 Task: Search for a one-way flight from McAllen International Airport to Indianapolis International Airport on Saturday, 5th August, in economy class for 4 adults, 2 children, 1 infant in seat, and 1 infant on lap. Set filters for 1 carry-on bag, departure between 23:00 and 00:00, and arrival between 04:00 and 05:00. Select specific airlines and connecting airports.
Action: Mouse moved to (275, 92)
Screenshot: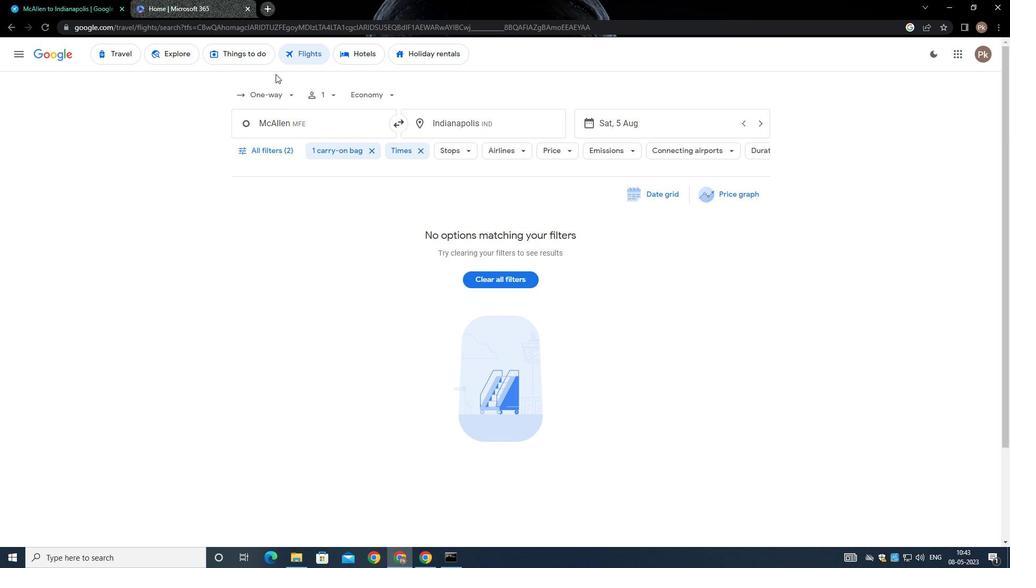 
Action: Mouse pressed left at (275, 92)
Screenshot: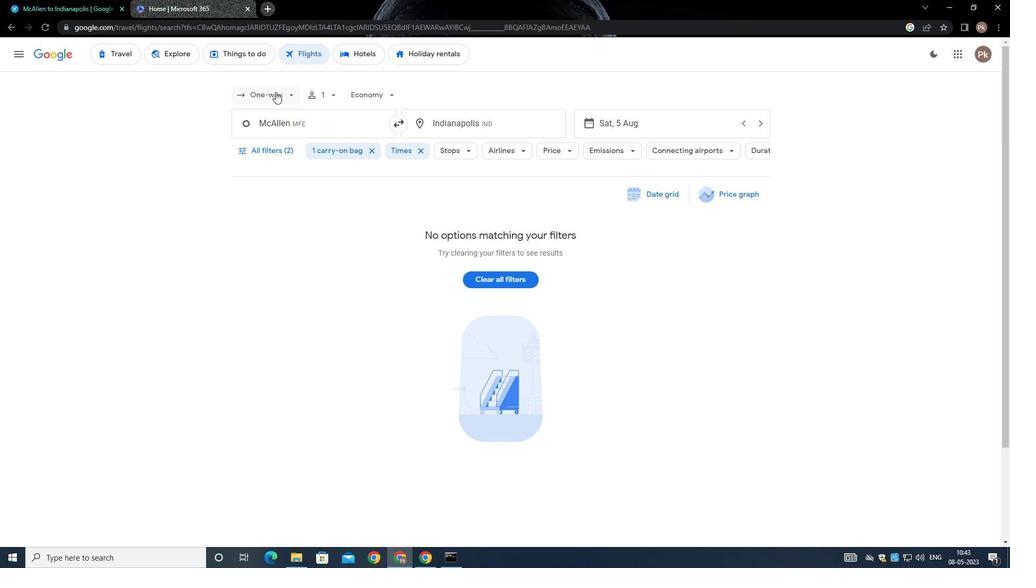 
Action: Mouse moved to (290, 141)
Screenshot: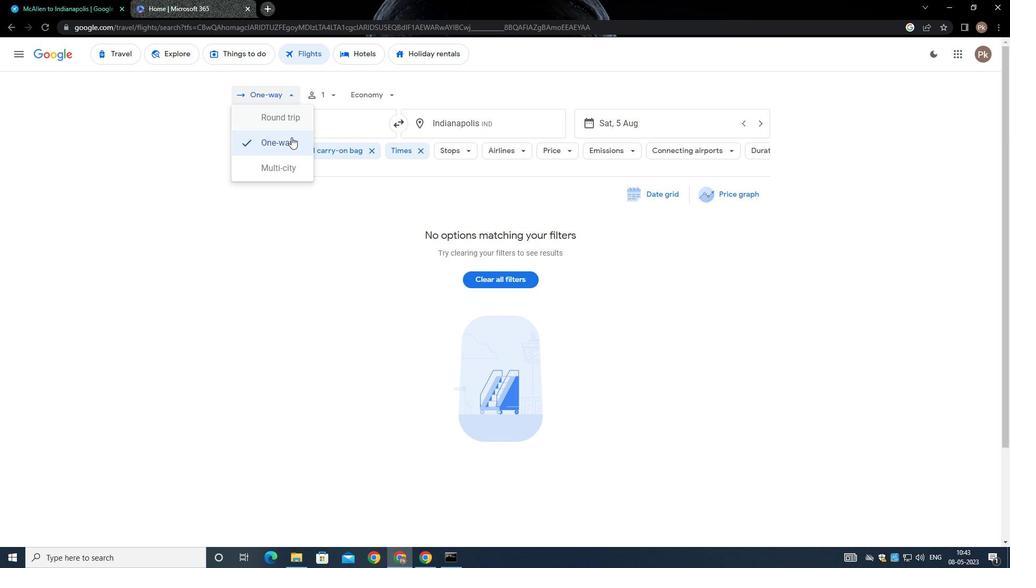 
Action: Mouse pressed left at (290, 141)
Screenshot: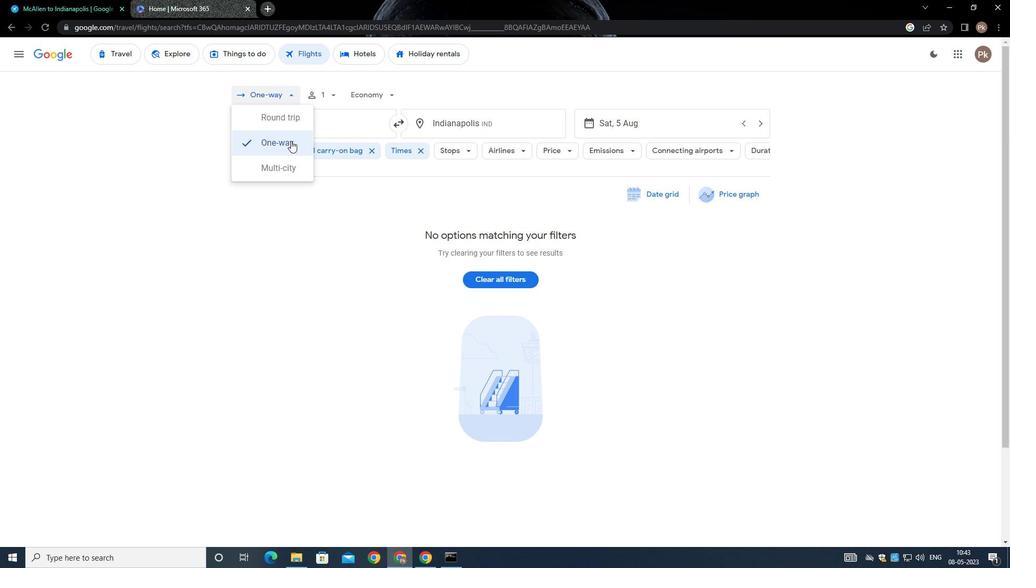 
Action: Mouse moved to (325, 91)
Screenshot: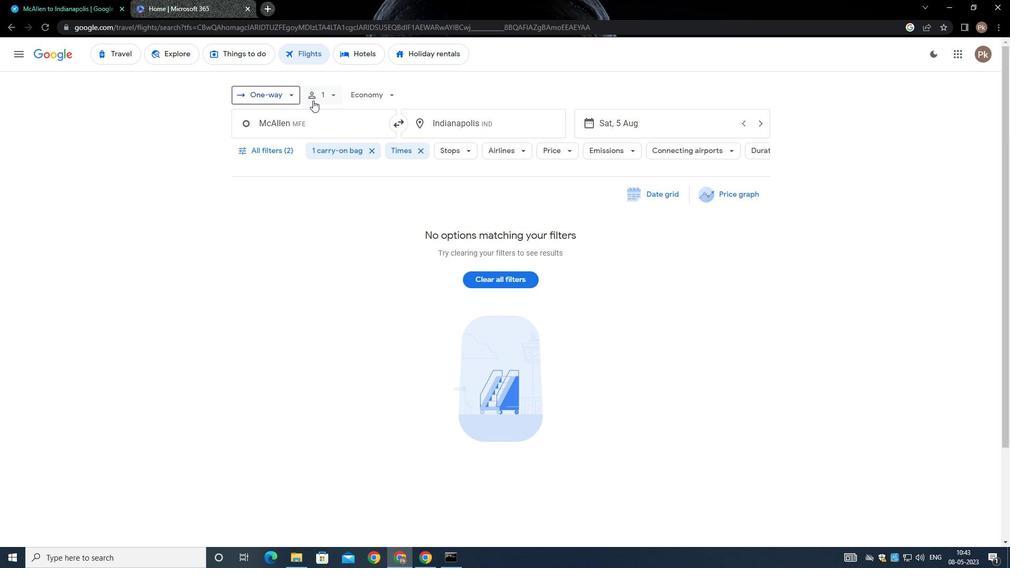 
Action: Mouse pressed left at (325, 91)
Screenshot: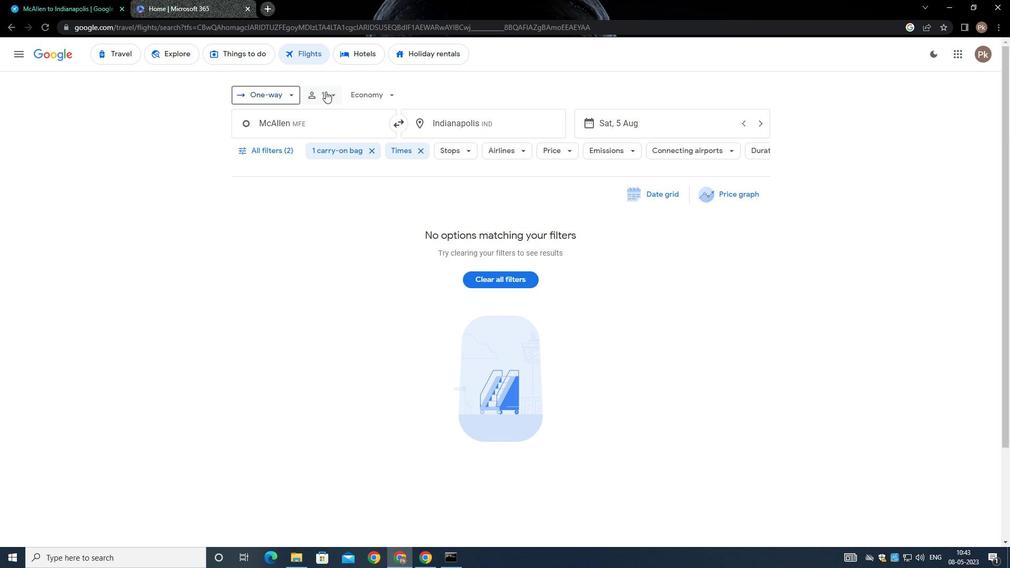 
Action: Mouse moved to (416, 125)
Screenshot: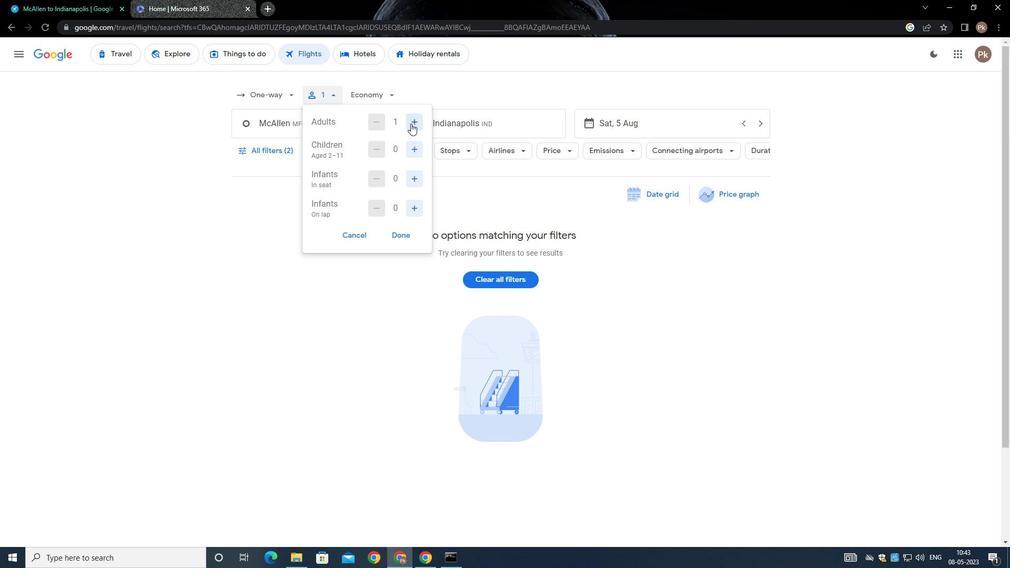 
Action: Mouse pressed left at (416, 125)
Screenshot: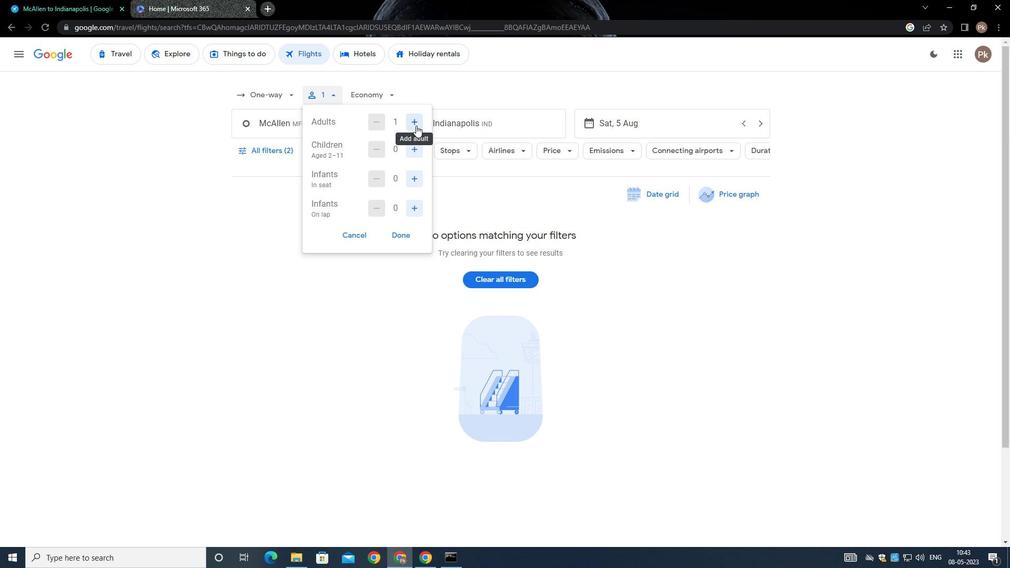 
Action: Mouse pressed left at (416, 125)
Screenshot: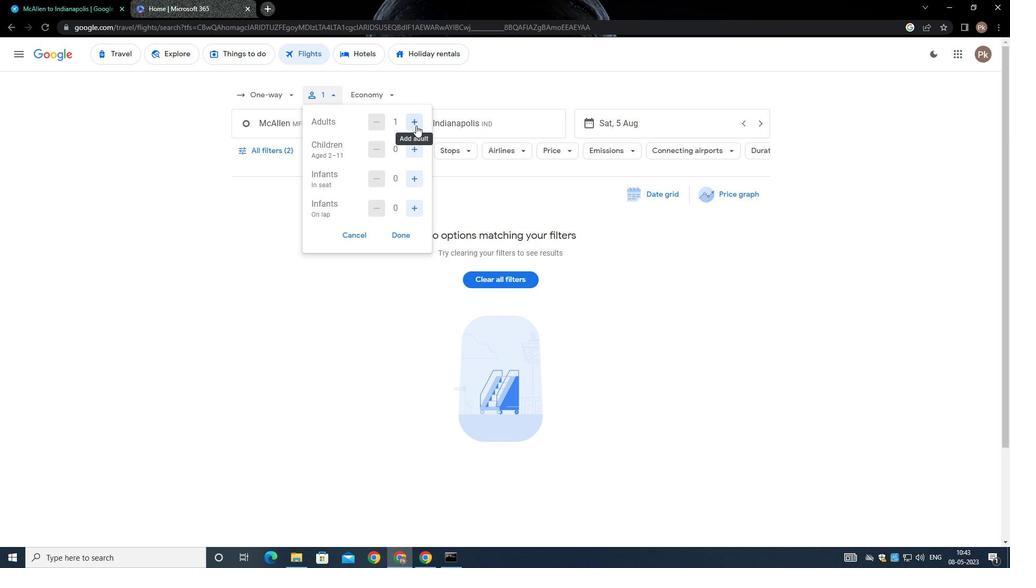 
Action: Mouse moved to (416, 125)
Screenshot: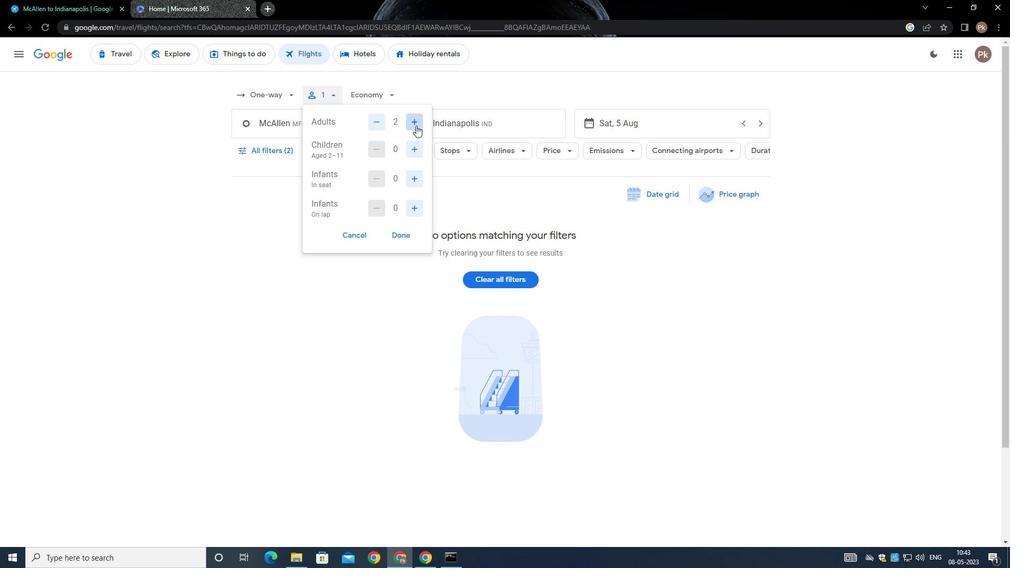 
Action: Mouse pressed left at (416, 125)
Screenshot: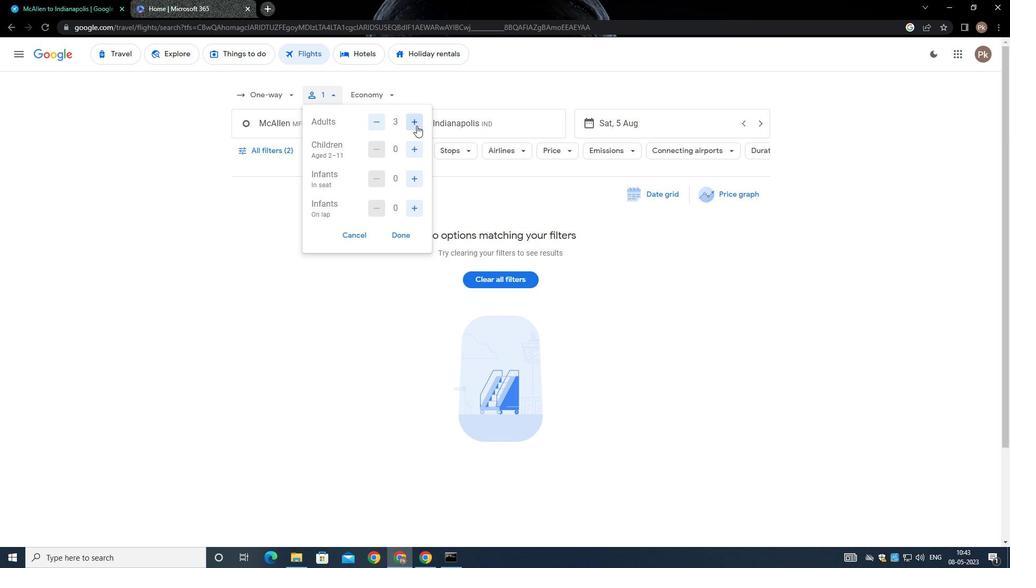 
Action: Mouse moved to (416, 148)
Screenshot: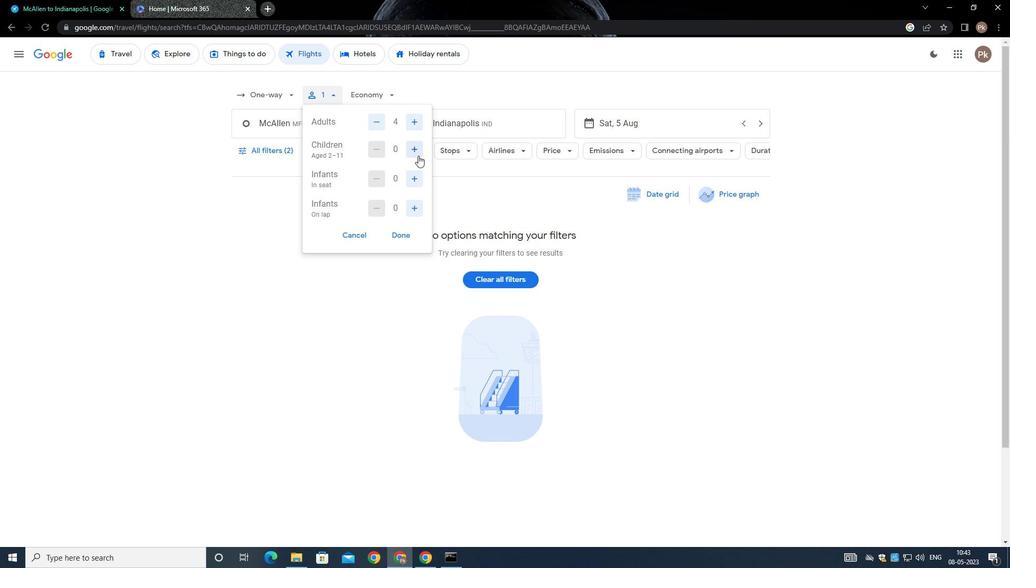 
Action: Mouse pressed left at (416, 148)
Screenshot: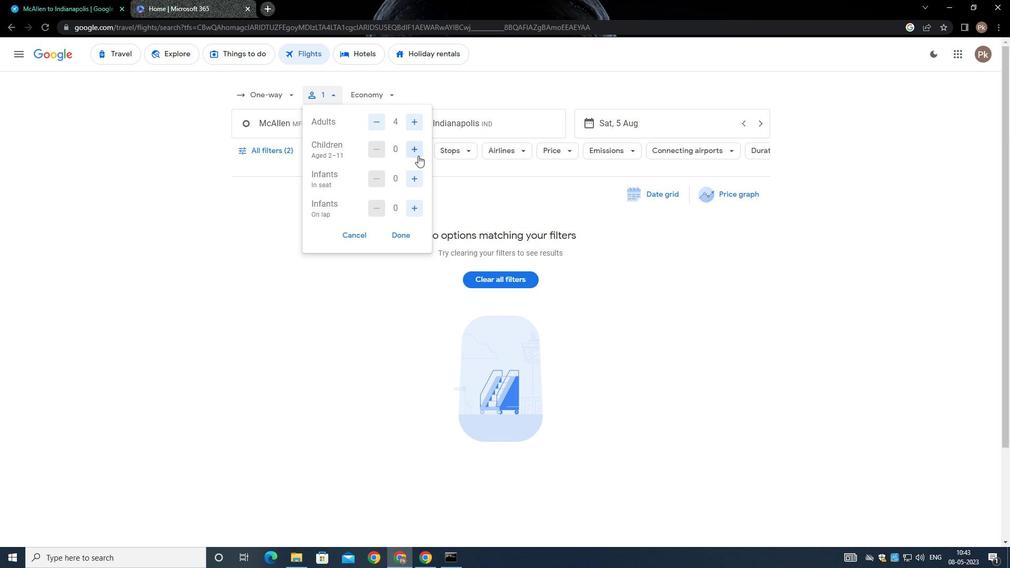 
Action: Mouse pressed left at (416, 148)
Screenshot: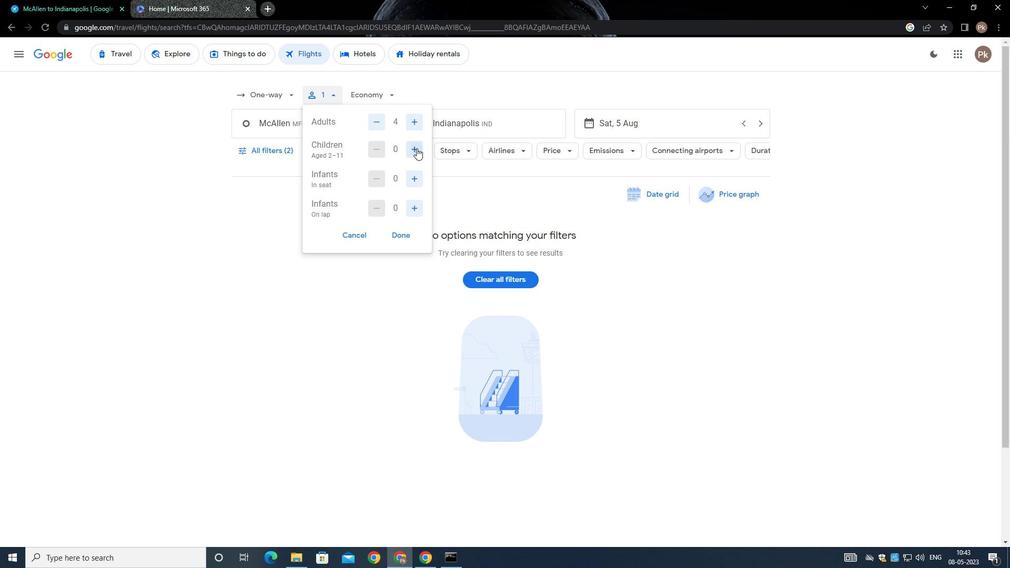 
Action: Mouse moved to (412, 182)
Screenshot: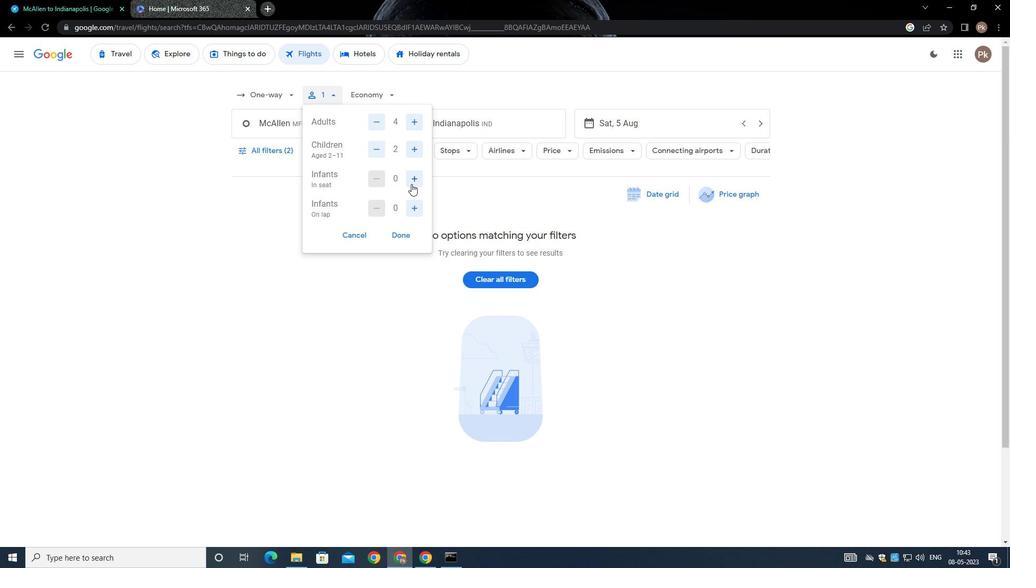 
Action: Mouse pressed left at (412, 182)
Screenshot: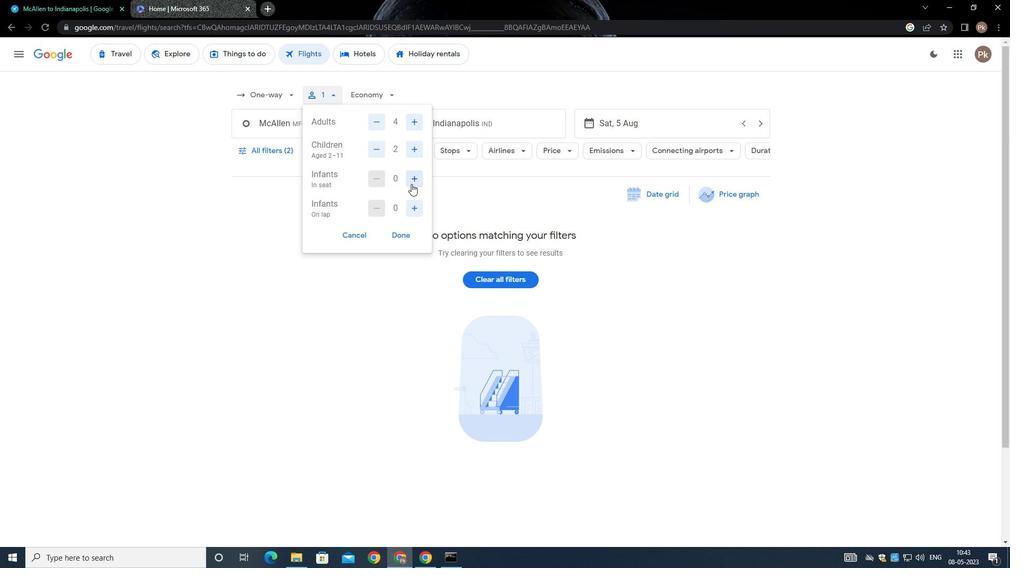 
Action: Mouse pressed left at (412, 182)
Screenshot: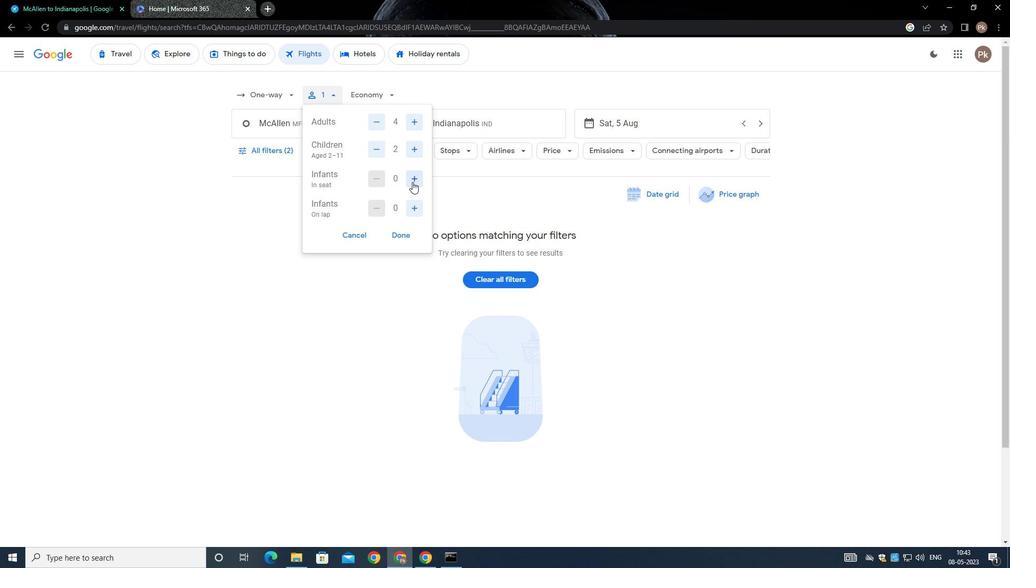 
Action: Mouse moved to (409, 209)
Screenshot: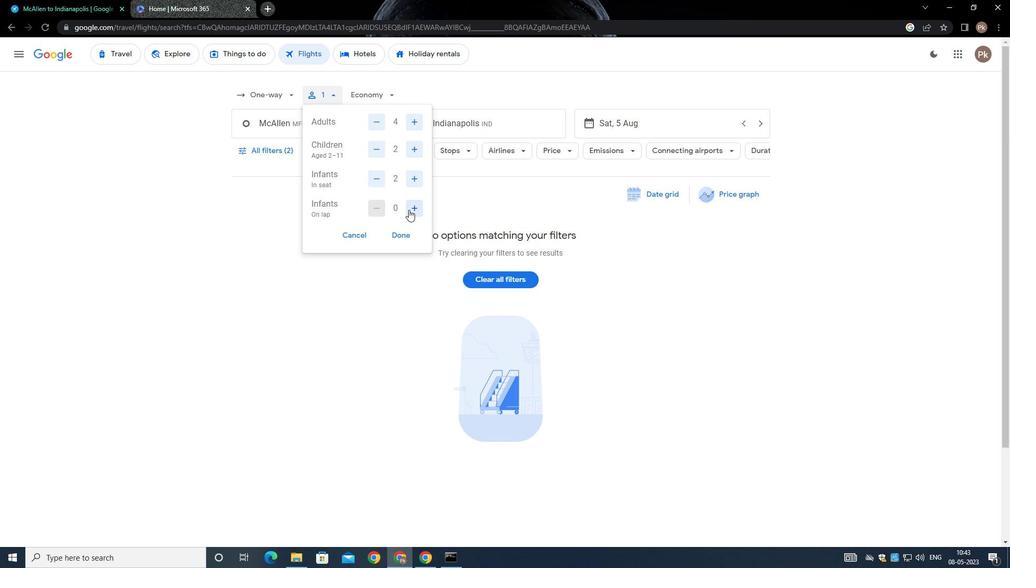 
Action: Mouse pressed left at (409, 209)
Screenshot: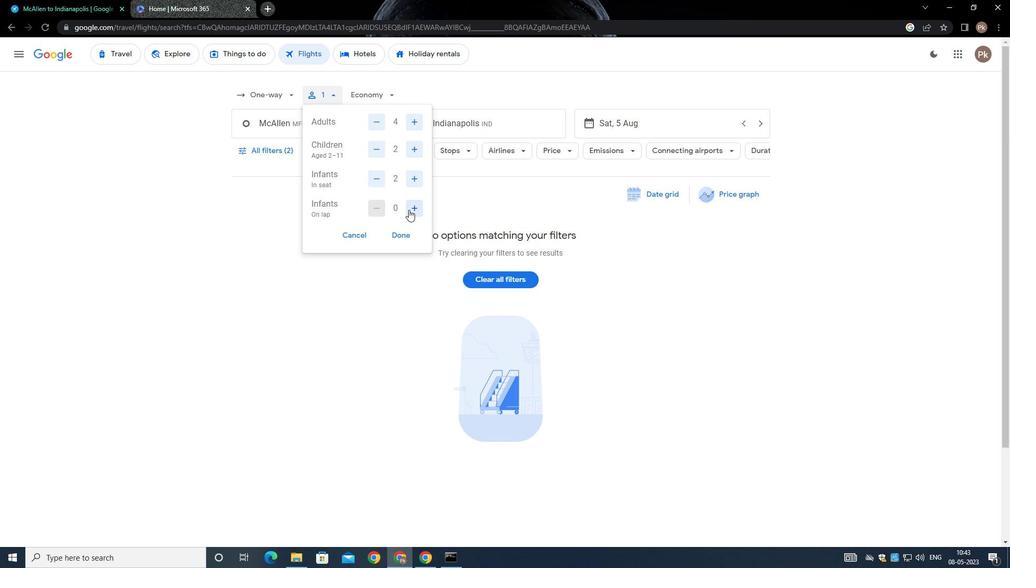 
Action: Mouse moved to (394, 235)
Screenshot: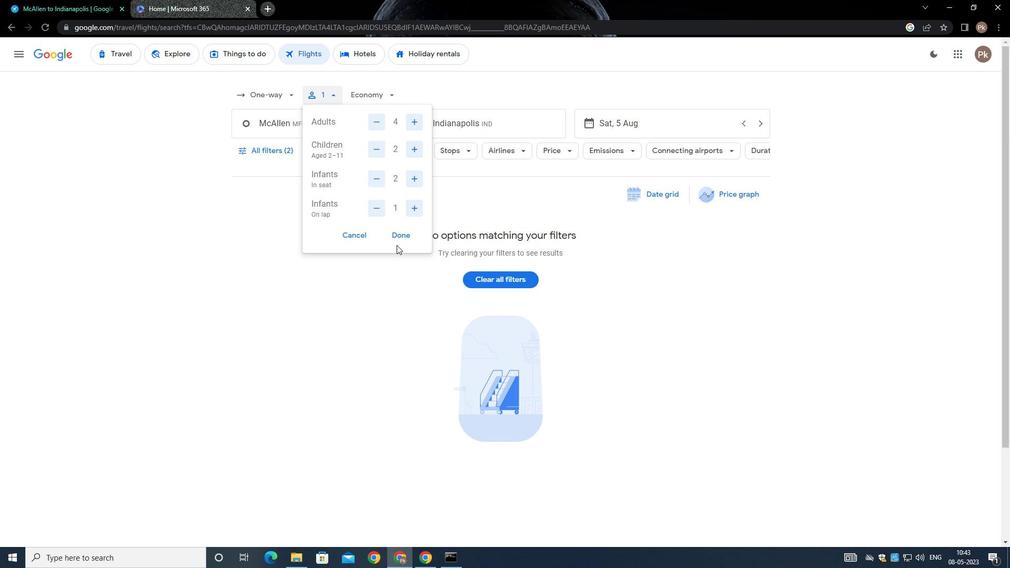 
Action: Mouse pressed left at (394, 235)
Screenshot: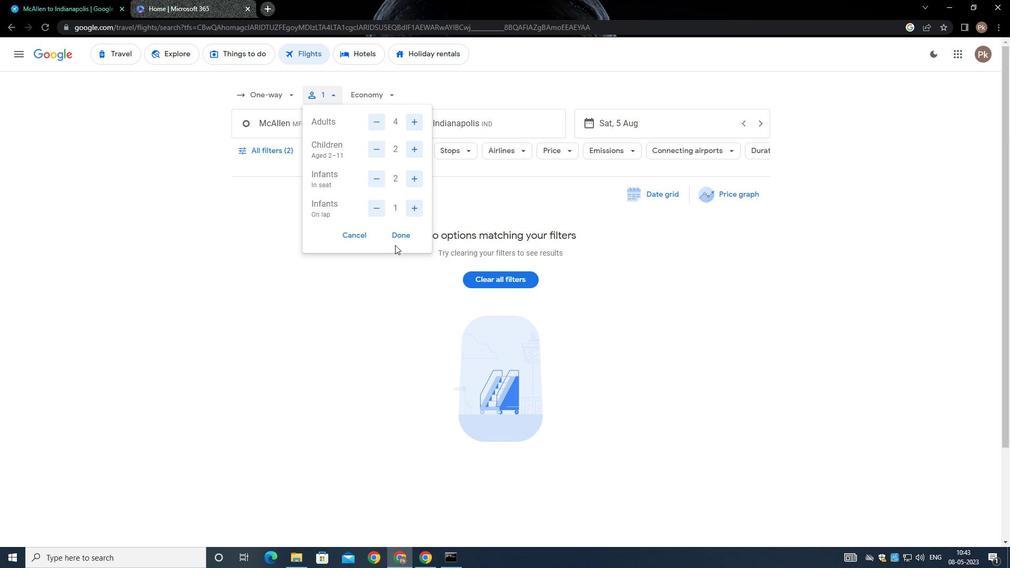 
Action: Mouse moved to (382, 94)
Screenshot: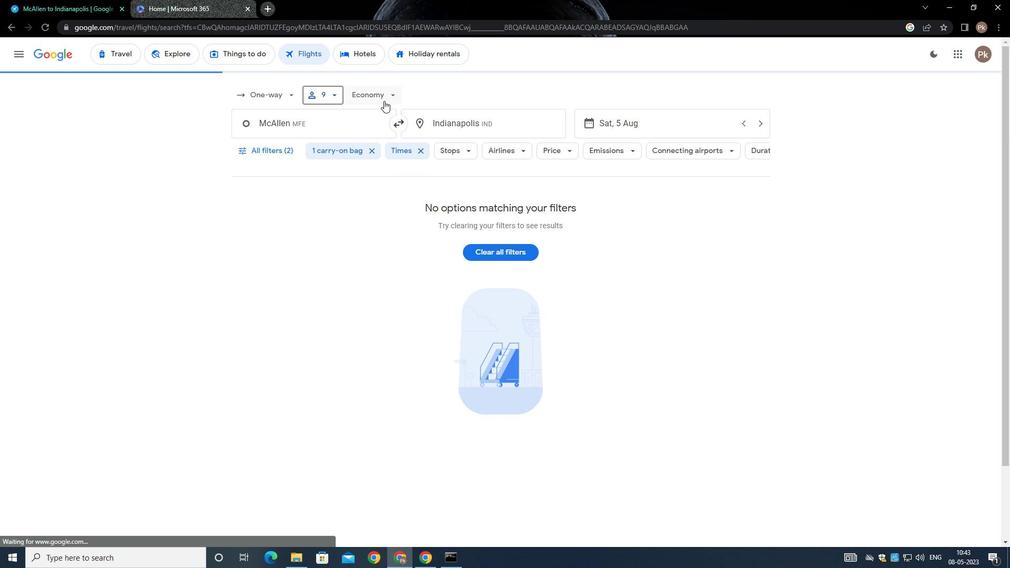 
Action: Mouse pressed left at (382, 94)
Screenshot: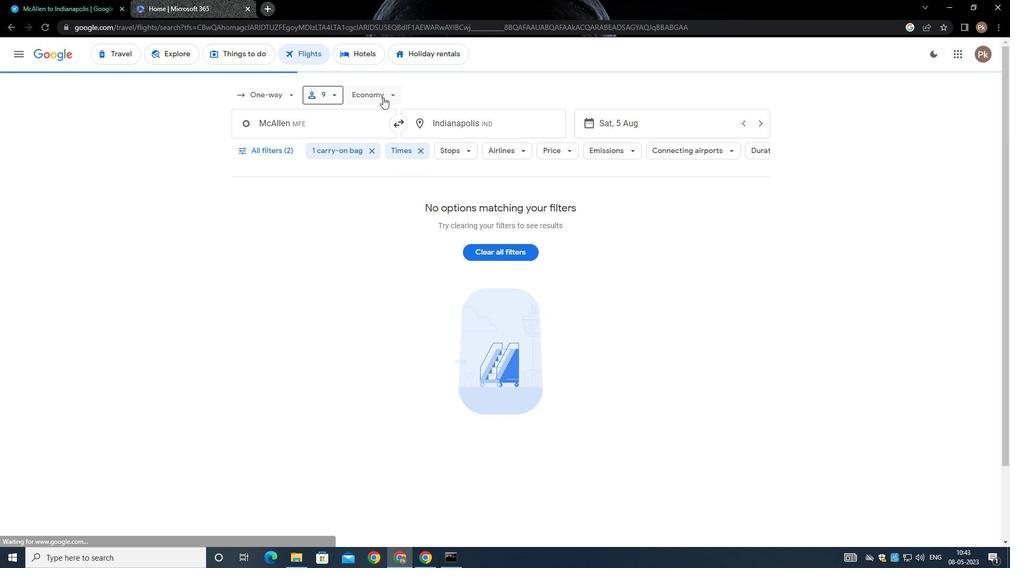 
Action: Mouse moved to (390, 118)
Screenshot: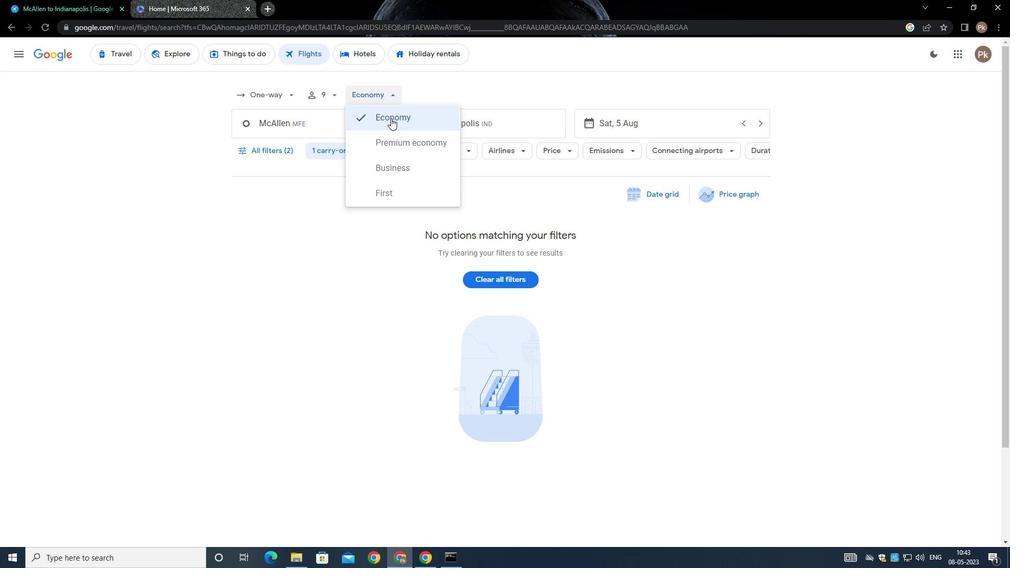 
Action: Mouse pressed left at (390, 118)
Screenshot: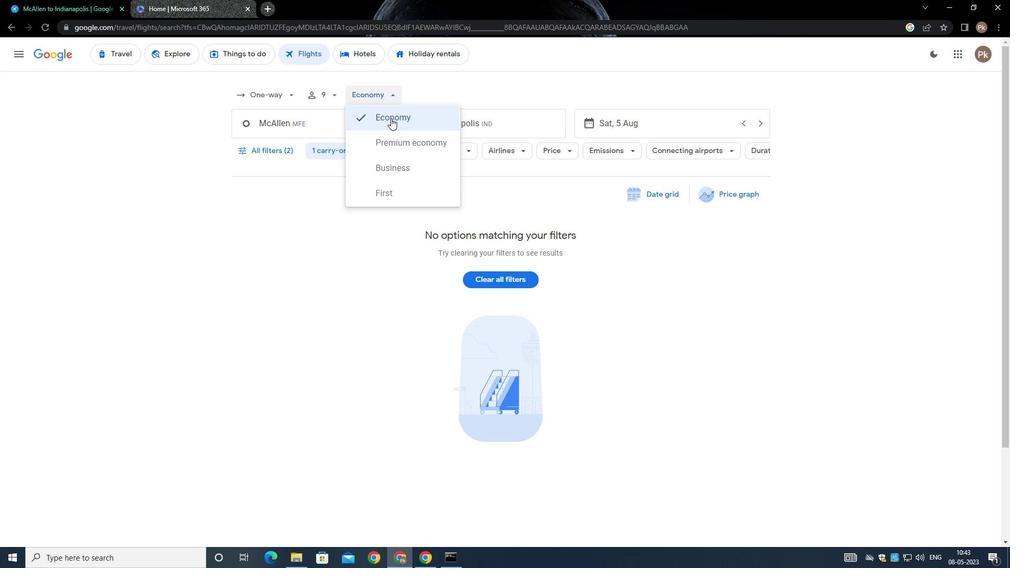 
Action: Mouse moved to (331, 125)
Screenshot: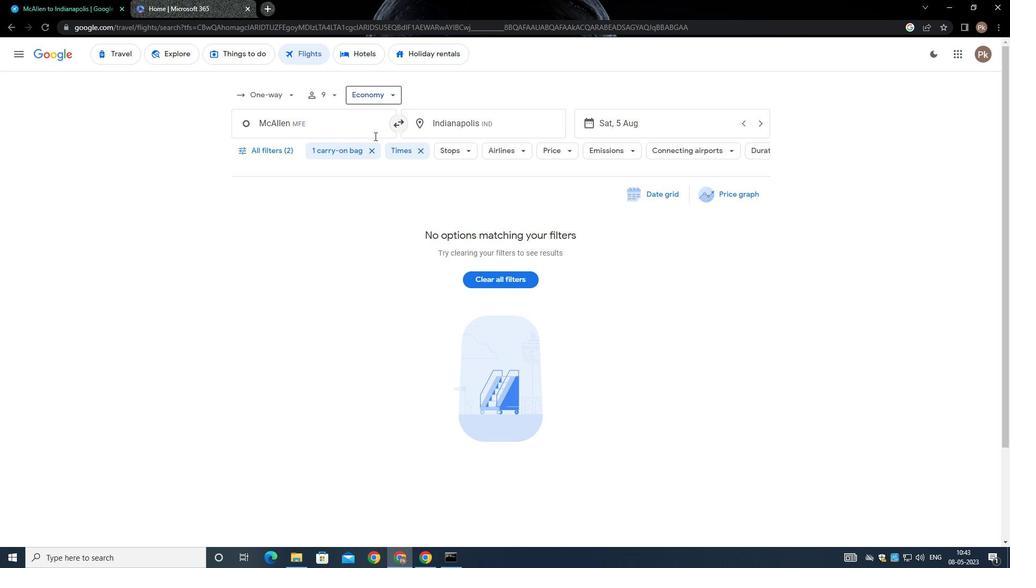 
Action: Mouse pressed left at (331, 125)
Screenshot: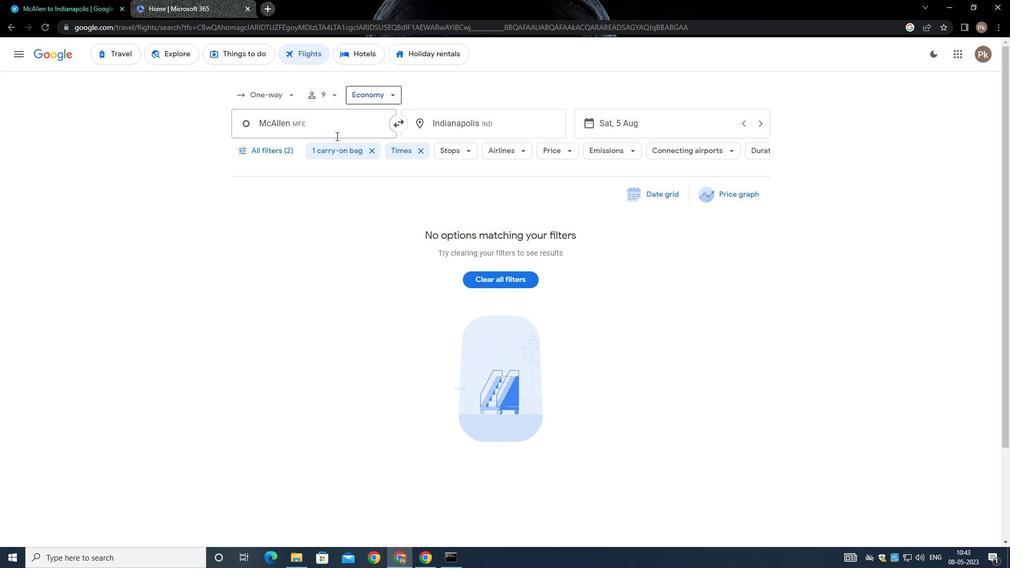 
Action: Mouse moved to (348, 175)
Screenshot: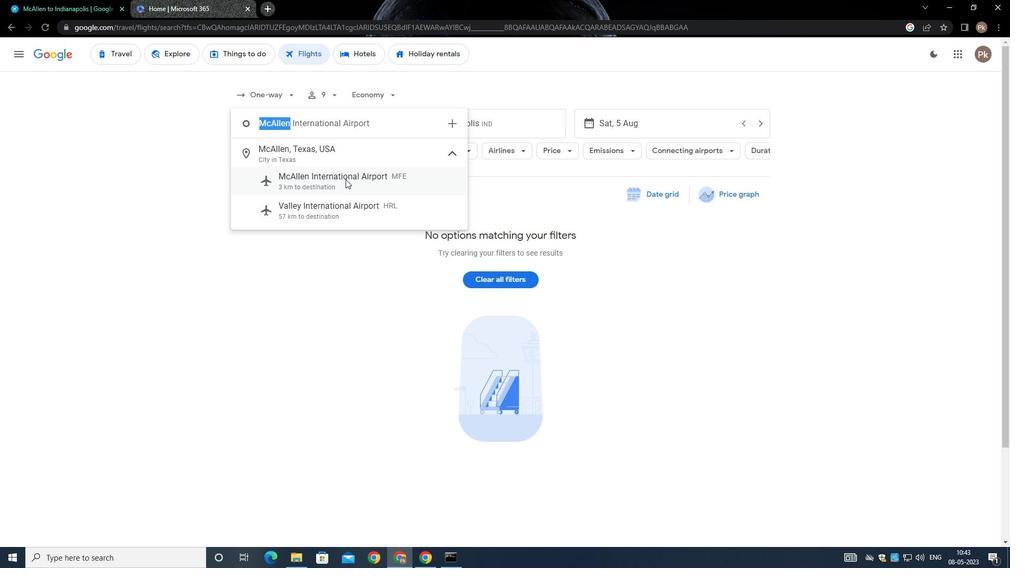 
Action: Mouse pressed left at (348, 175)
Screenshot: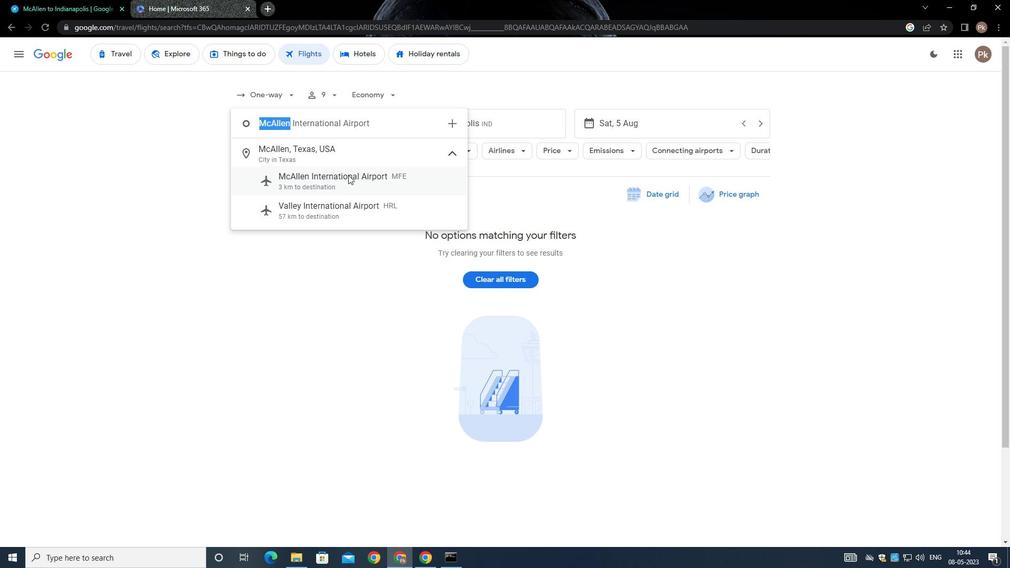 
Action: Mouse moved to (450, 122)
Screenshot: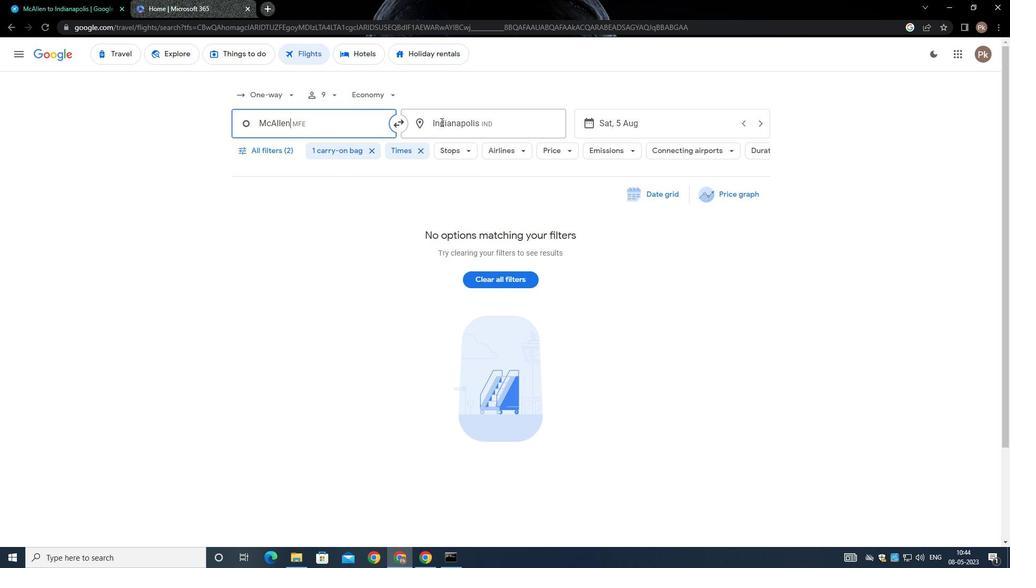 
Action: Mouse pressed left at (450, 122)
Screenshot: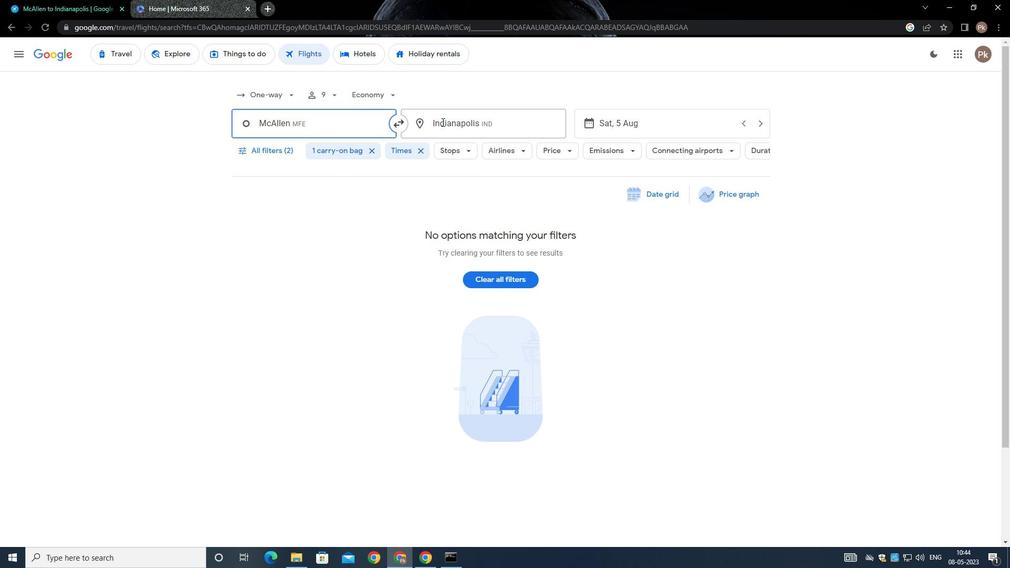 
Action: Mouse moved to (520, 174)
Screenshot: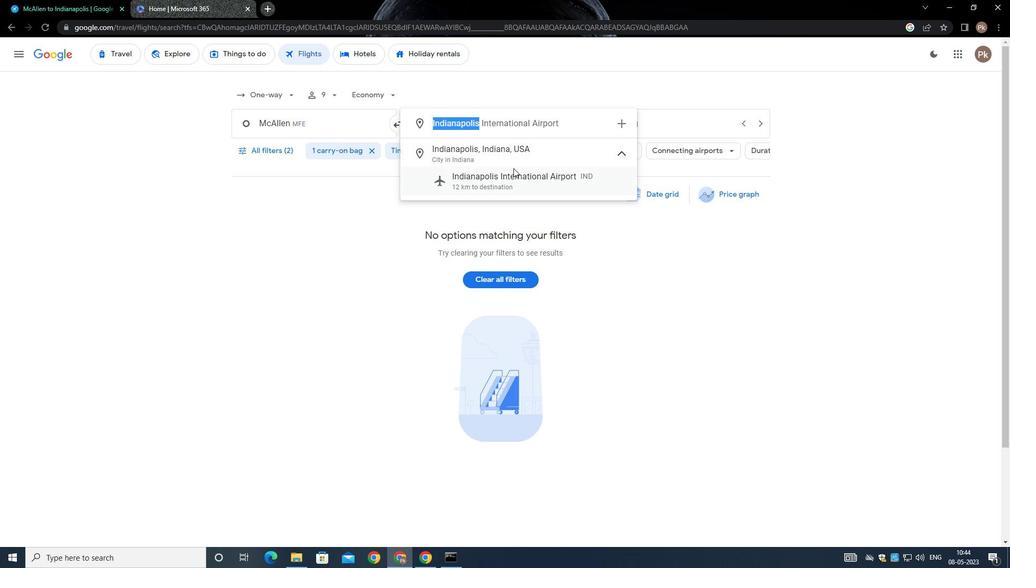 
Action: Mouse pressed left at (520, 174)
Screenshot: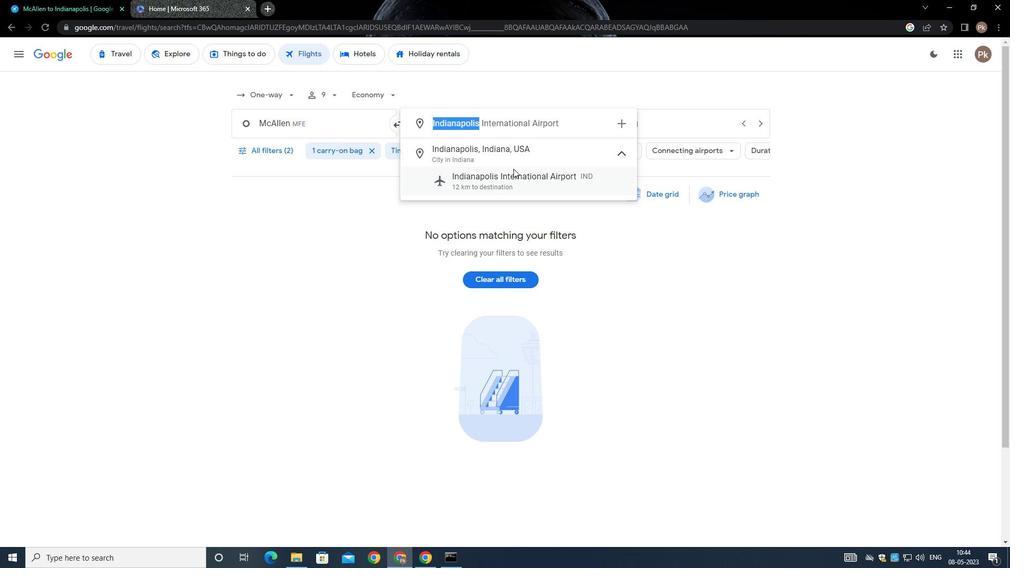 
Action: Mouse moved to (646, 114)
Screenshot: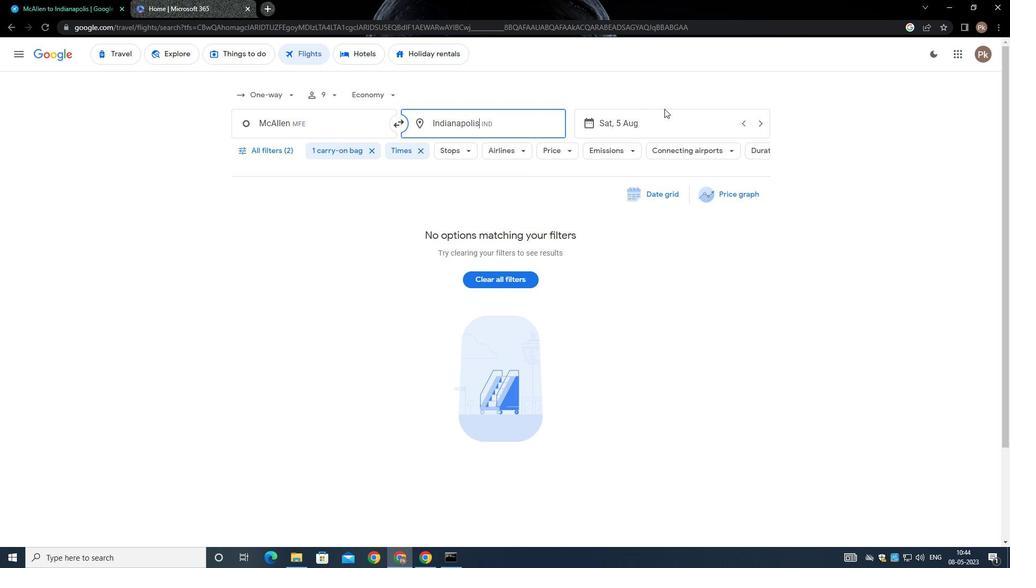 
Action: Mouse pressed left at (646, 114)
Screenshot: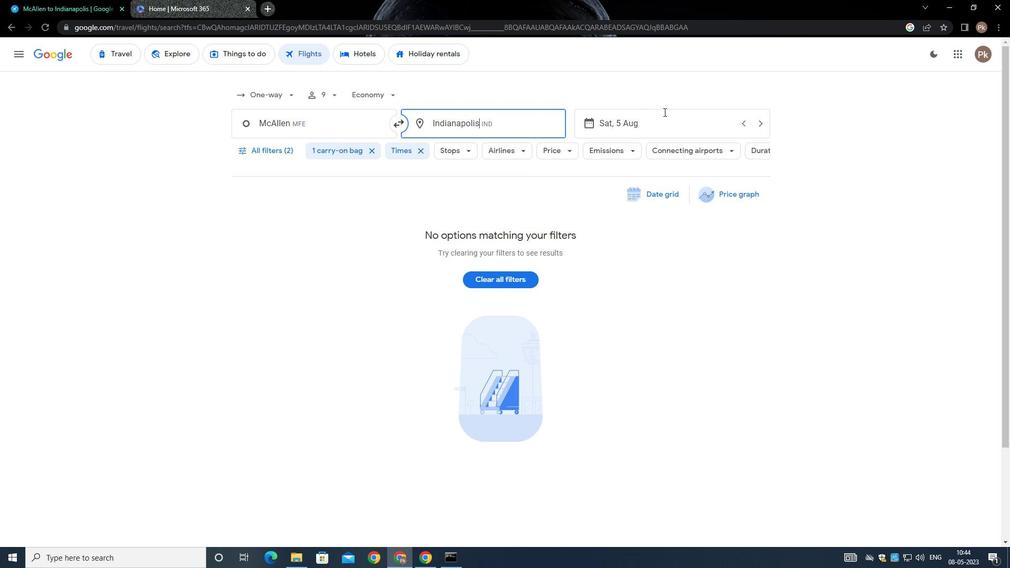 
Action: Mouse moved to (556, 206)
Screenshot: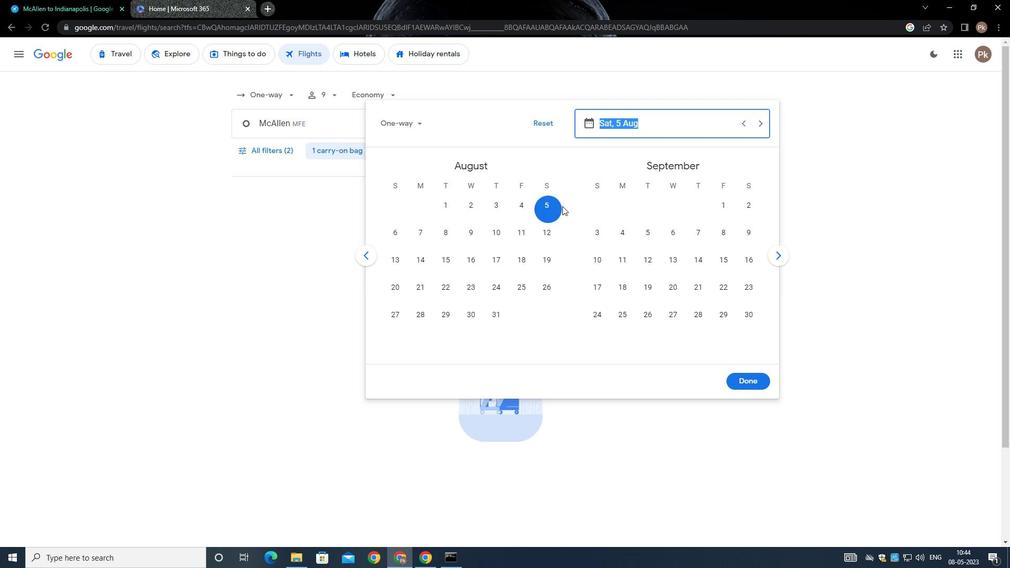 
Action: Mouse pressed left at (556, 206)
Screenshot: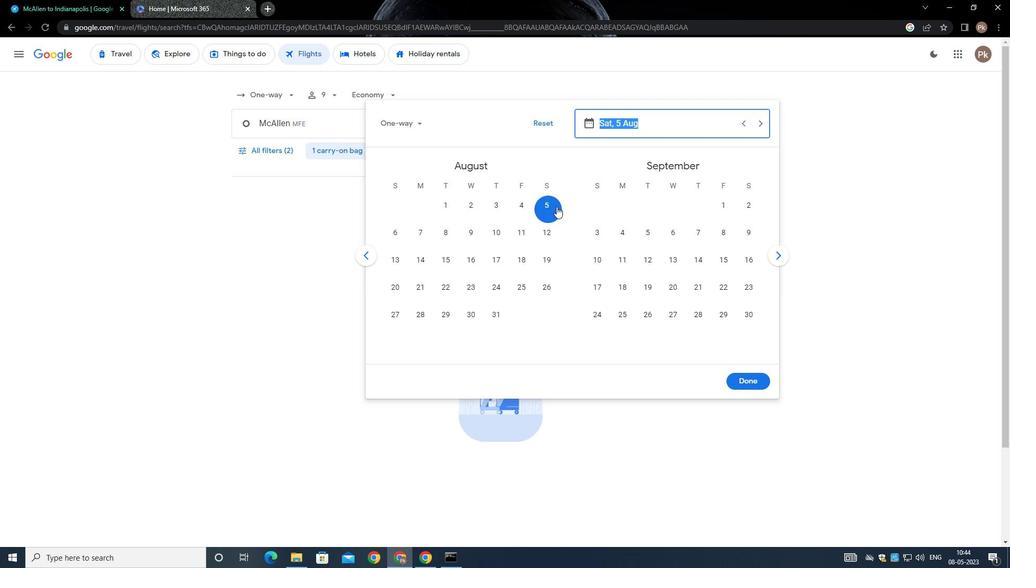 
Action: Mouse moved to (748, 378)
Screenshot: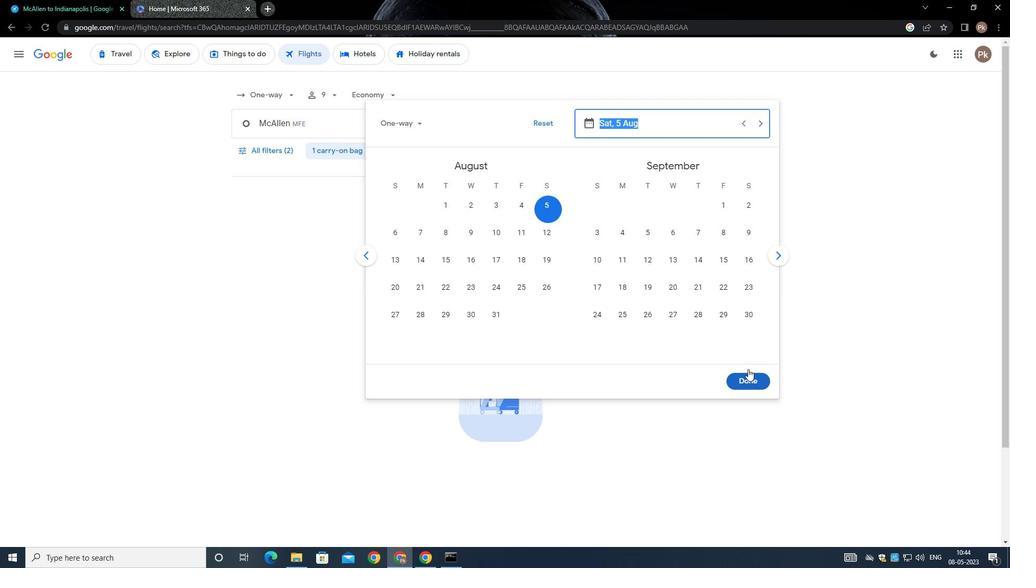 
Action: Mouse pressed left at (748, 378)
Screenshot: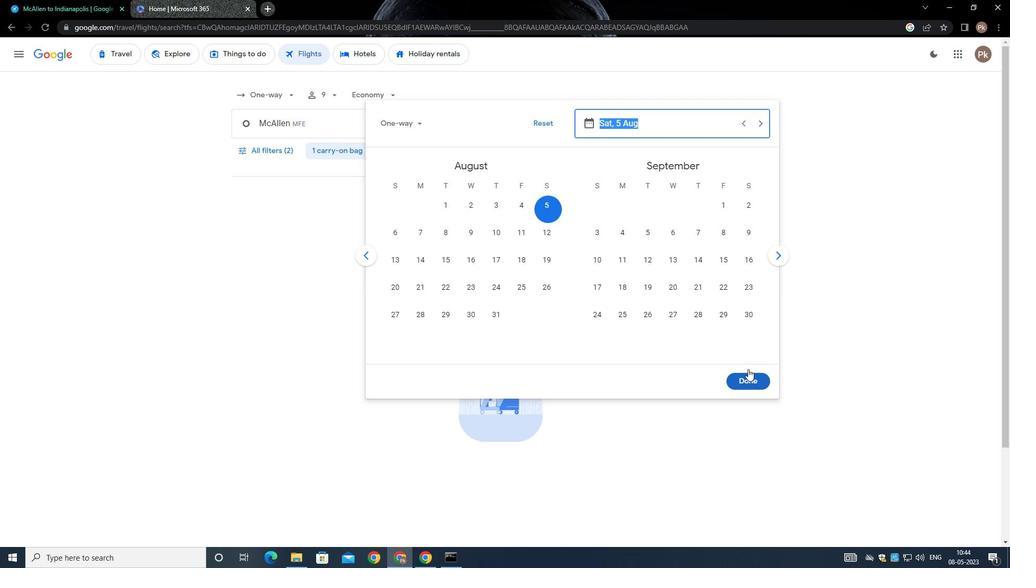 
Action: Mouse moved to (273, 157)
Screenshot: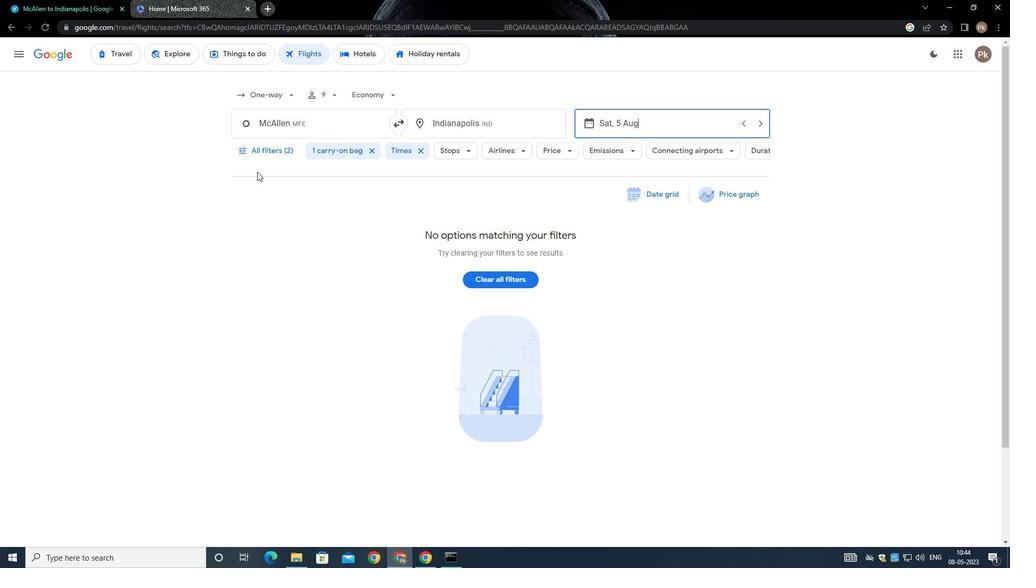 
Action: Mouse pressed left at (273, 157)
Screenshot: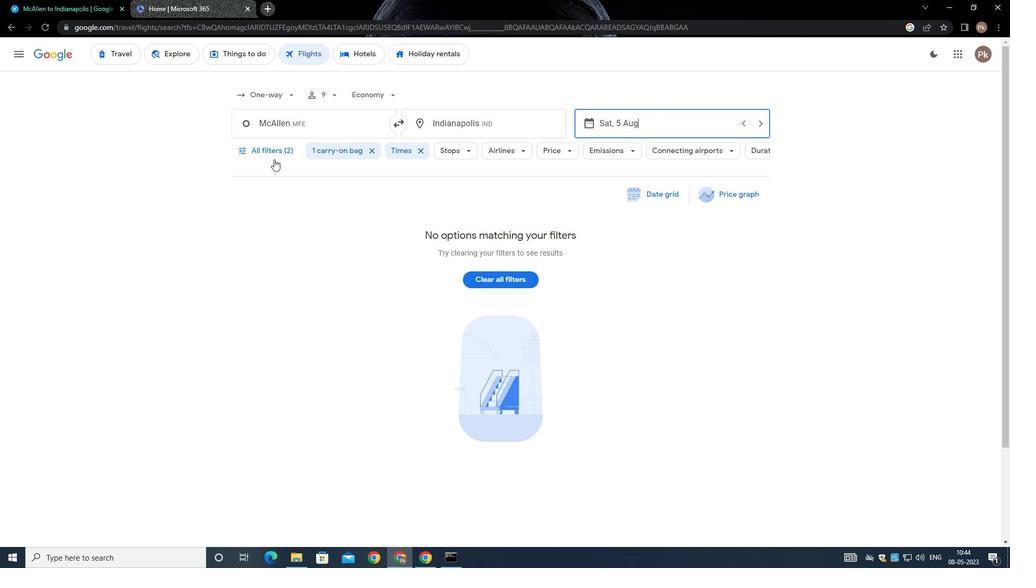 
Action: Mouse moved to (382, 372)
Screenshot: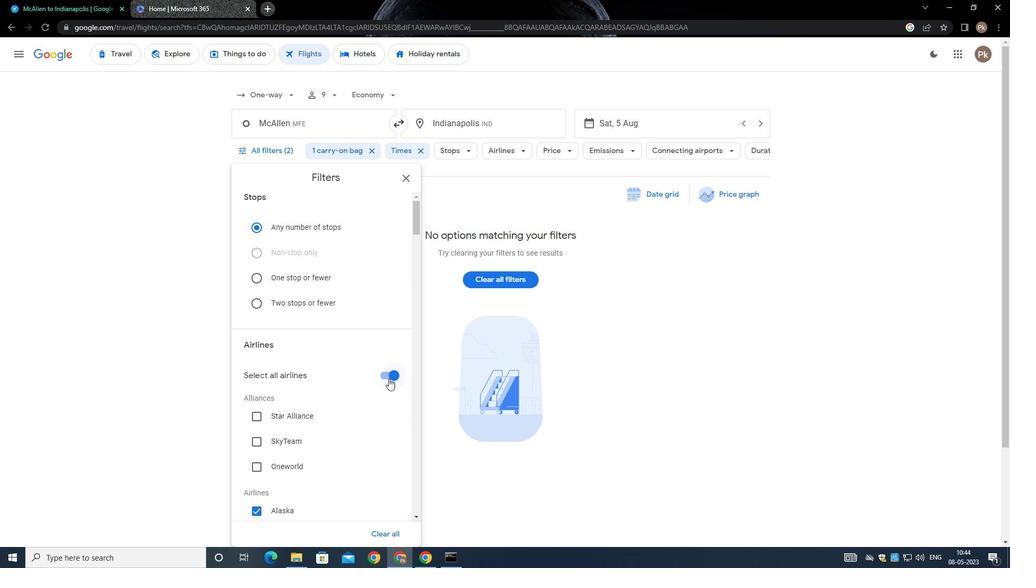
Action: Mouse pressed left at (382, 372)
Screenshot: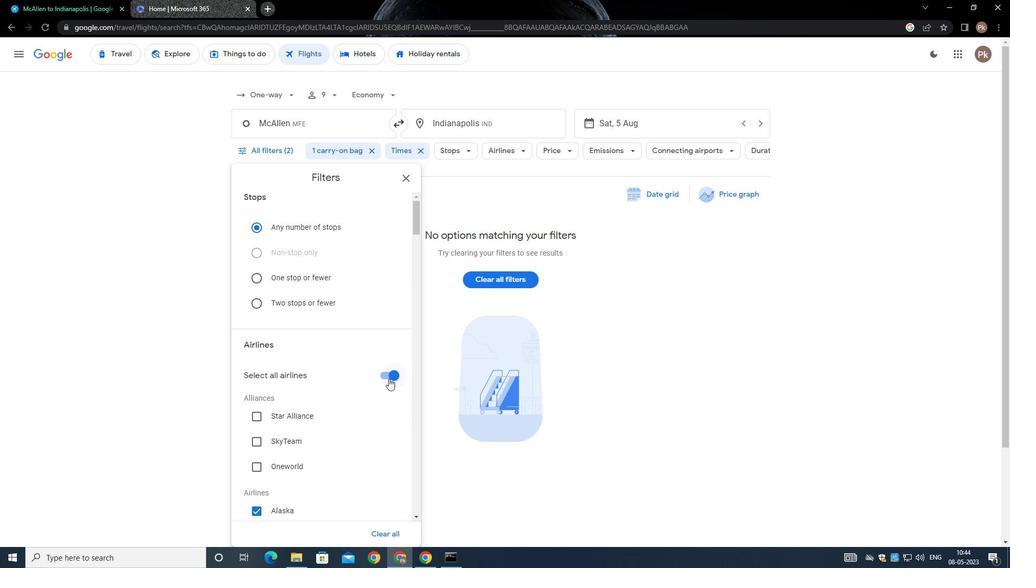 
Action: Mouse moved to (380, 372)
Screenshot: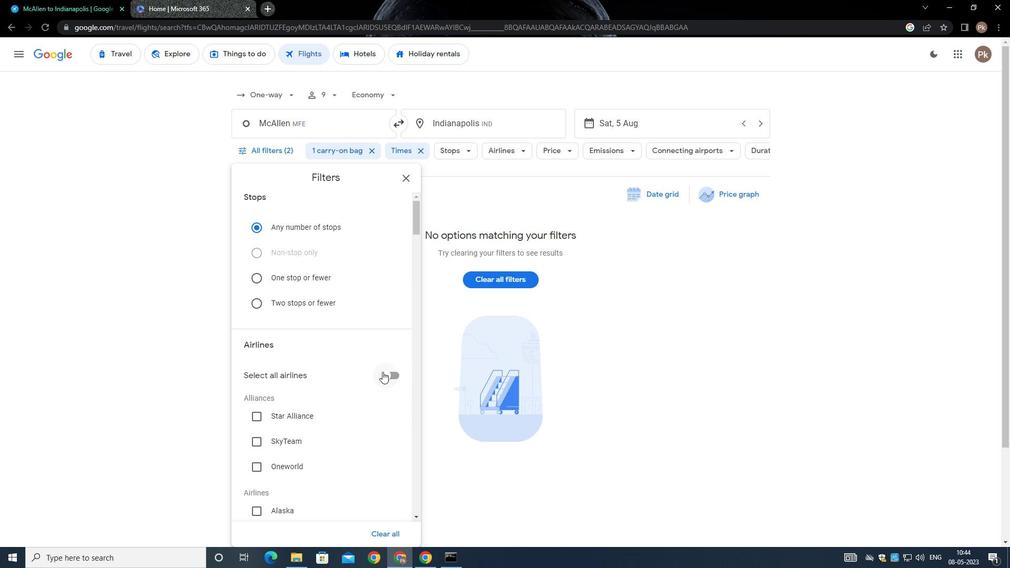 
Action: Mouse scrolled (380, 372) with delta (0, 0)
Screenshot: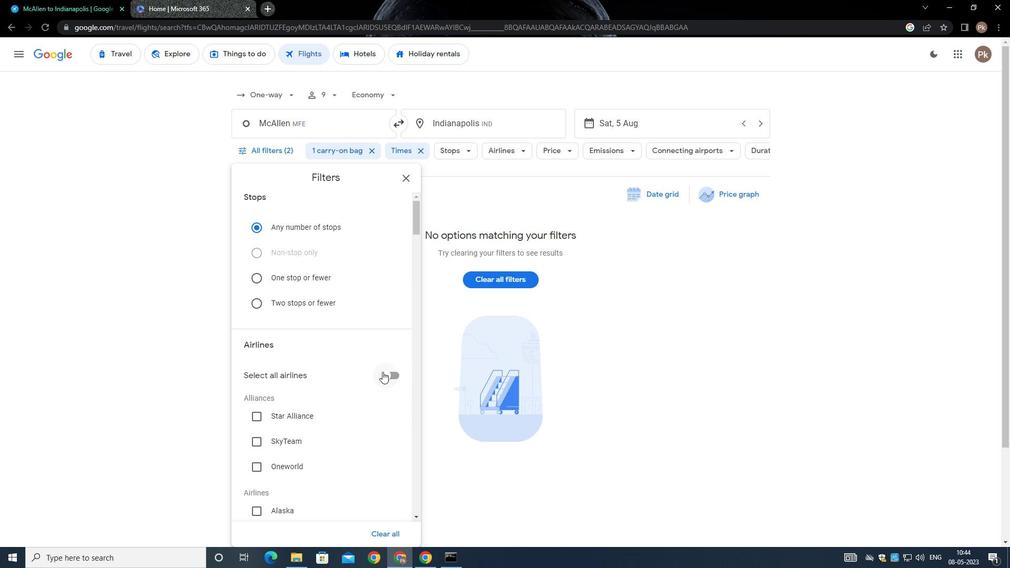
Action: Mouse moved to (380, 372)
Screenshot: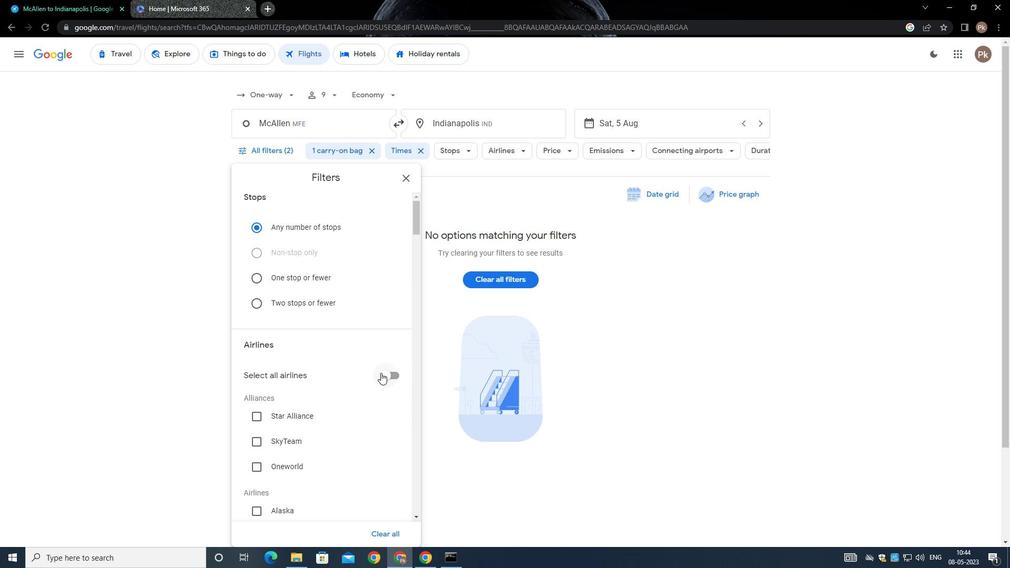 
Action: Mouse scrolled (380, 372) with delta (0, 0)
Screenshot: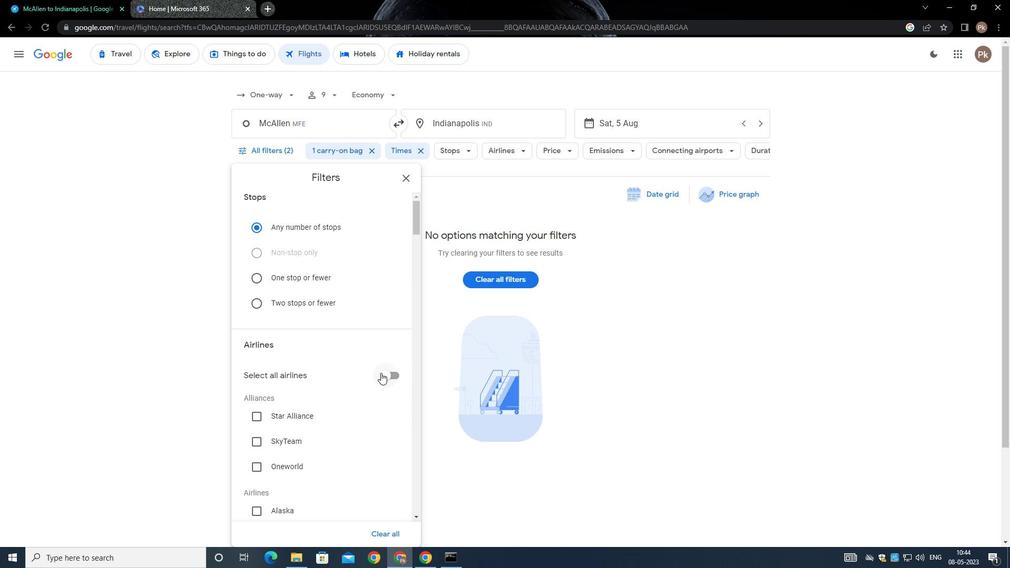 
Action: Mouse scrolled (380, 372) with delta (0, 0)
Screenshot: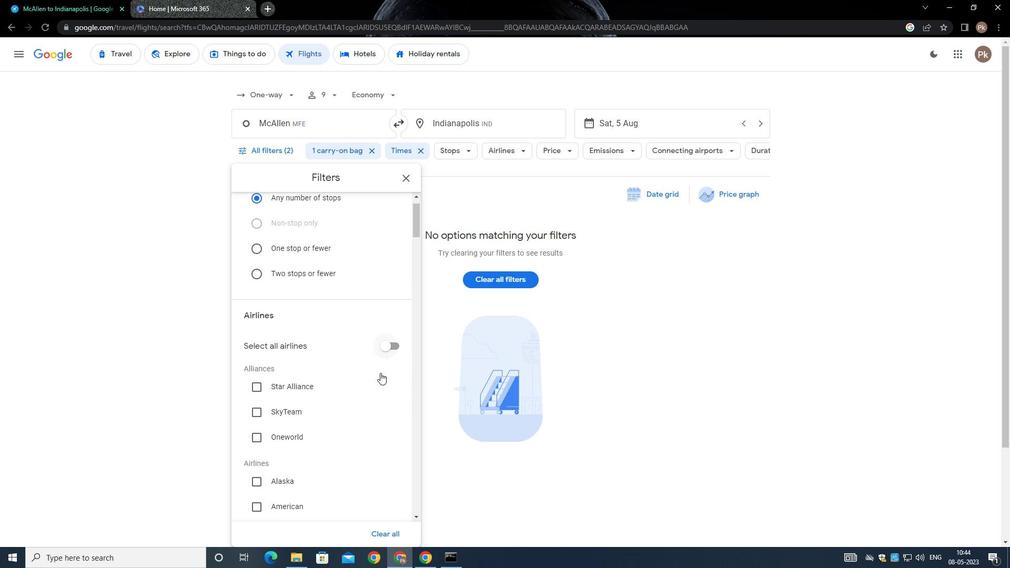 
Action: Mouse moved to (379, 374)
Screenshot: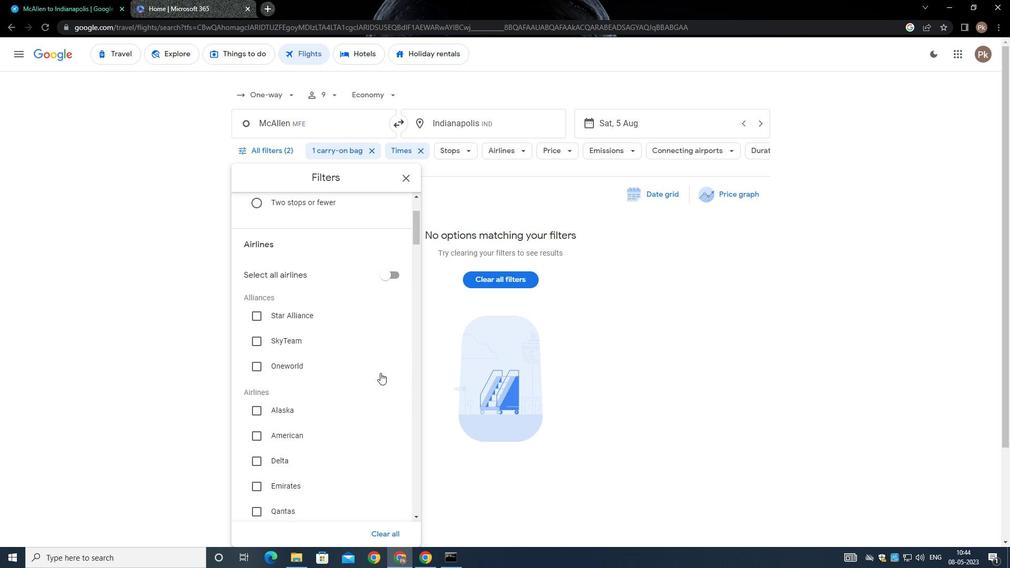 
Action: Mouse scrolled (379, 373) with delta (0, 0)
Screenshot: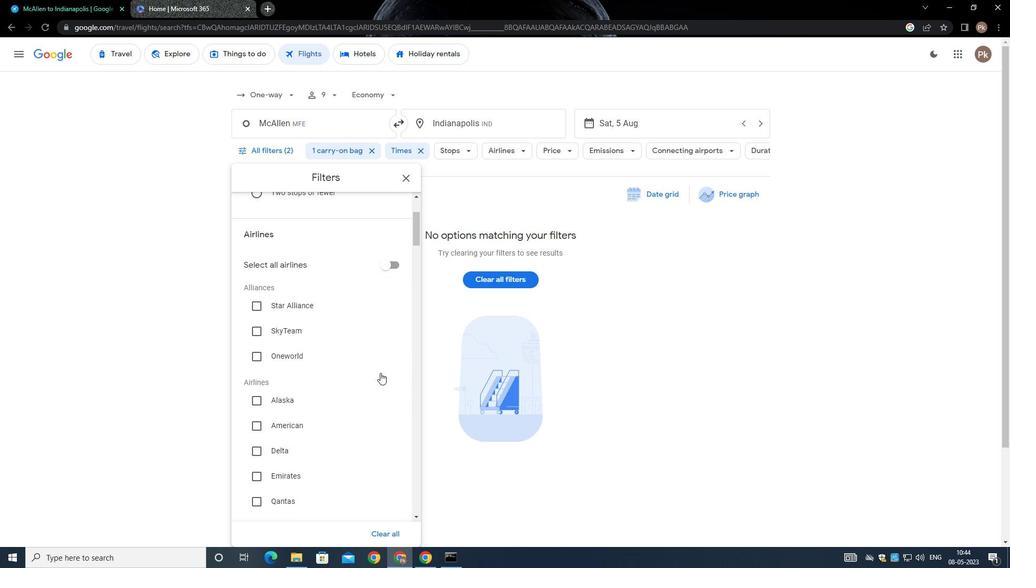 
Action: Mouse scrolled (379, 373) with delta (0, 0)
Screenshot: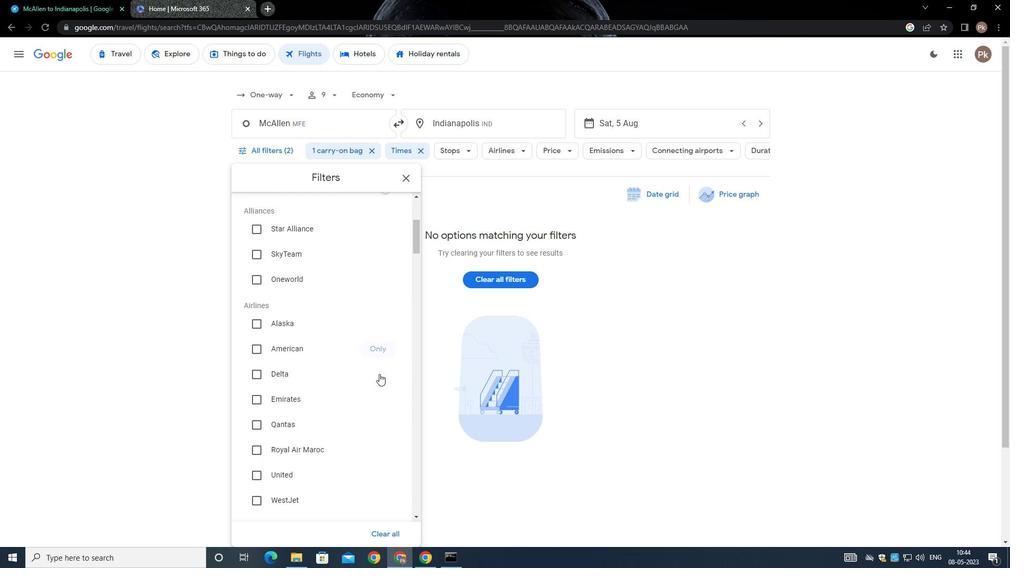 
Action: Mouse moved to (379, 376)
Screenshot: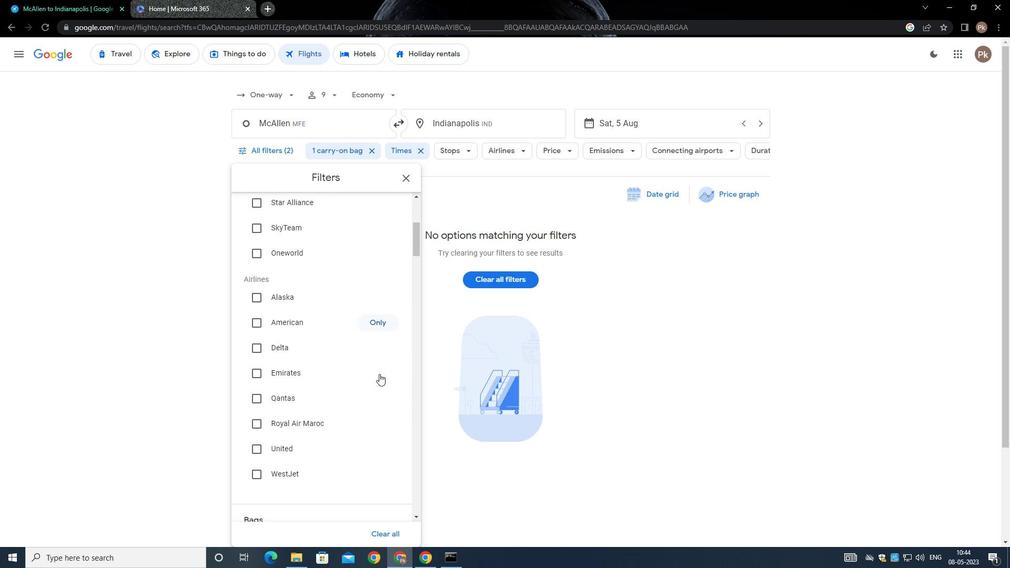 
Action: Mouse scrolled (379, 375) with delta (0, 0)
Screenshot: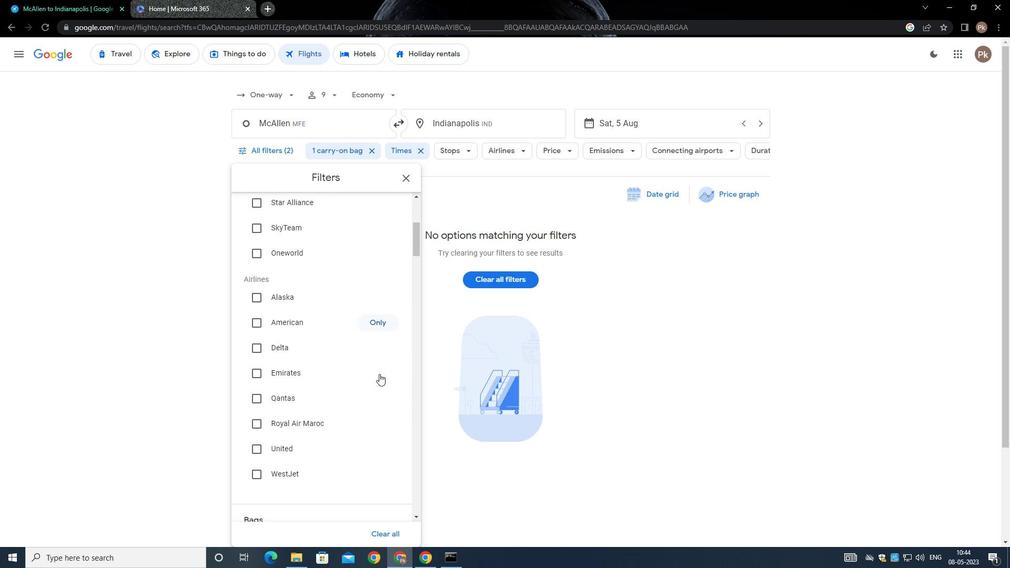 
Action: Mouse moved to (380, 377)
Screenshot: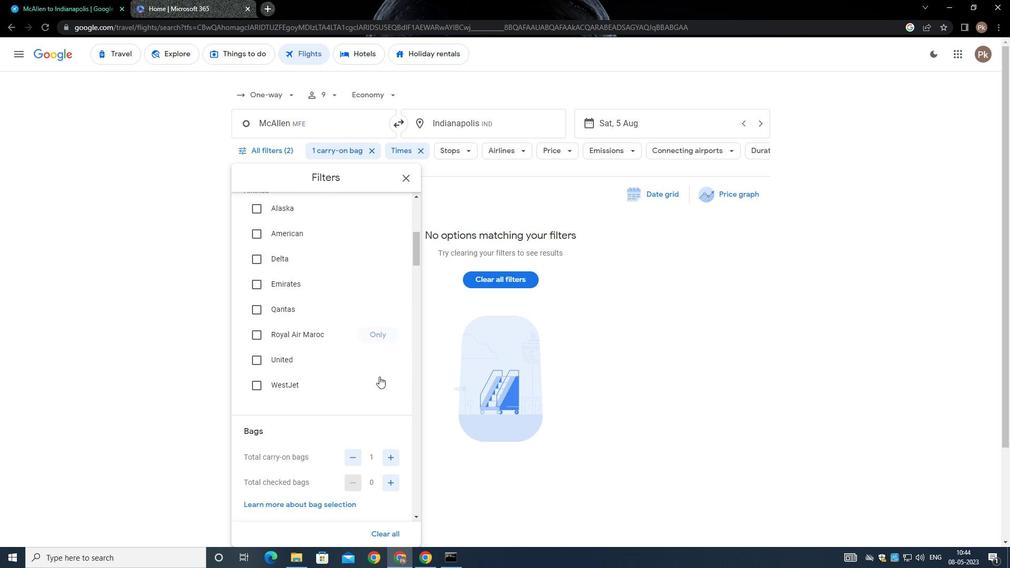 
Action: Mouse scrolled (380, 376) with delta (0, 0)
Screenshot: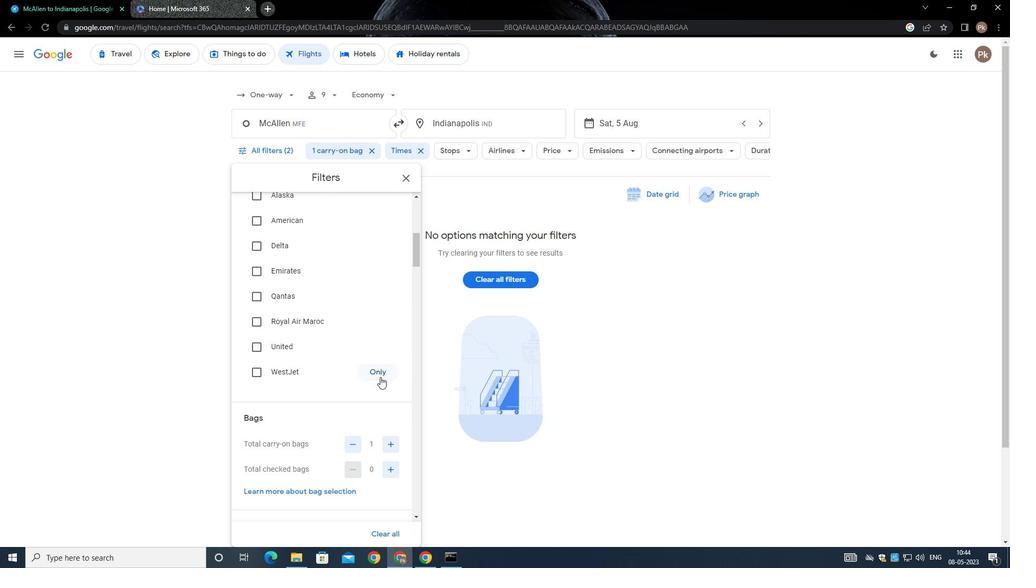 
Action: Mouse moved to (384, 397)
Screenshot: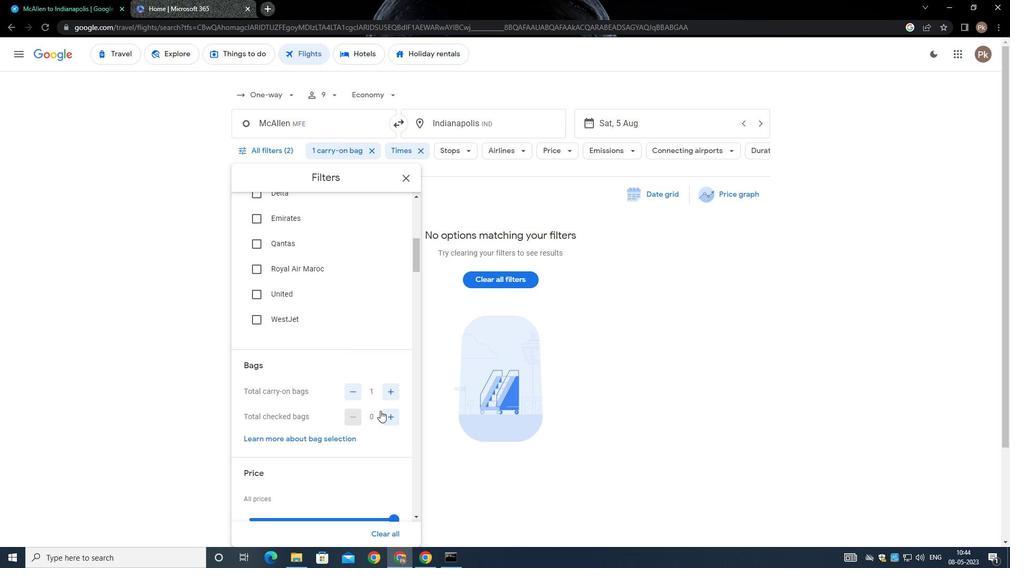 
Action: Mouse scrolled (384, 397) with delta (0, 0)
Screenshot: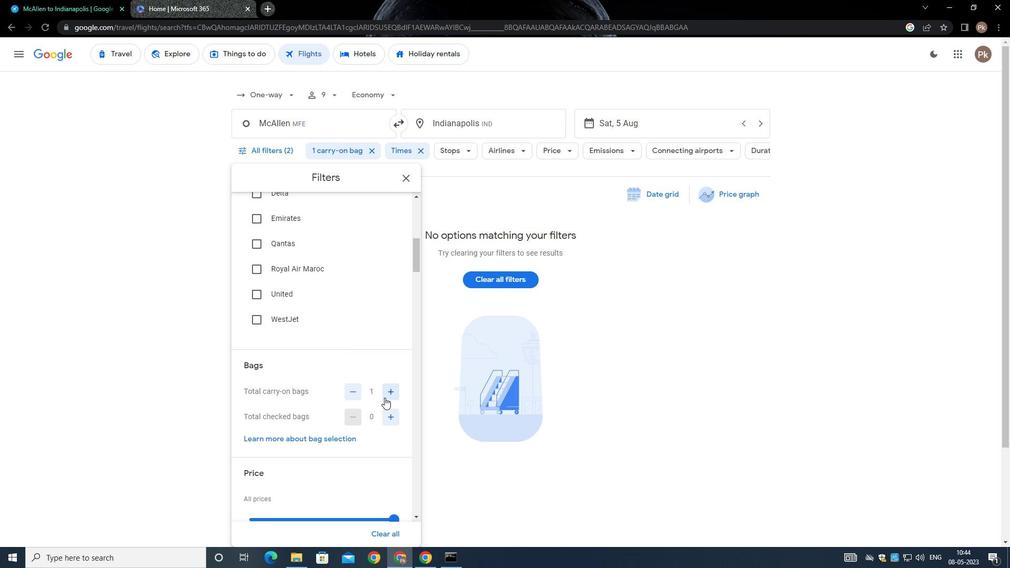 
Action: Mouse scrolled (384, 397) with delta (0, 0)
Screenshot: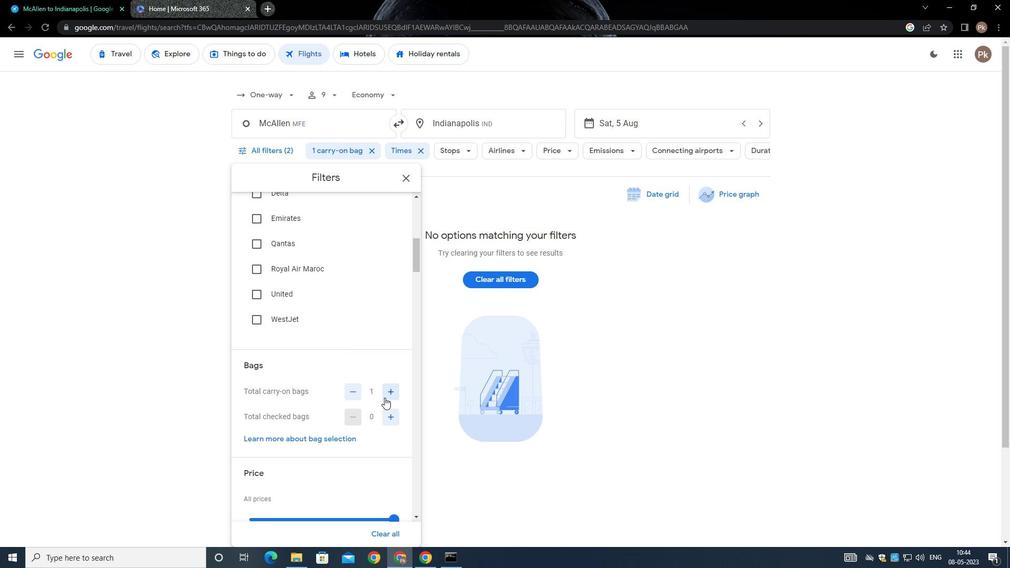 
Action: Mouse scrolled (384, 397) with delta (0, 0)
Screenshot: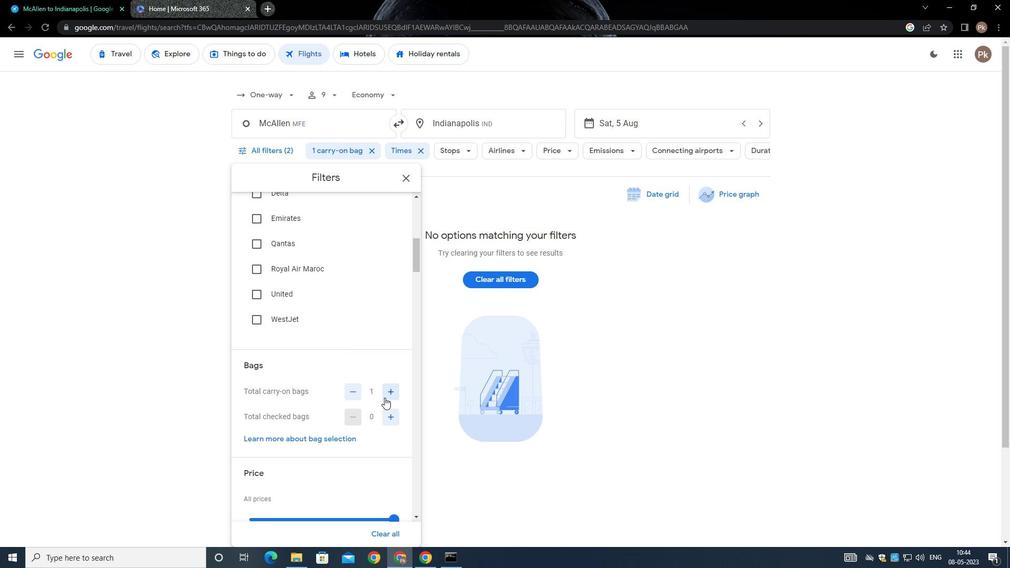 
Action: Mouse moved to (392, 368)
Screenshot: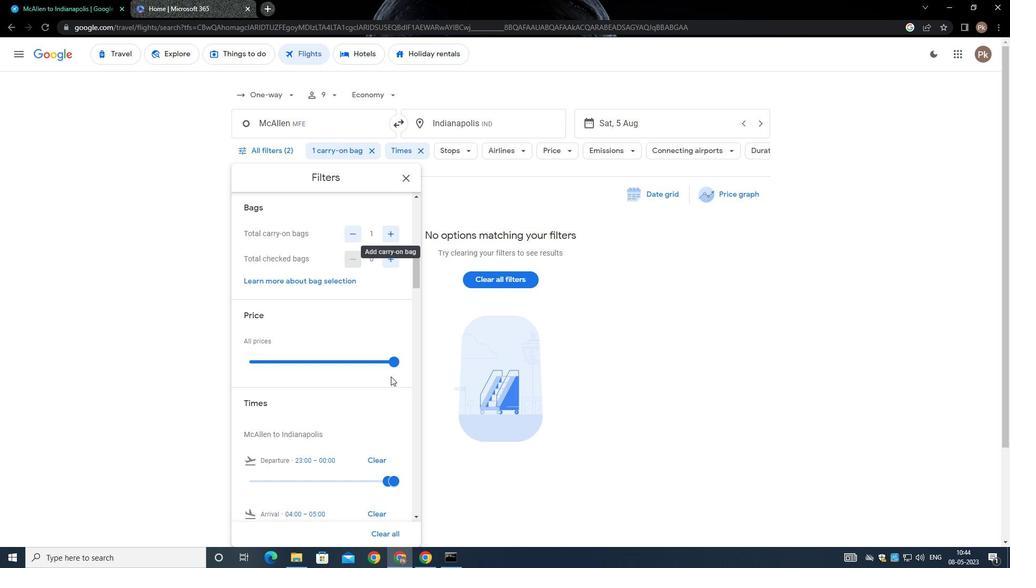 
Action: Mouse pressed left at (392, 368)
Screenshot: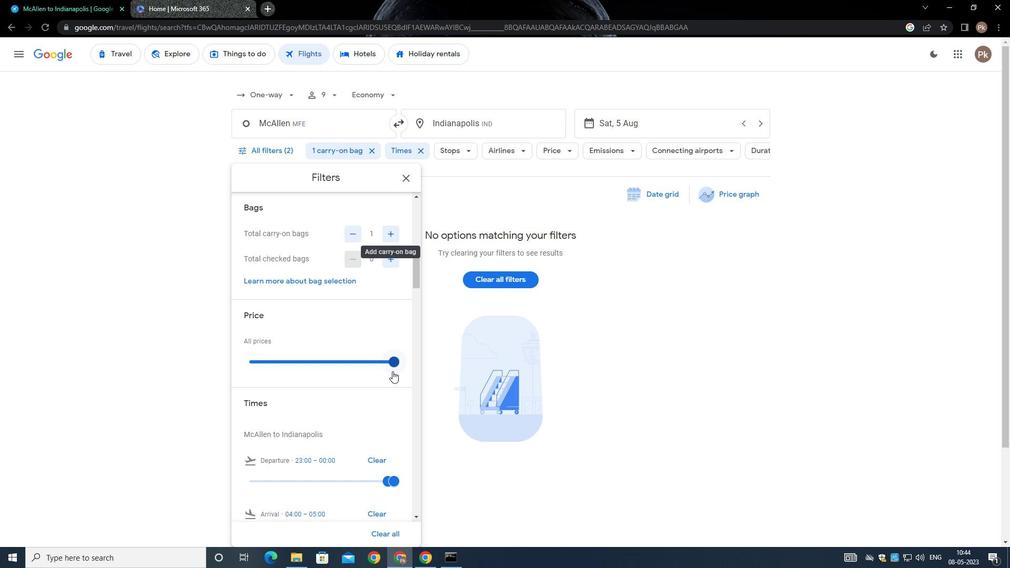 
Action: Mouse moved to (382, 397)
Screenshot: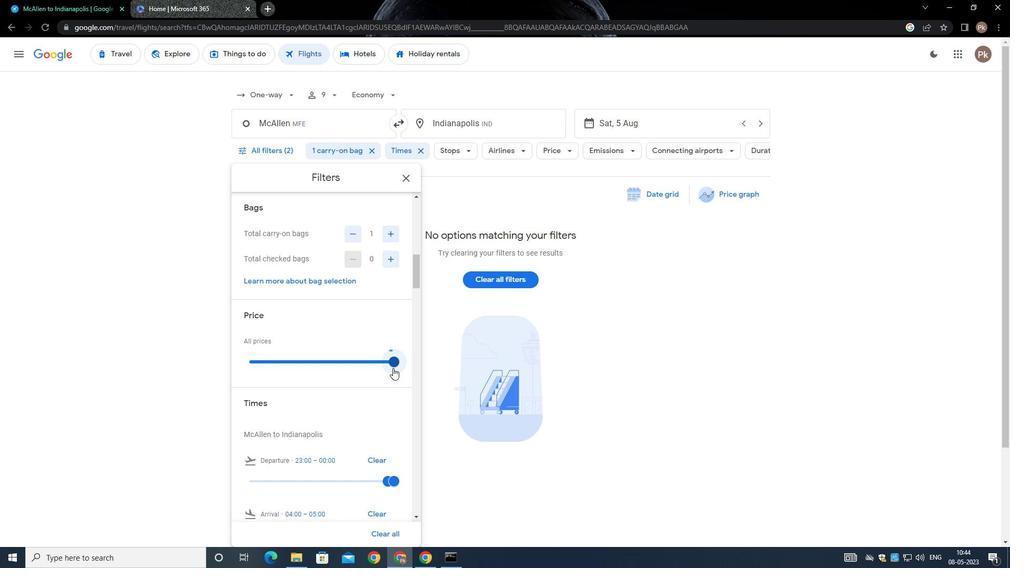 
Action: Mouse scrolled (382, 396) with delta (0, 0)
Screenshot: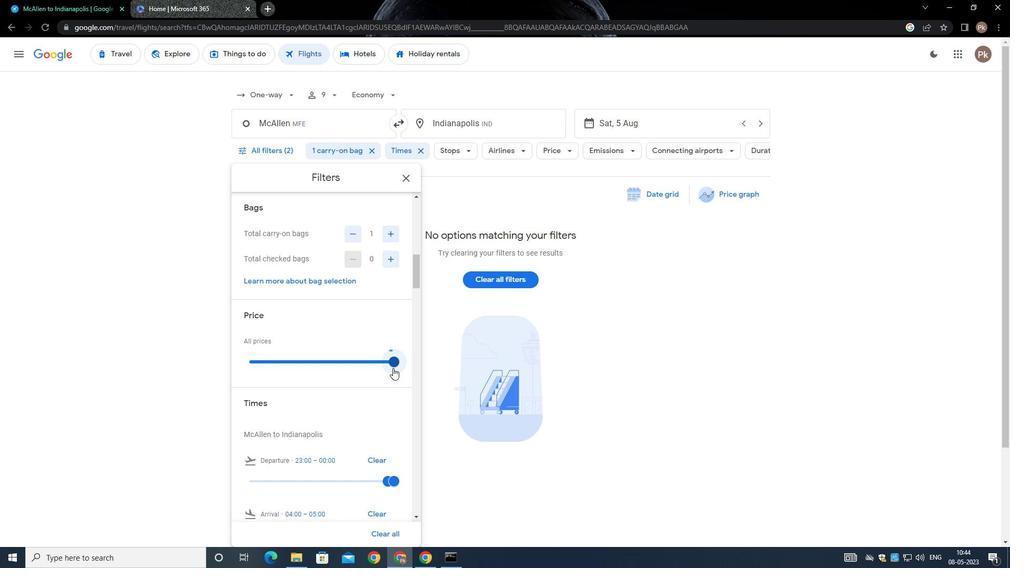 
Action: Mouse scrolled (382, 396) with delta (0, 0)
Screenshot: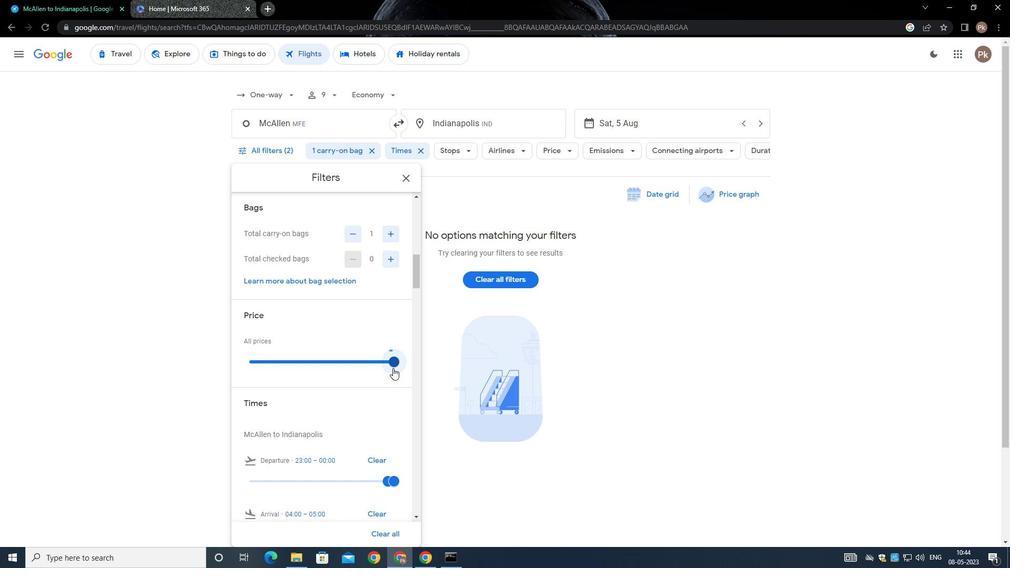 
Action: Mouse moved to (270, 376)
Screenshot: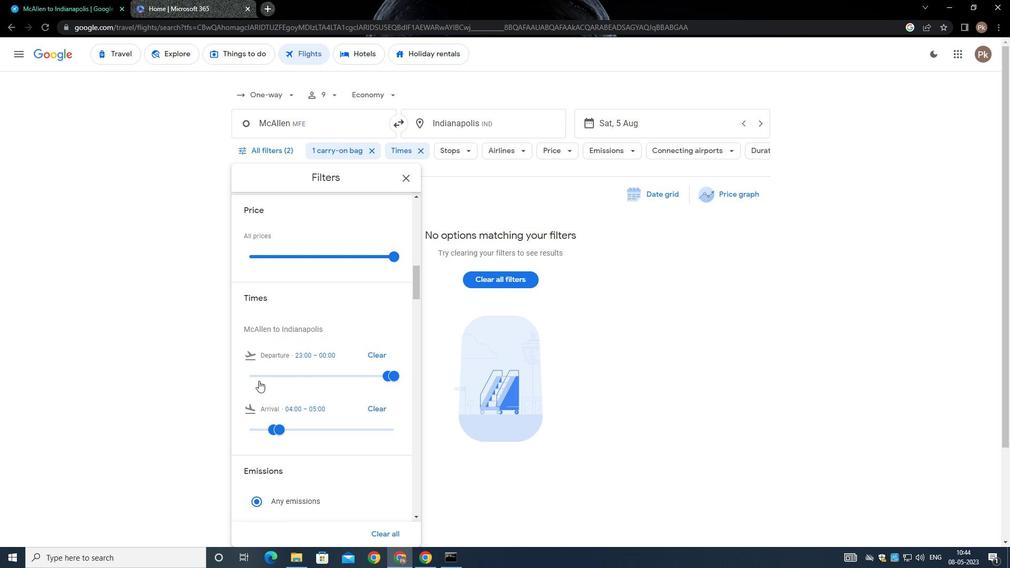 
Action: Mouse pressed left at (270, 376)
Screenshot: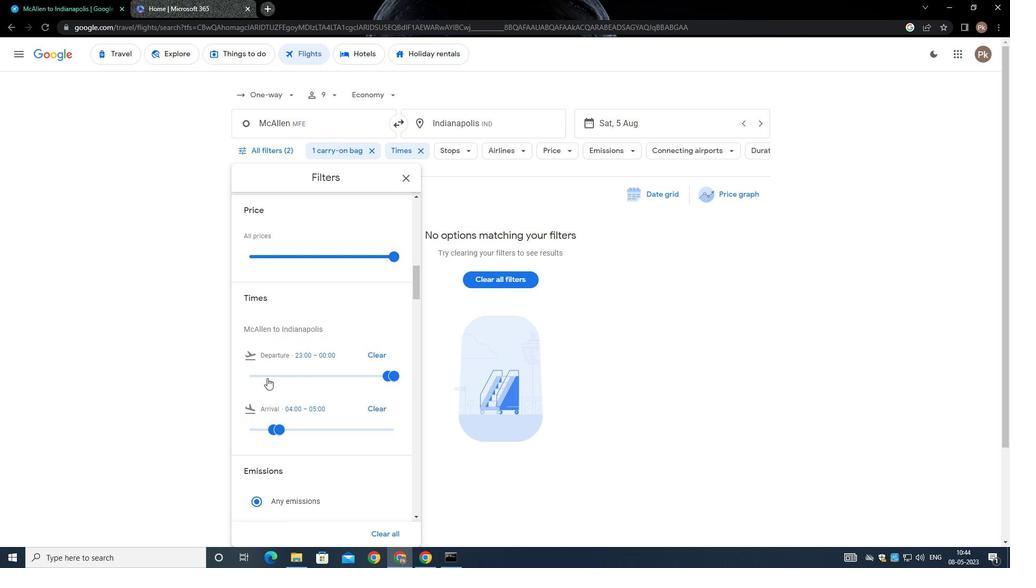 
Action: Mouse moved to (397, 374)
Screenshot: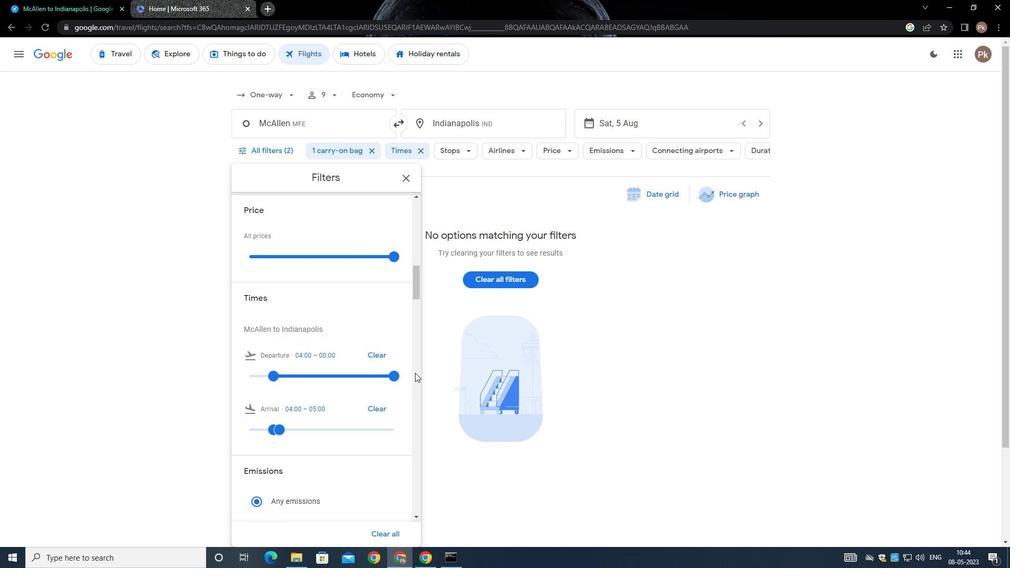 
Action: Mouse pressed left at (397, 374)
Screenshot: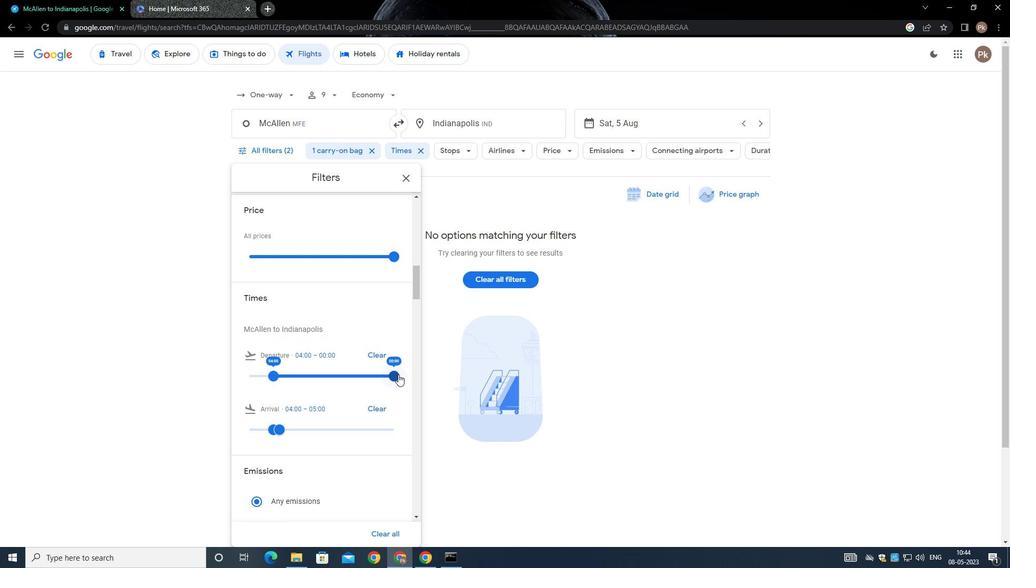 
Action: Mouse moved to (299, 375)
Screenshot: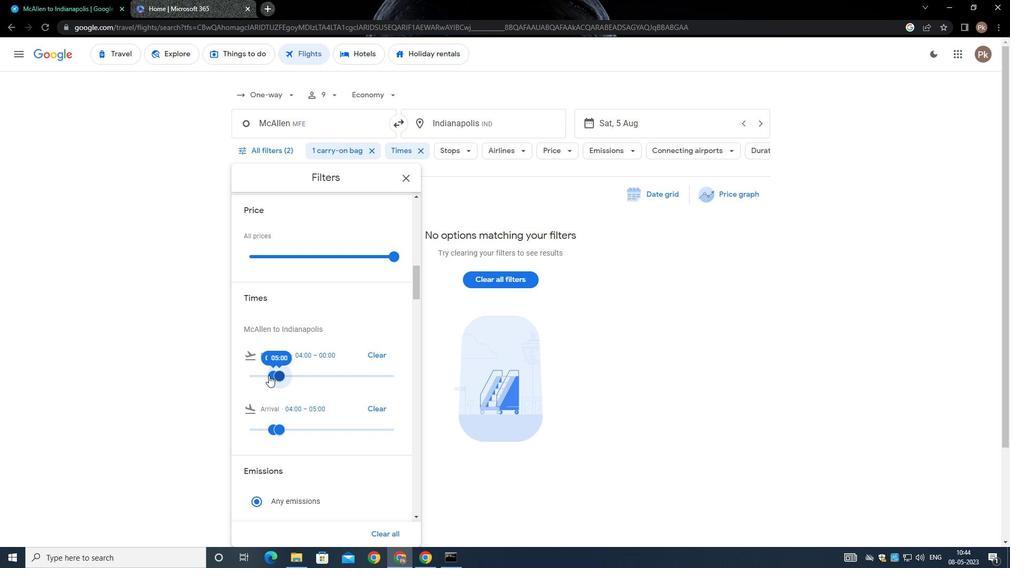 
Action: Mouse scrolled (299, 375) with delta (0, 0)
Screenshot: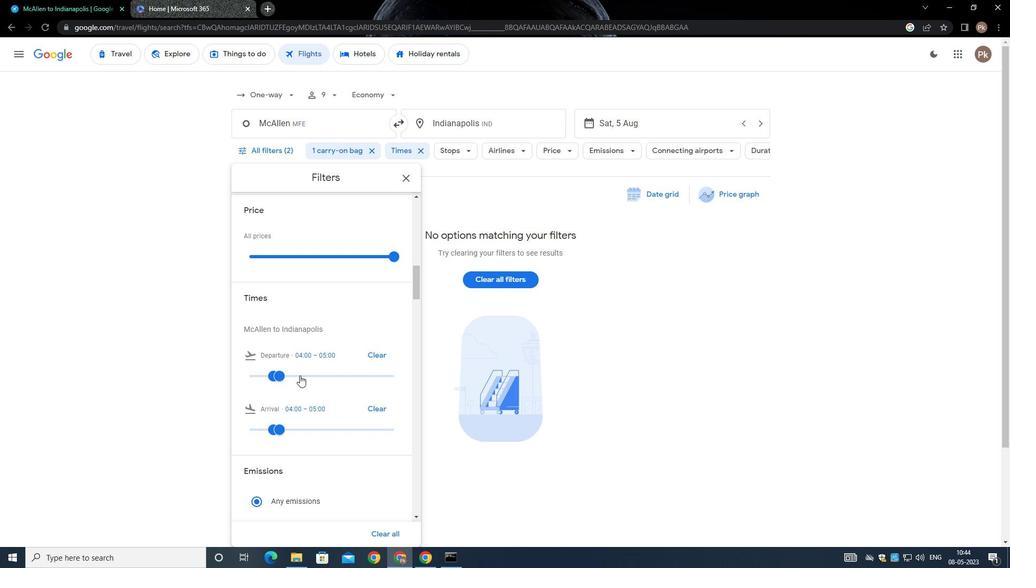
Action: Mouse scrolled (299, 375) with delta (0, 0)
Screenshot: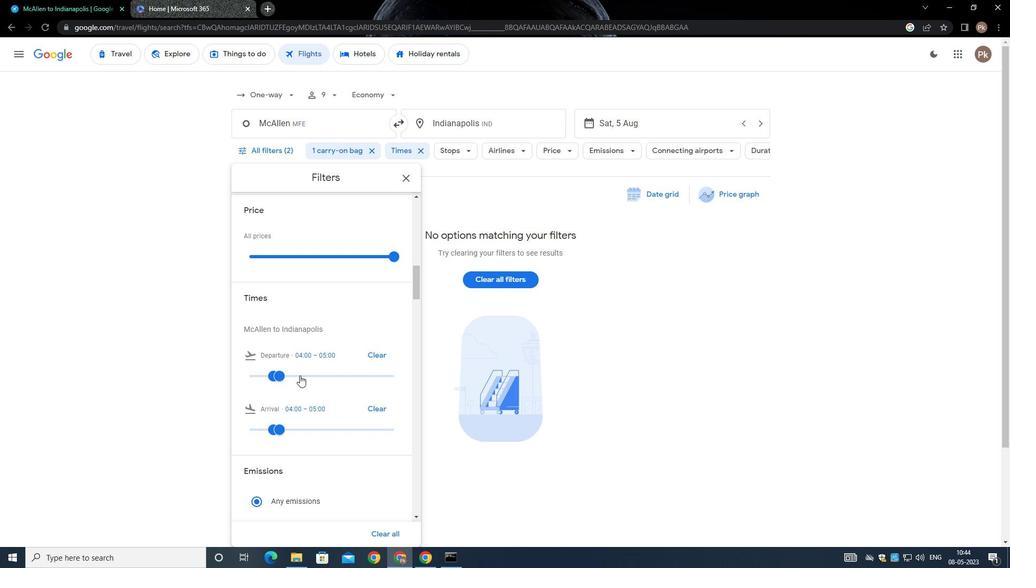 
Action: Mouse moved to (300, 376)
Screenshot: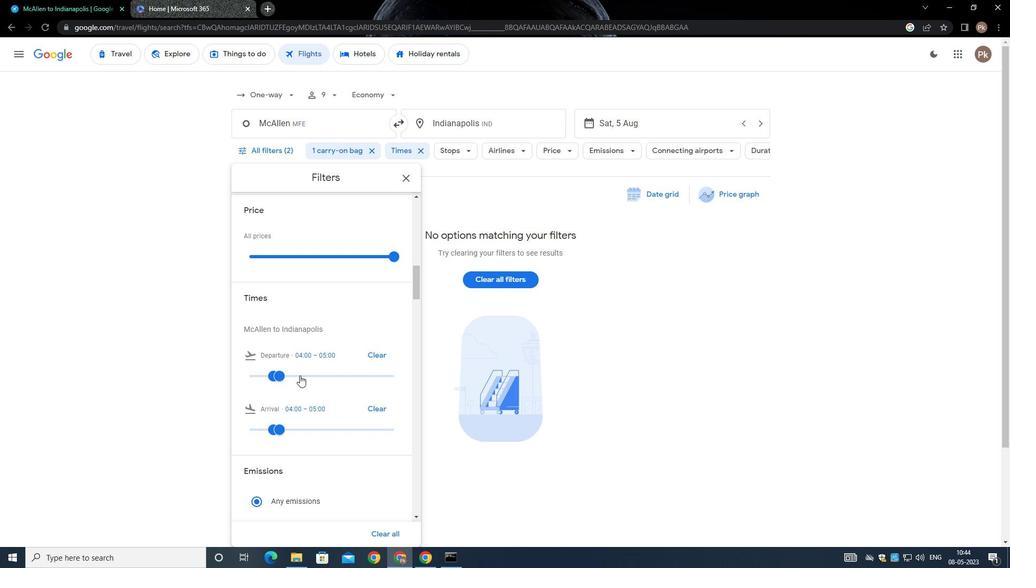 
Action: Mouse scrolled (300, 375) with delta (0, 0)
Screenshot: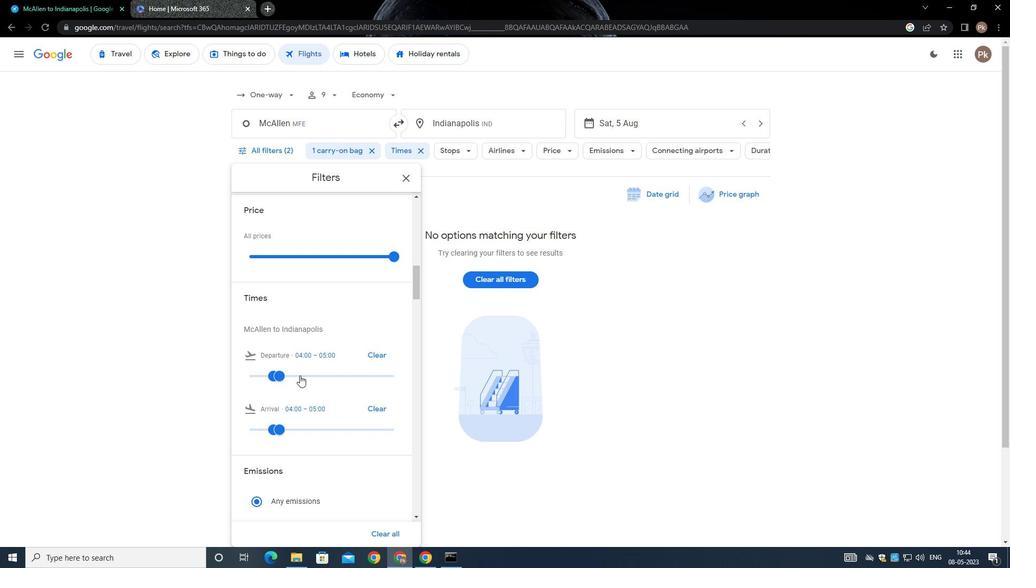 
Action: Mouse moved to (300, 377)
Screenshot: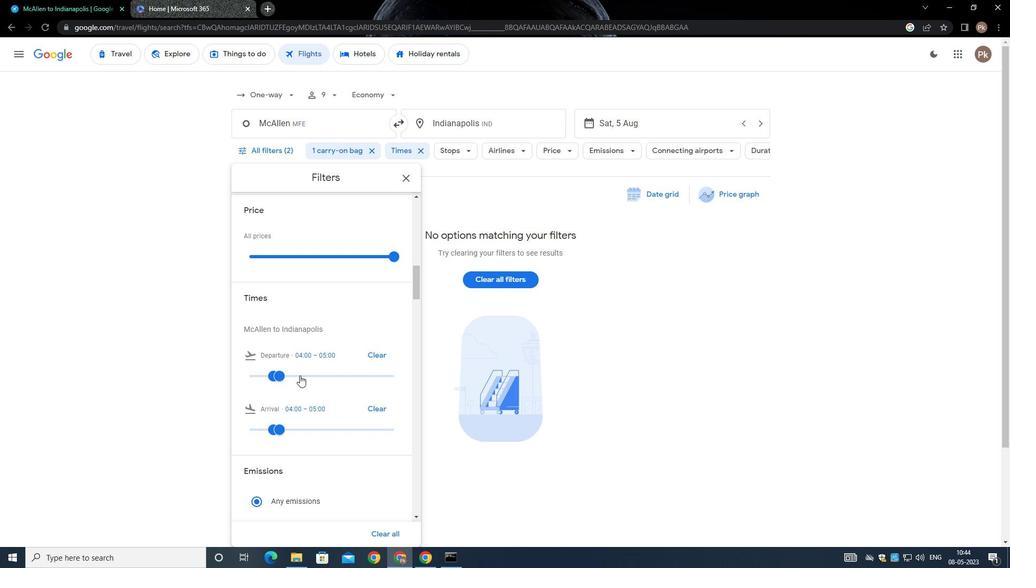 
Action: Mouse scrolled (300, 377) with delta (0, 0)
Screenshot: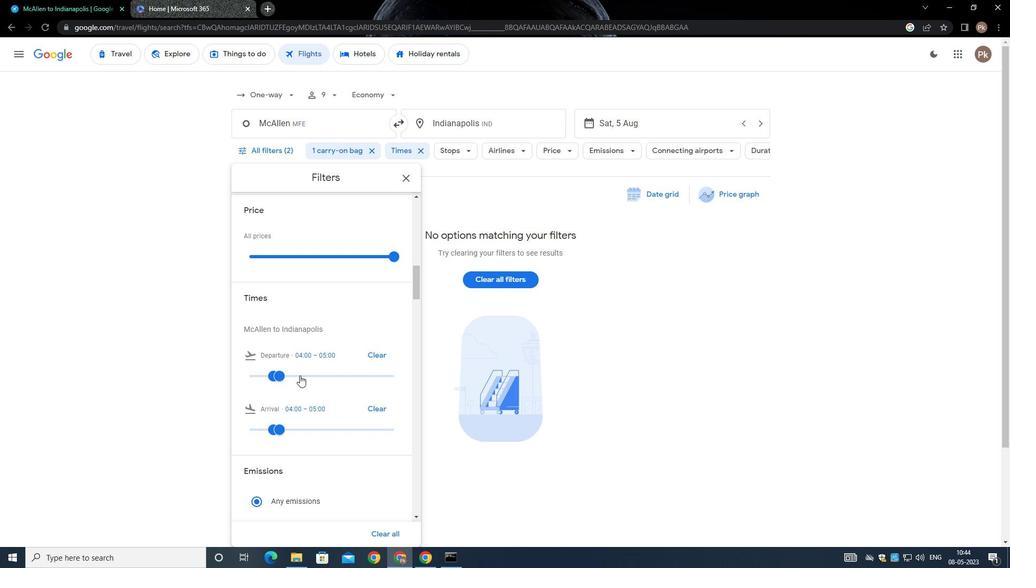 
Action: Mouse moved to (300, 377)
Screenshot: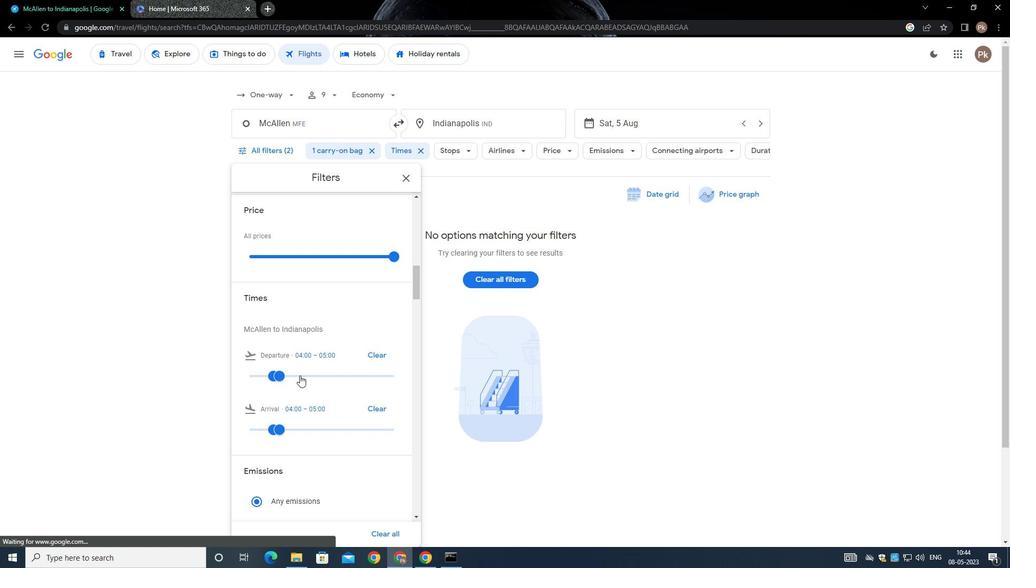 
Action: Mouse scrolled (300, 377) with delta (0, 0)
Screenshot: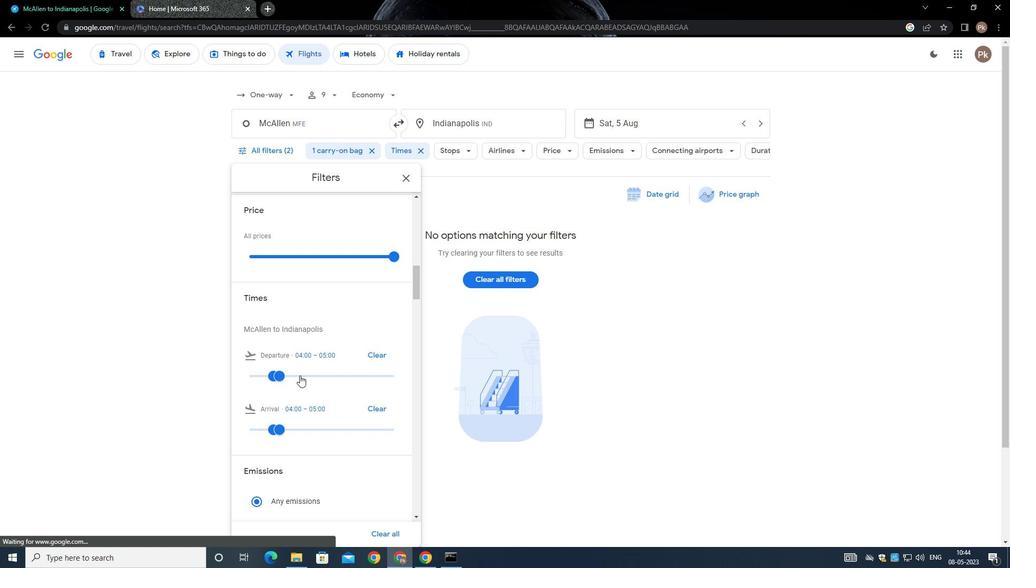 
Action: Mouse scrolled (300, 377) with delta (0, 0)
Screenshot: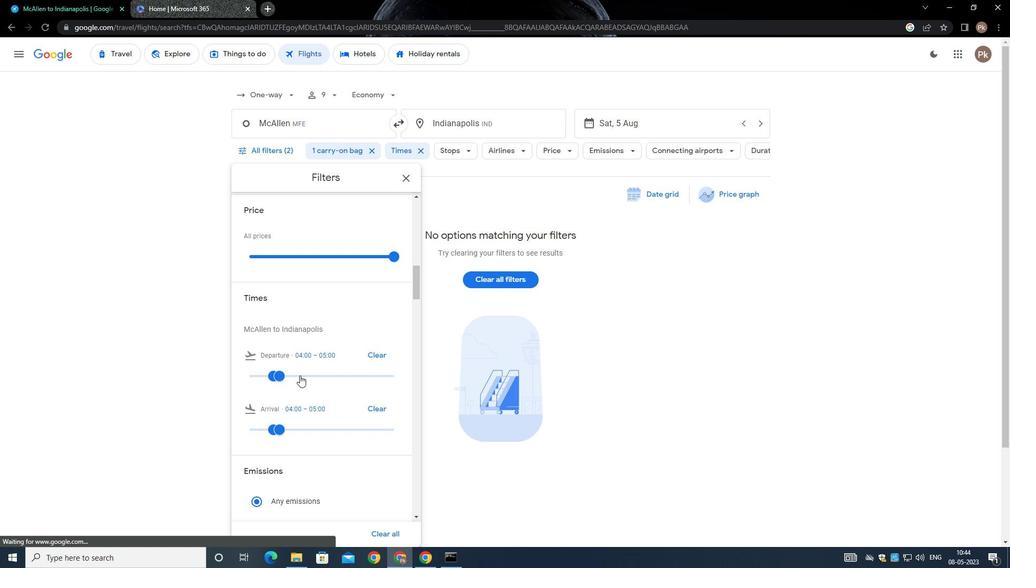 
Action: Mouse scrolled (300, 377) with delta (0, 0)
Screenshot: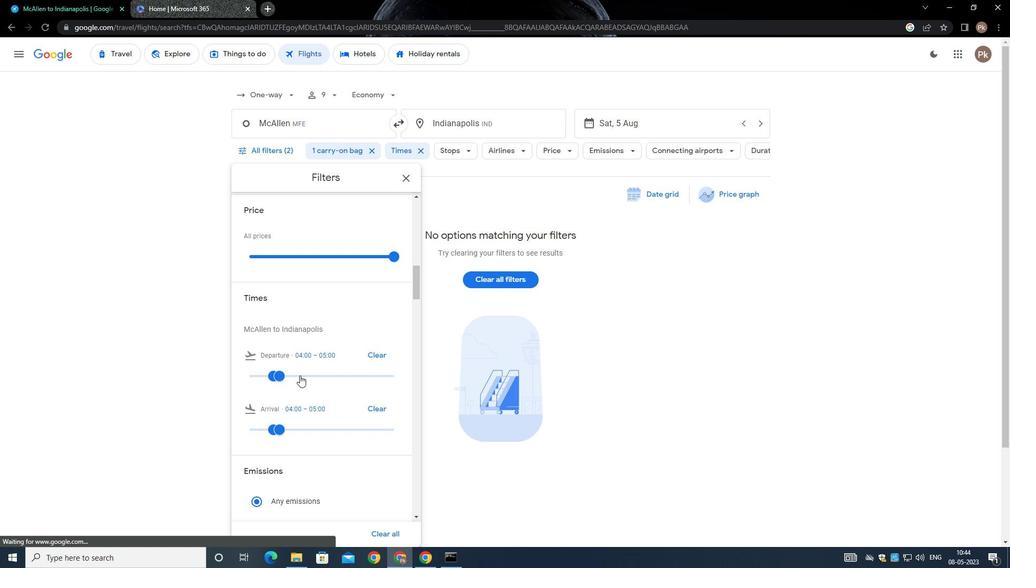 
Action: Mouse moved to (300, 378)
Screenshot: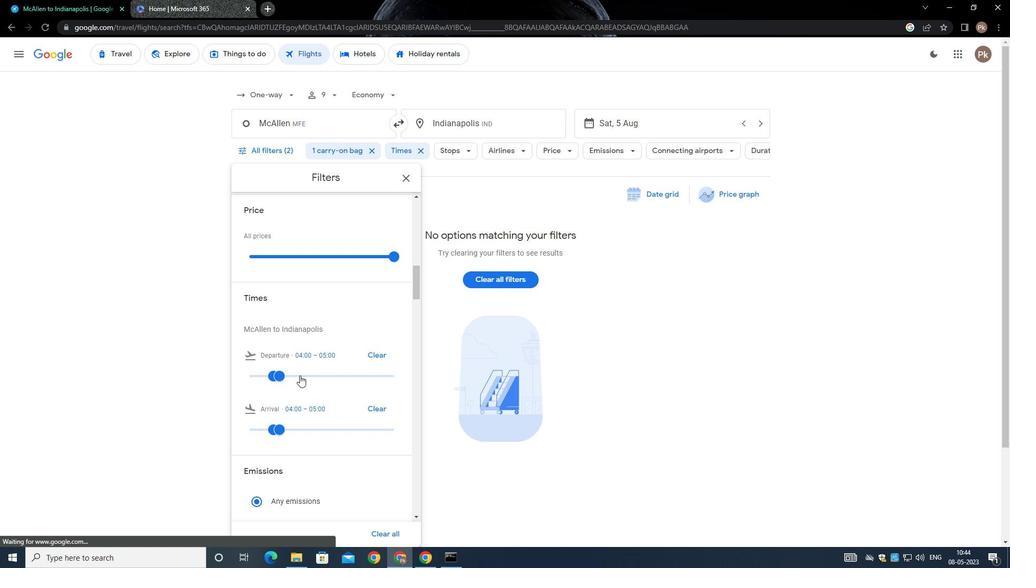 
Action: Mouse scrolled (300, 378) with delta (0, 0)
Screenshot: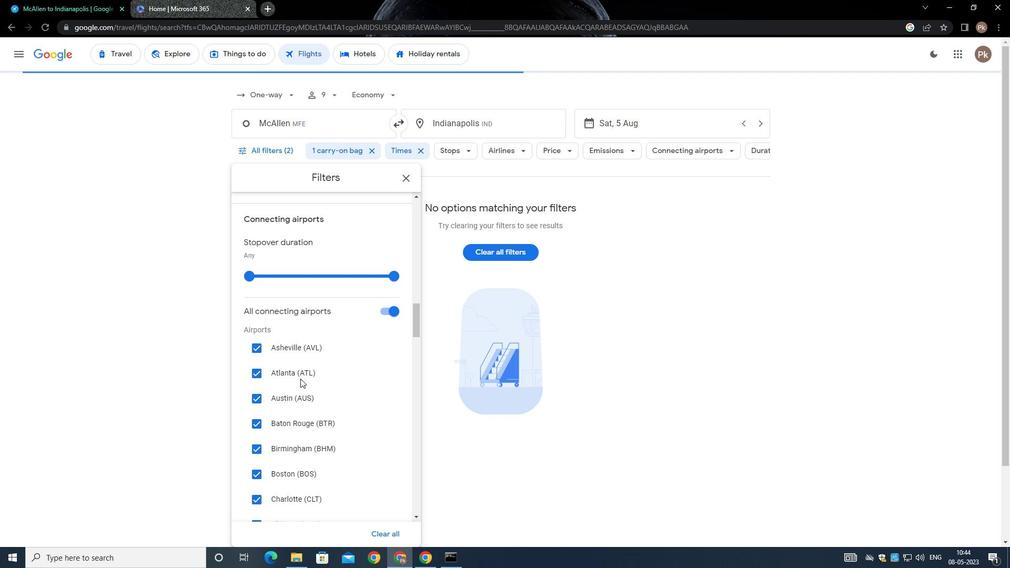 
Action: Mouse scrolled (300, 378) with delta (0, 0)
Screenshot: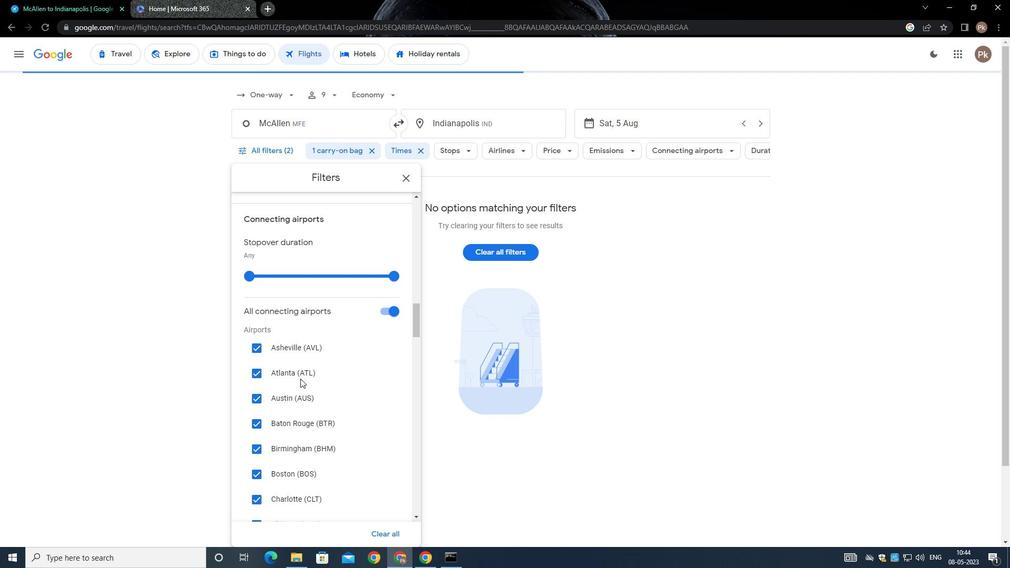 
Action: Mouse scrolled (300, 378) with delta (0, 0)
Screenshot: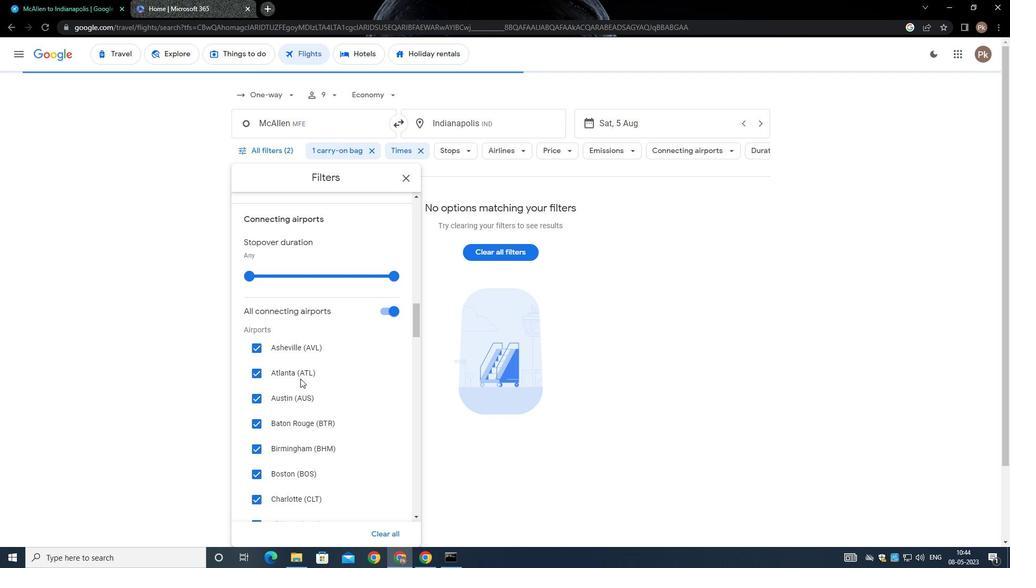 
Action: Mouse scrolled (300, 378) with delta (0, 0)
Screenshot: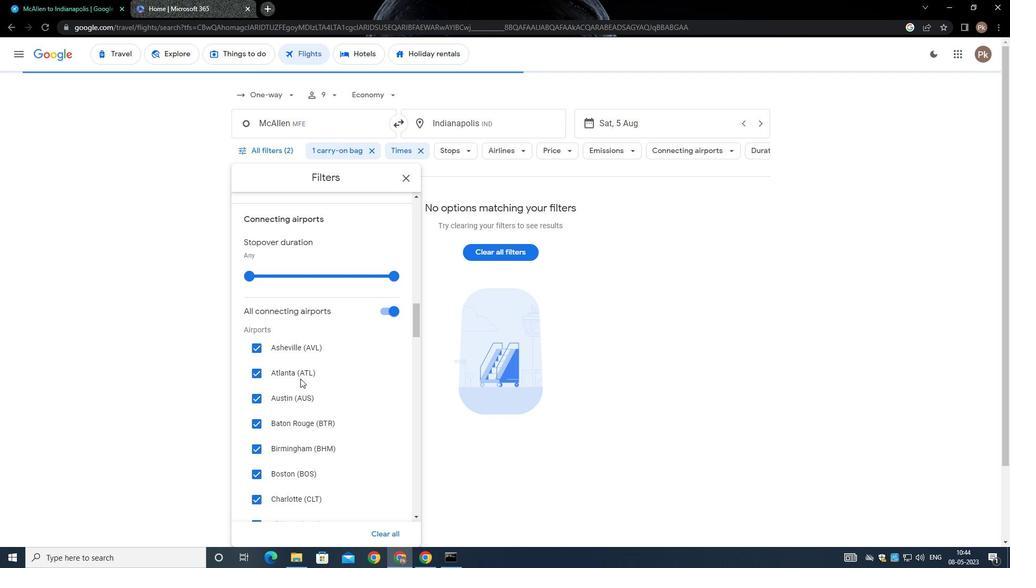 
Action: Mouse scrolled (300, 378) with delta (0, 0)
Screenshot: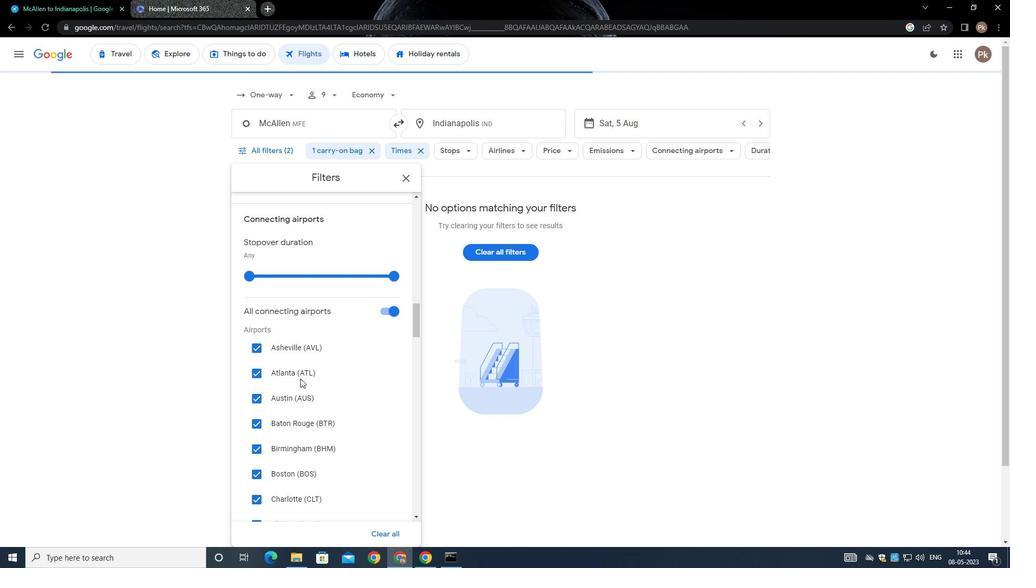 
Action: Mouse scrolled (300, 378) with delta (0, 0)
Screenshot: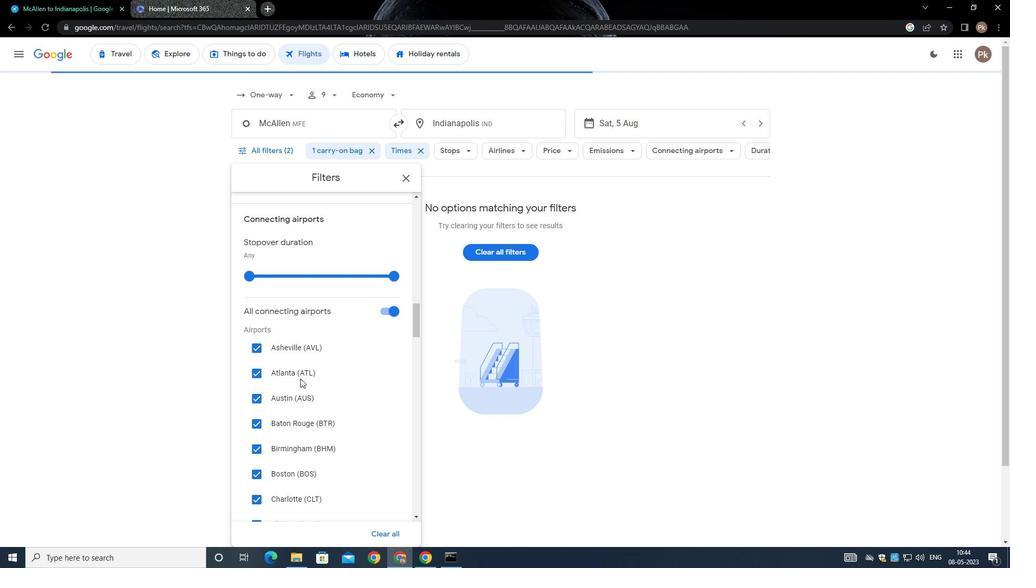 
Action: Mouse scrolled (300, 378) with delta (0, 0)
Screenshot: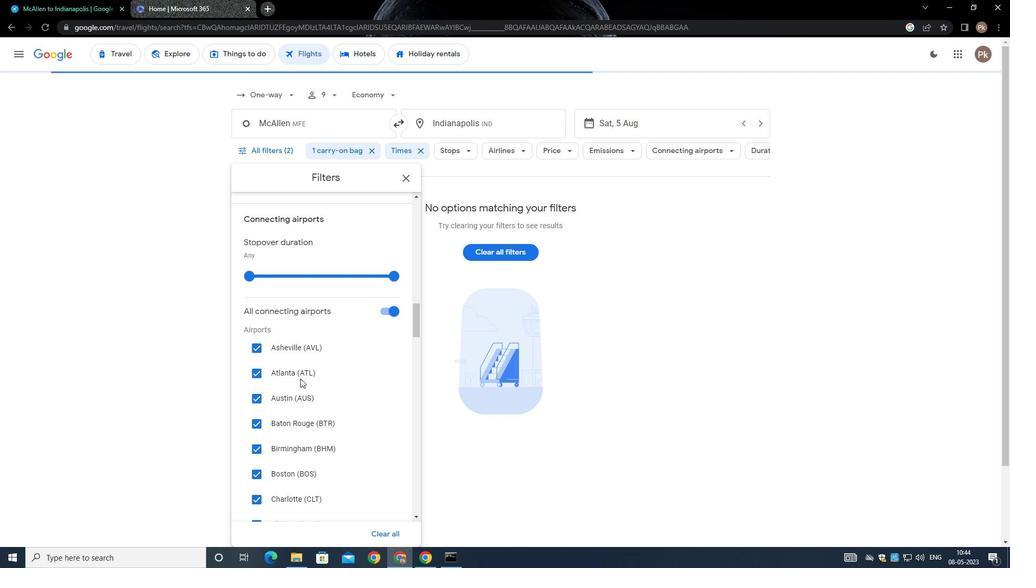 
Action: Mouse scrolled (300, 378) with delta (0, 0)
Screenshot: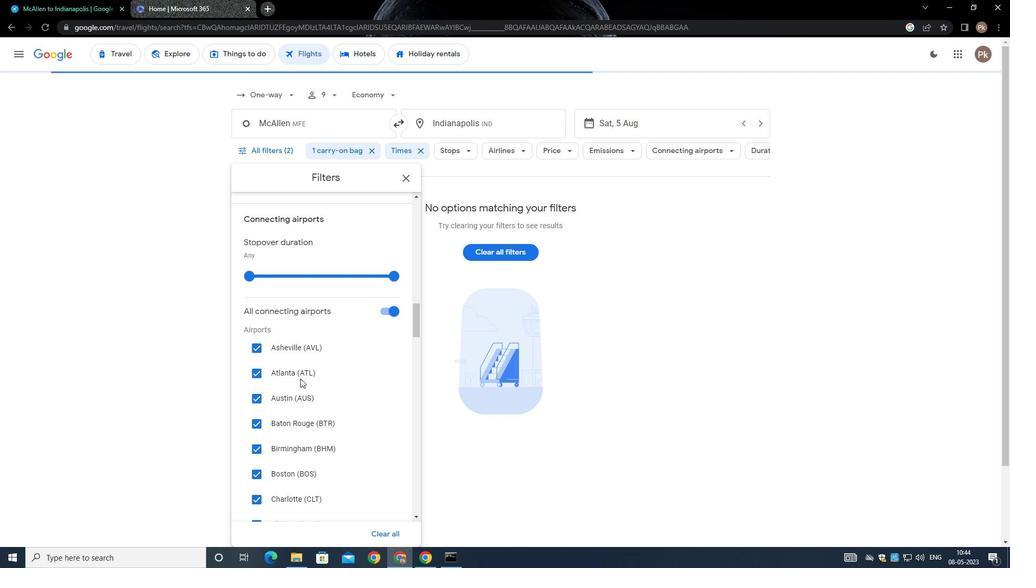 
Action: Mouse scrolled (300, 378) with delta (0, 0)
Screenshot: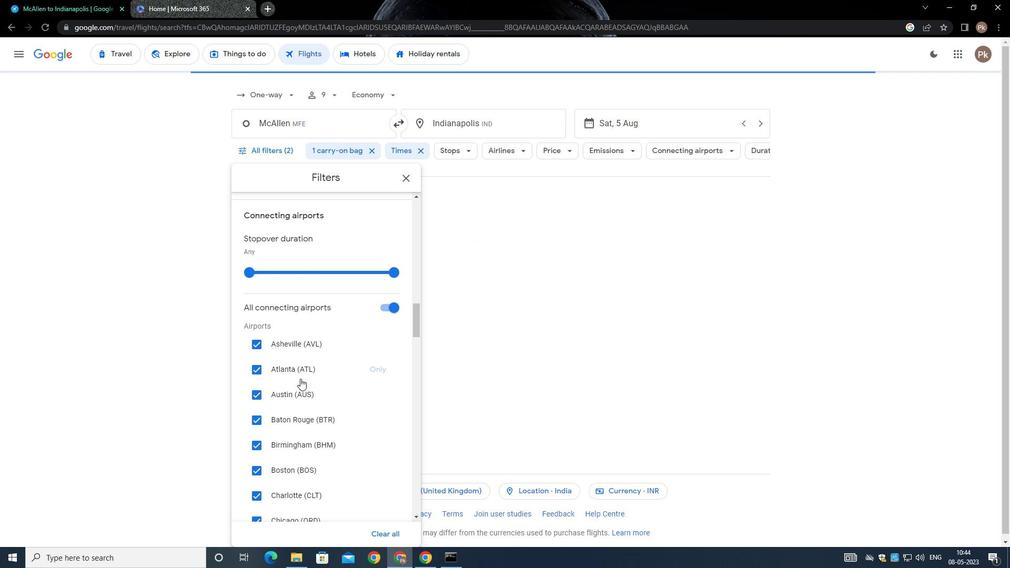 
Action: Mouse scrolled (300, 378) with delta (0, 0)
Screenshot: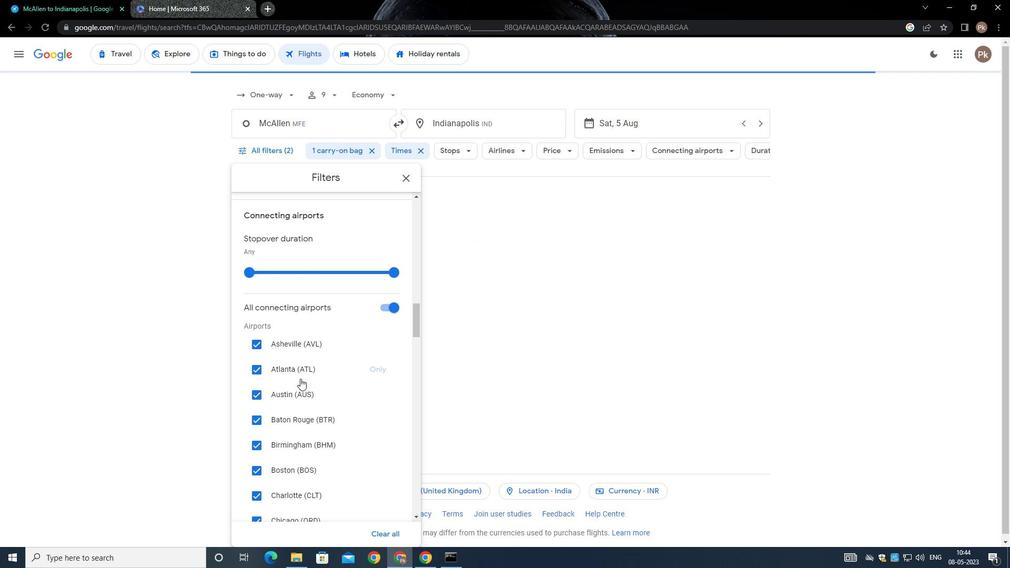 
Action: Mouse scrolled (300, 378) with delta (0, 0)
Screenshot: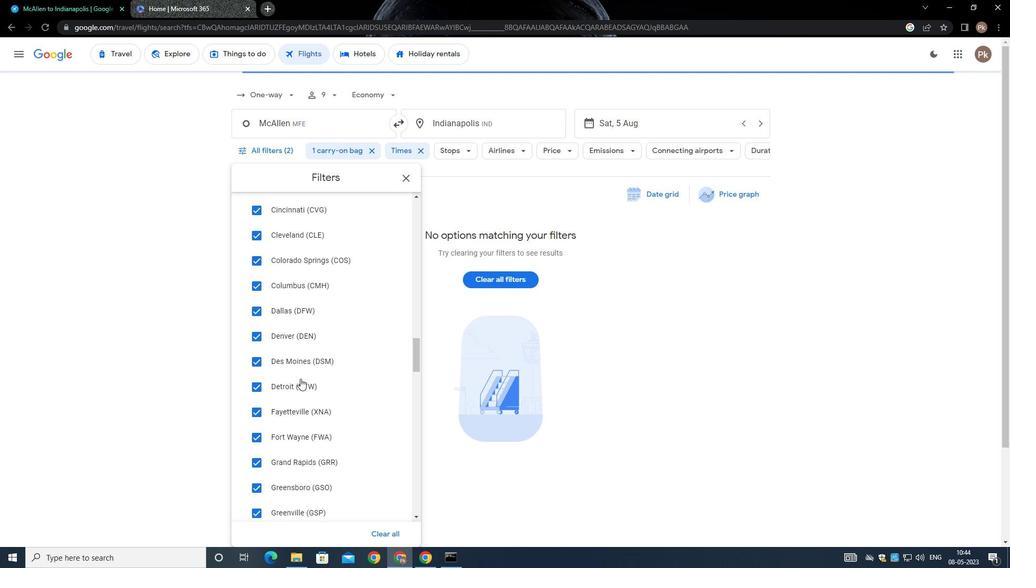 
Action: Mouse scrolled (300, 378) with delta (0, 0)
Screenshot: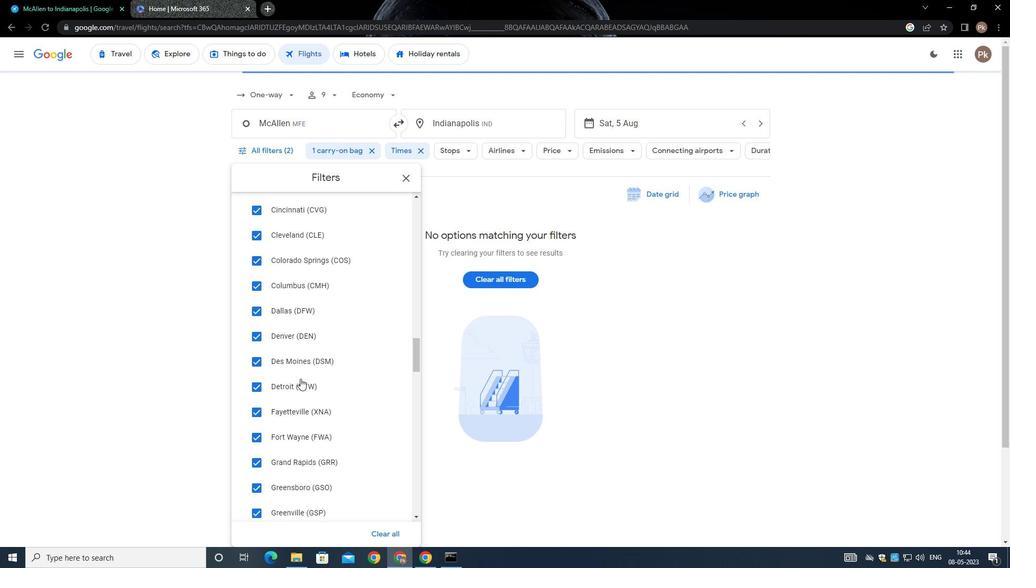 
Action: Mouse scrolled (300, 377) with delta (0, -1)
Screenshot: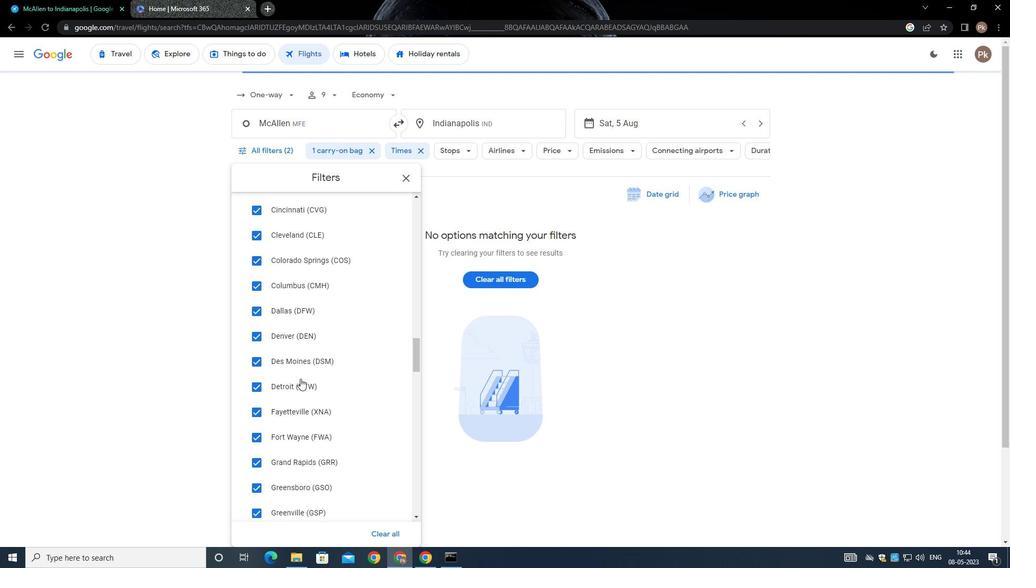
Action: Mouse scrolled (300, 378) with delta (0, 0)
Screenshot: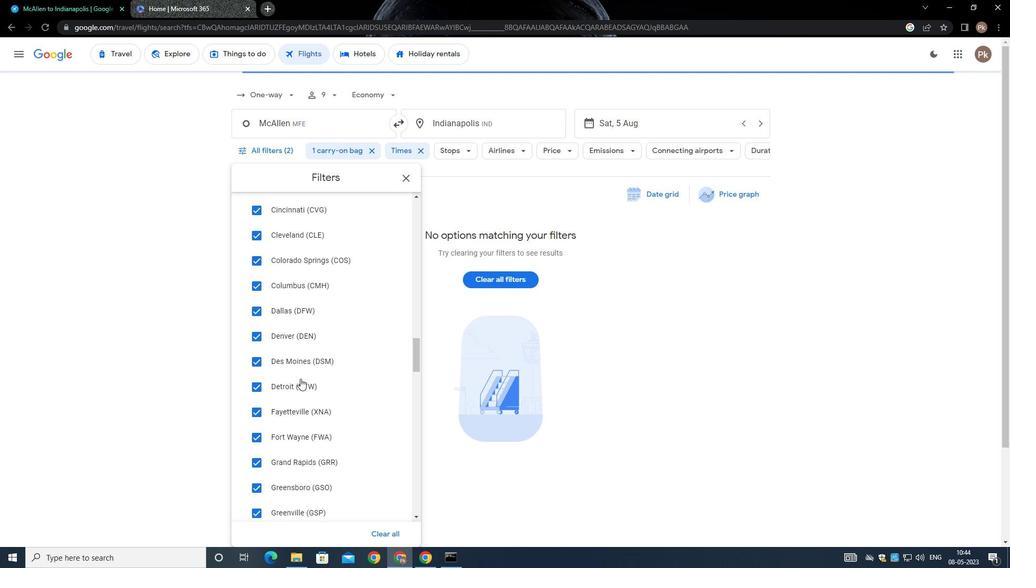 
Action: Mouse moved to (300, 377)
Screenshot: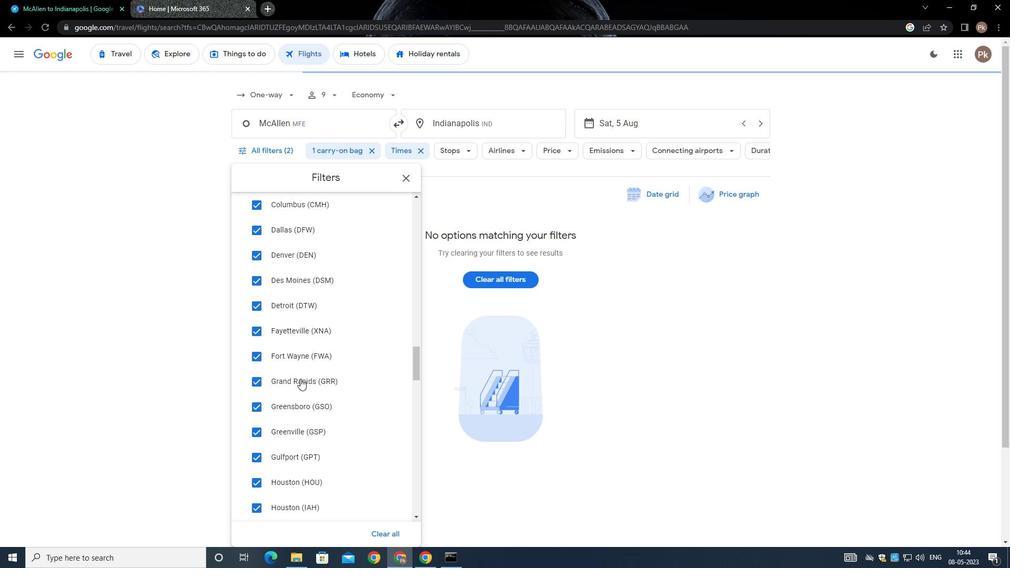 
Action: Mouse scrolled (300, 376) with delta (0, 0)
Screenshot: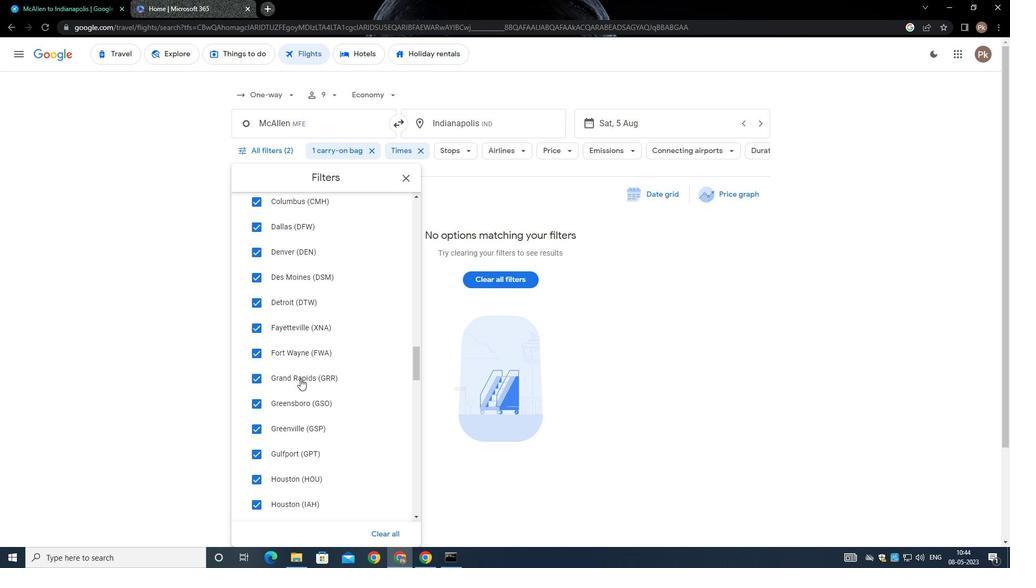 
Action: Mouse scrolled (300, 376) with delta (0, 0)
Screenshot: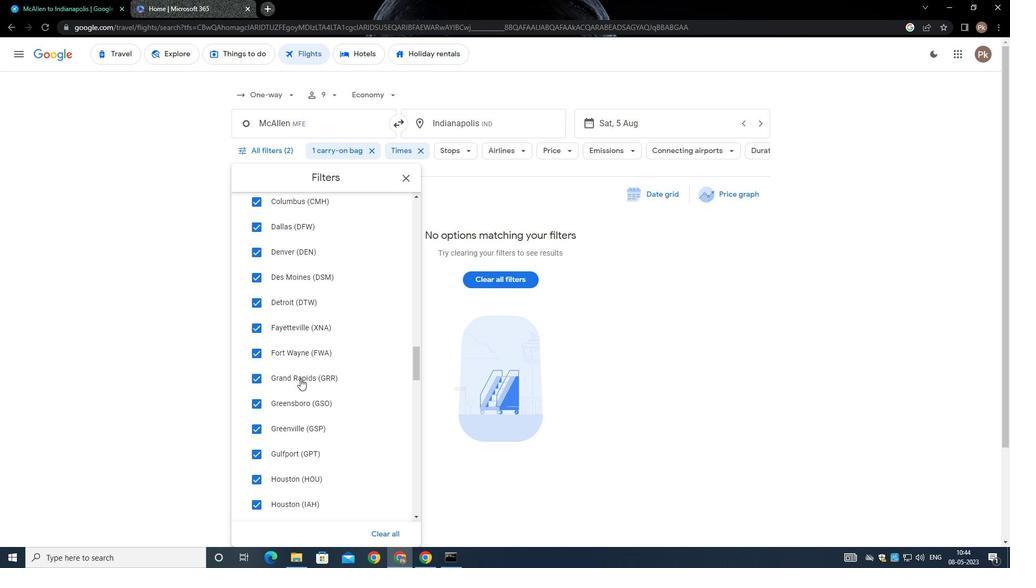
Action: Mouse scrolled (300, 376) with delta (0, 0)
Screenshot: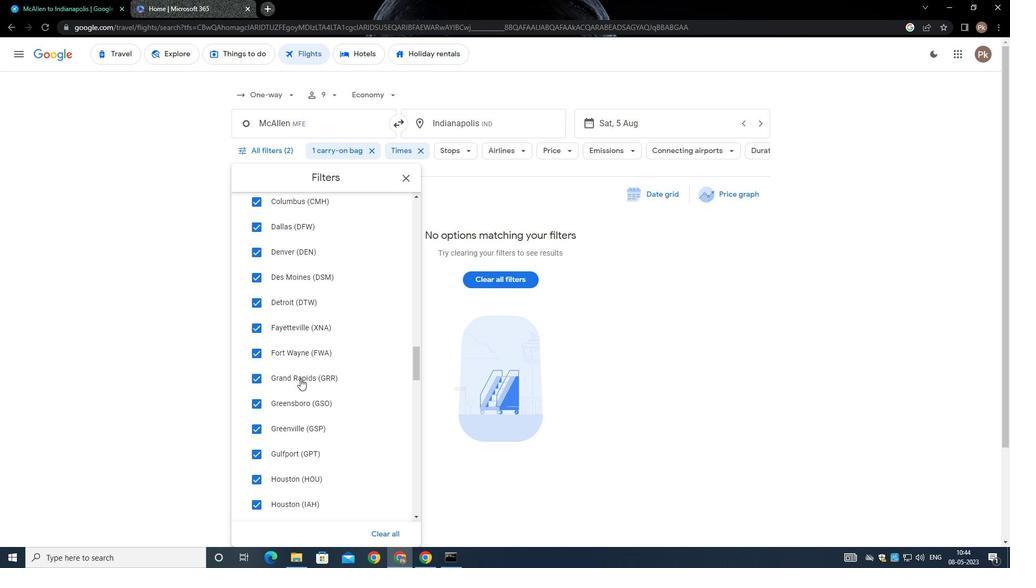 
Action: Mouse scrolled (300, 376) with delta (0, -1)
Screenshot: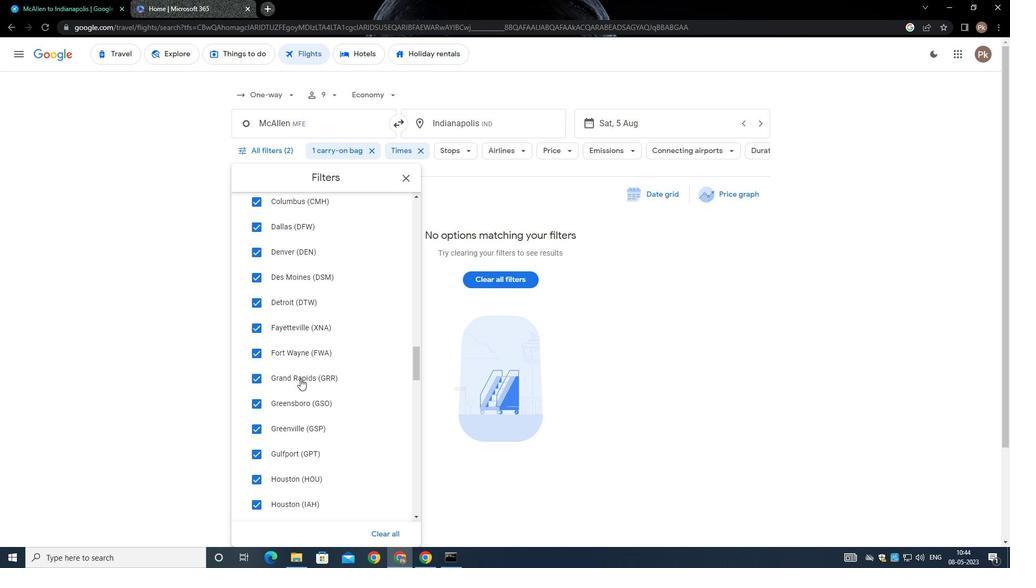 
Action: Mouse scrolled (300, 376) with delta (0, 0)
Screenshot: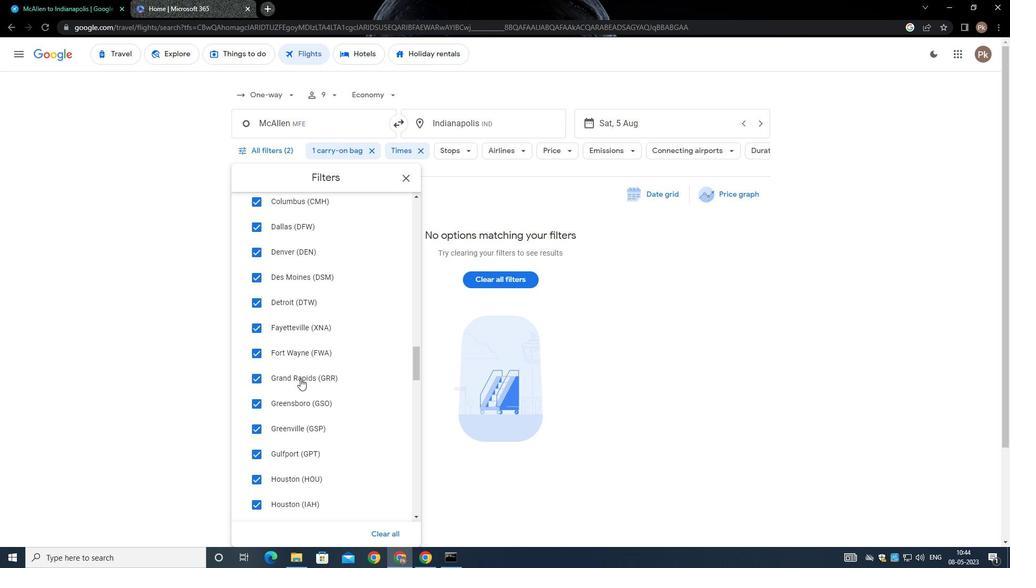 
Action: Mouse moved to (295, 376)
Screenshot: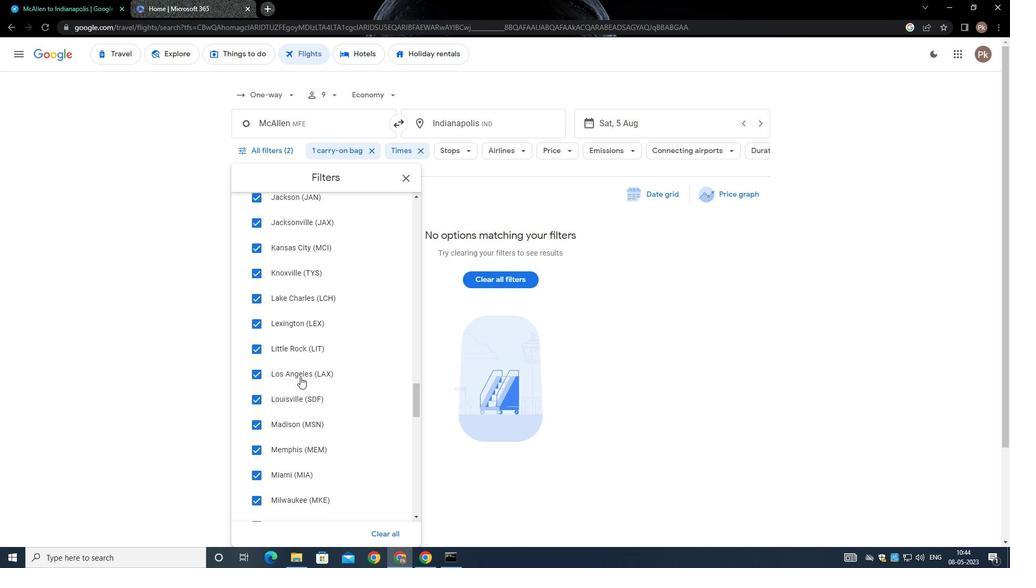 
Action: Mouse scrolled (295, 375) with delta (0, 0)
Screenshot: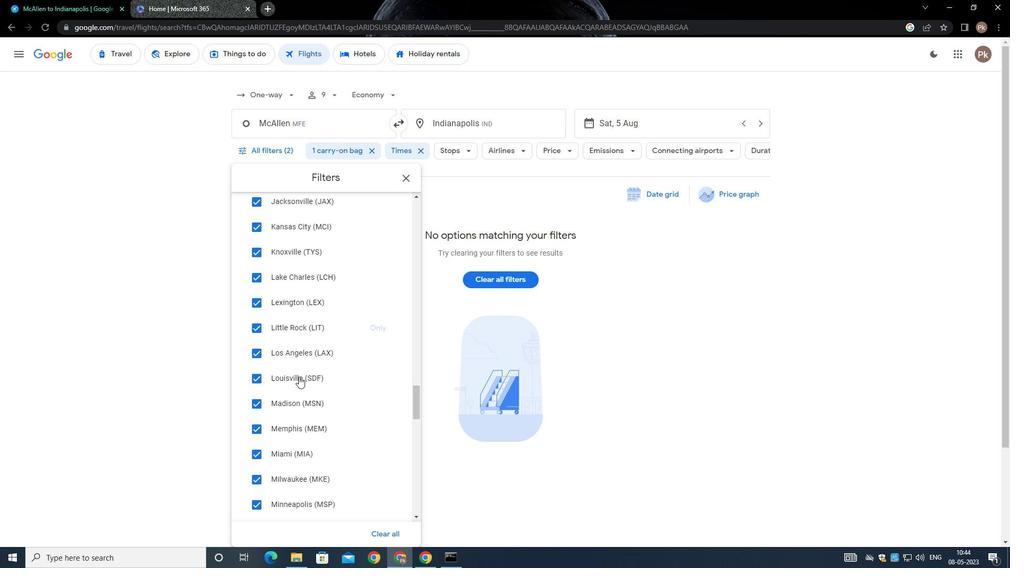 
Action: Mouse scrolled (295, 375) with delta (0, 0)
Screenshot: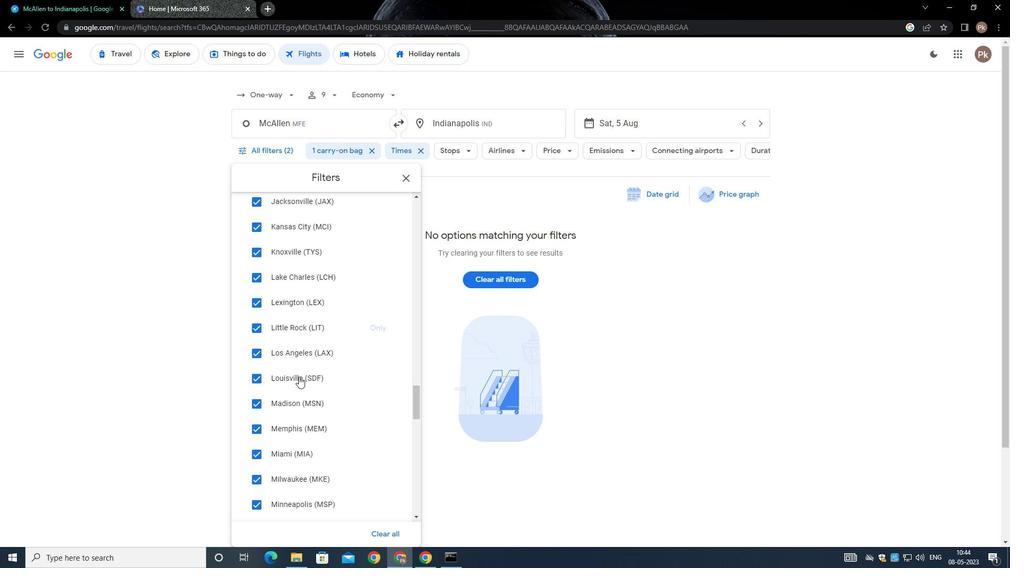 
Action: Mouse scrolled (295, 375) with delta (0, 0)
Screenshot: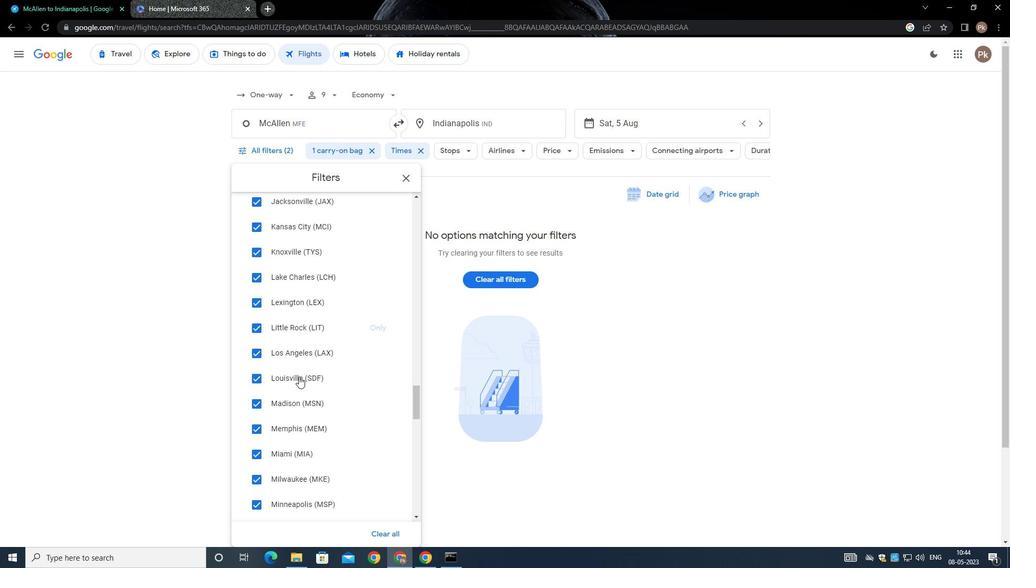 
Action: Mouse scrolled (295, 375) with delta (0, -1)
Screenshot: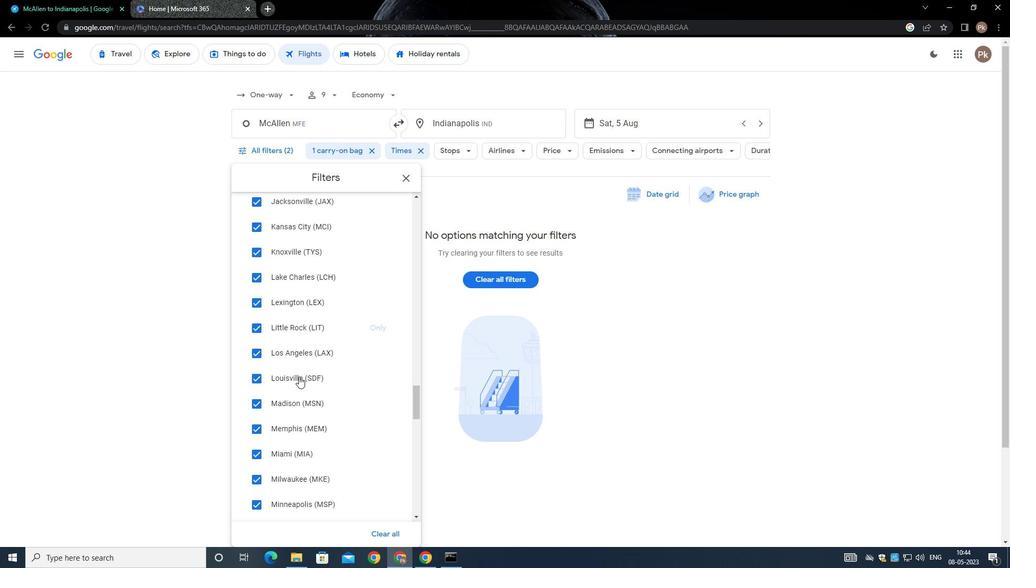 
Action: Mouse scrolled (295, 375) with delta (0, 0)
Screenshot: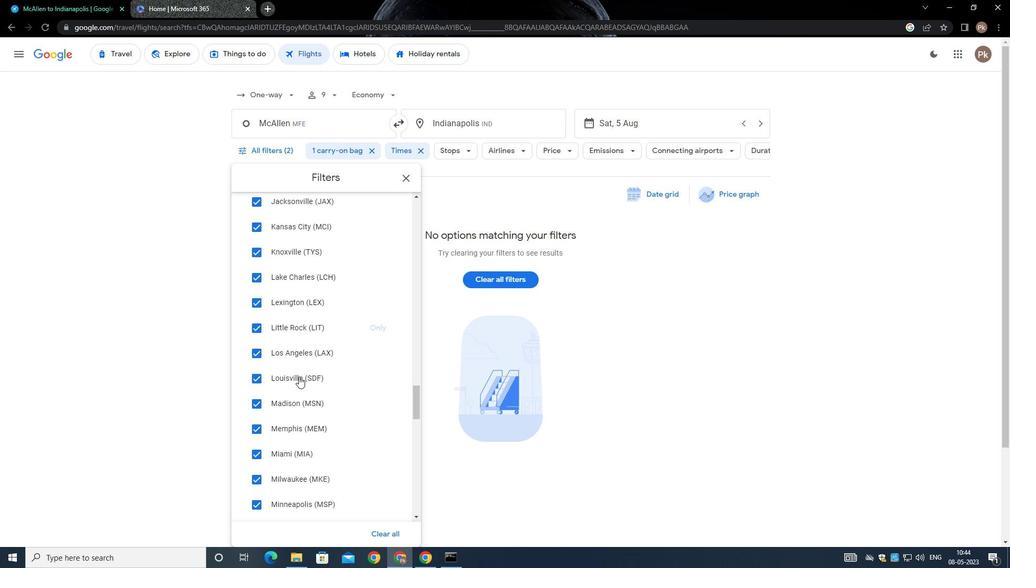 
Action: Mouse scrolled (295, 375) with delta (0, 0)
Screenshot: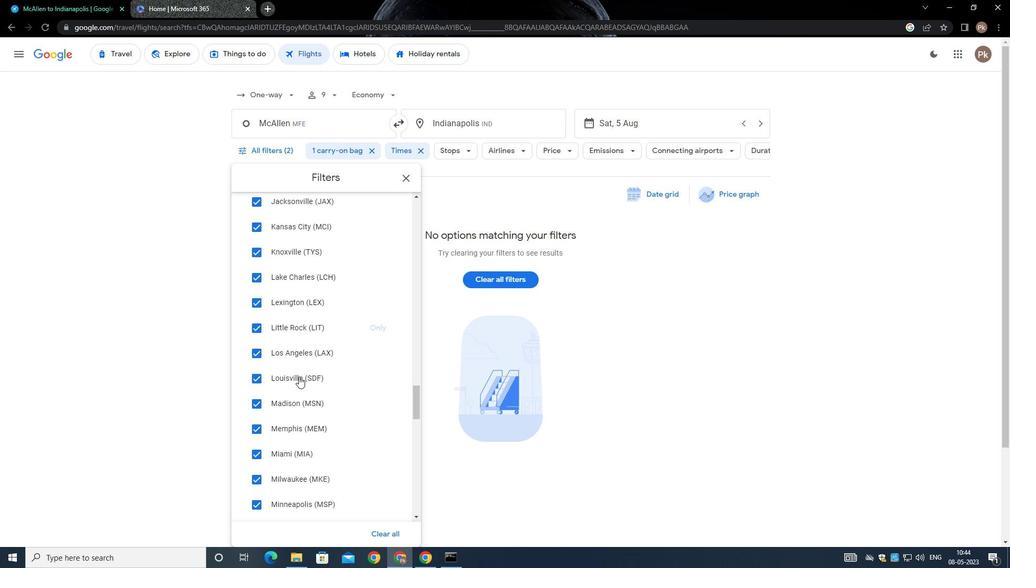 
Action: Mouse moved to (295, 374)
Screenshot: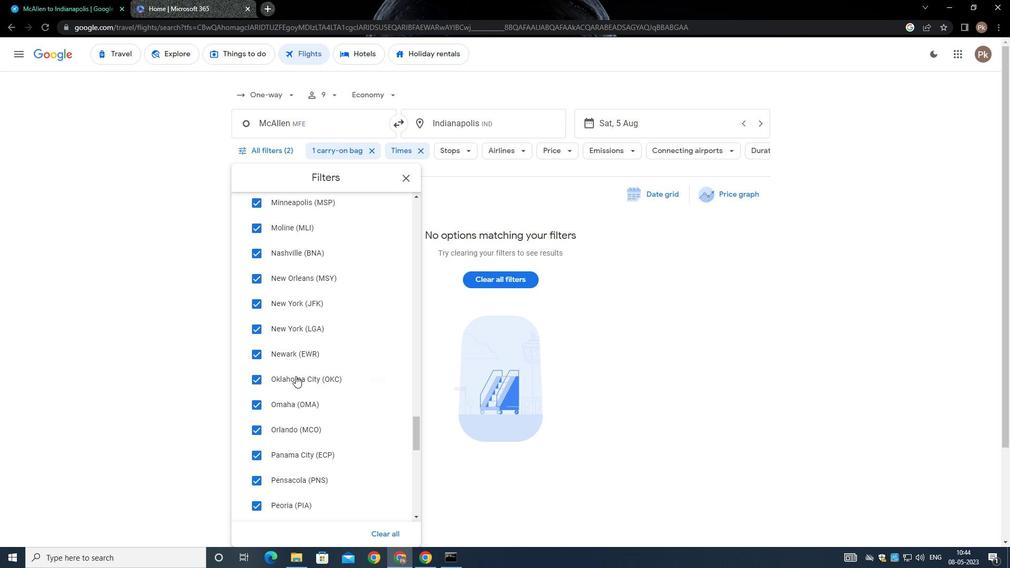 
Action: Mouse scrolled (295, 373) with delta (0, 0)
Screenshot: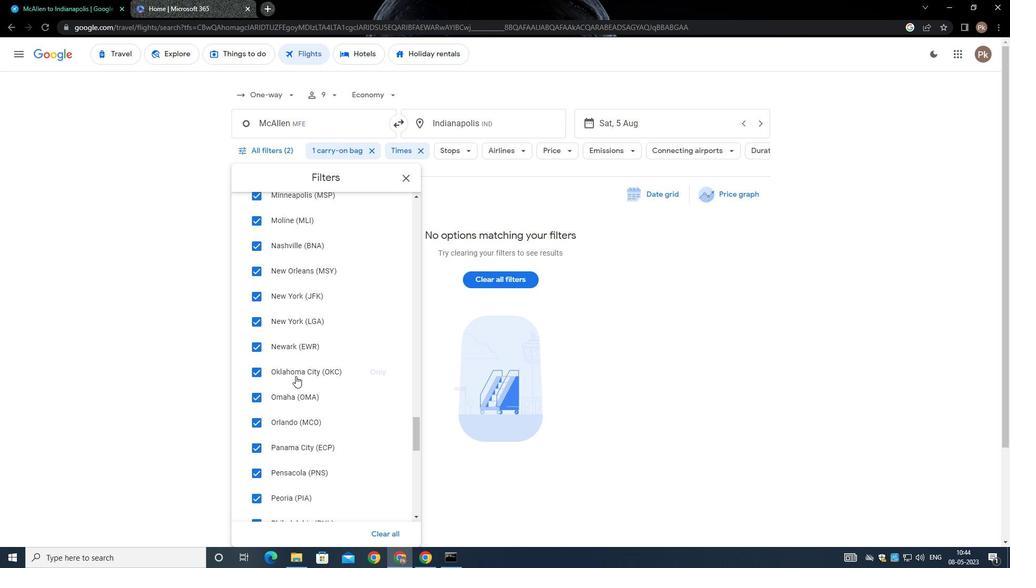 
Action: Mouse scrolled (295, 373) with delta (0, 0)
Screenshot: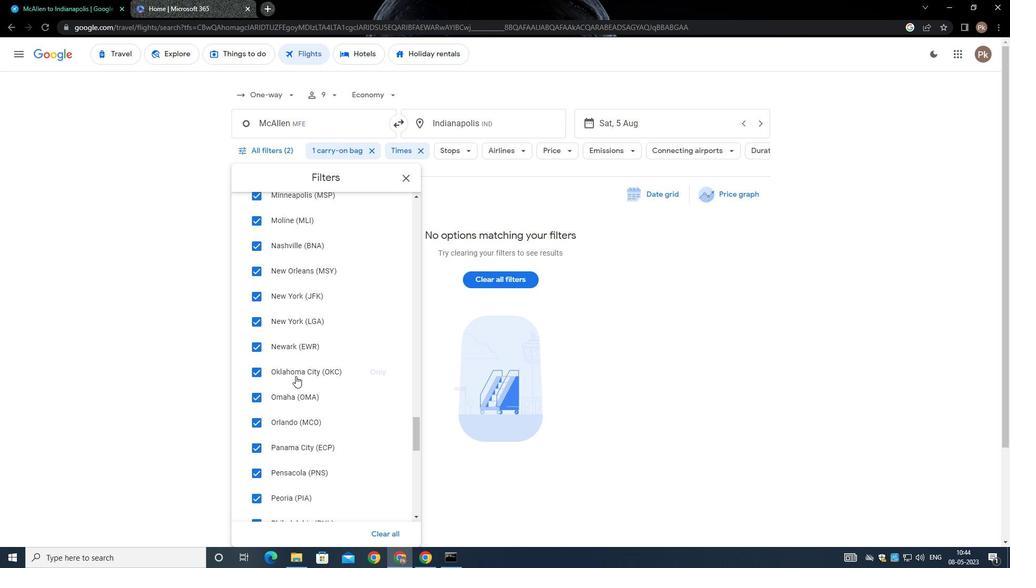
Action: Mouse scrolled (295, 372) with delta (0, -1)
Screenshot: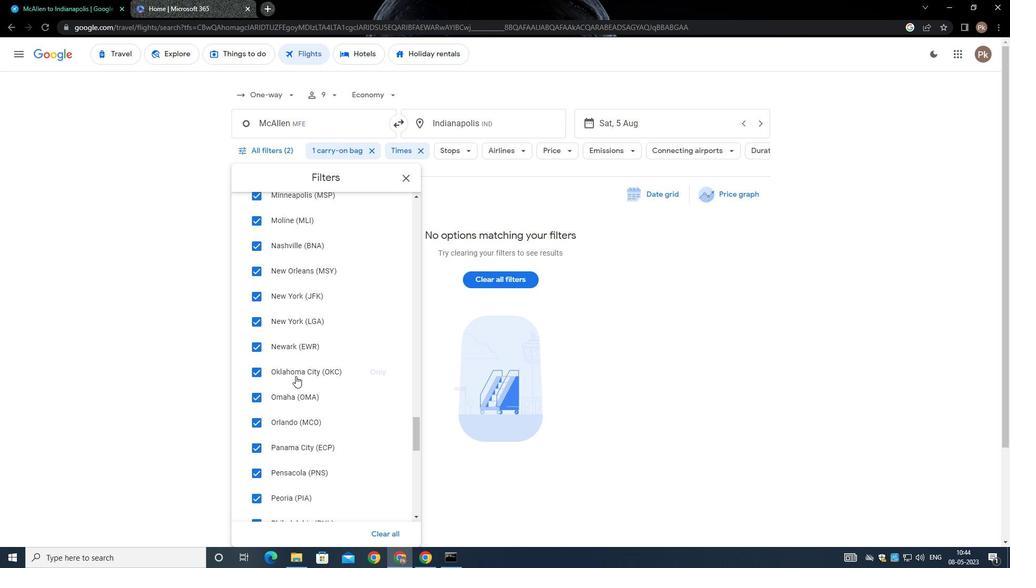 
Action: Mouse scrolled (295, 373) with delta (0, 0)
Screenshot: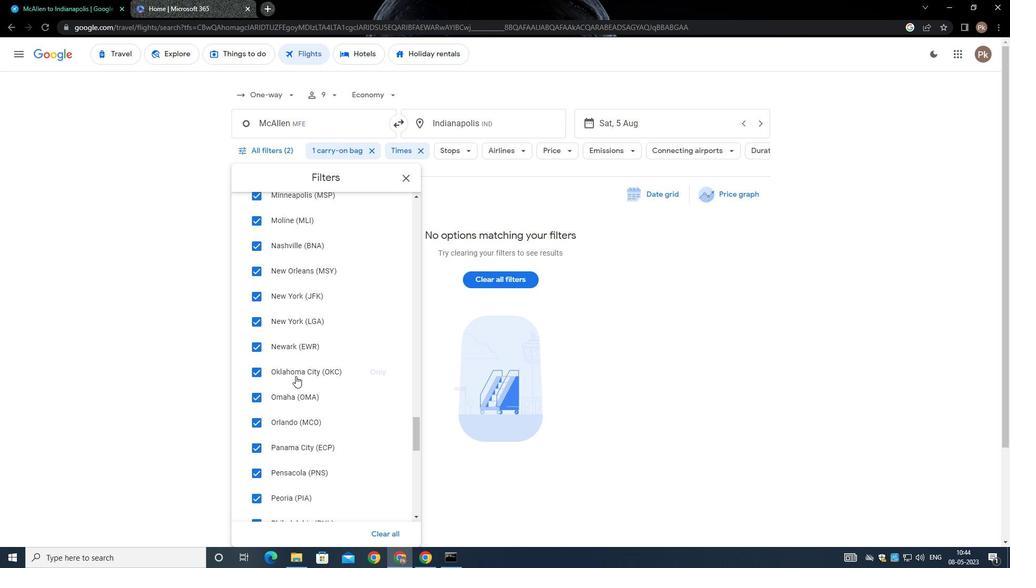 
Action: Mouse scrolled (295, 372) with delta (0, -1)
Screenshot: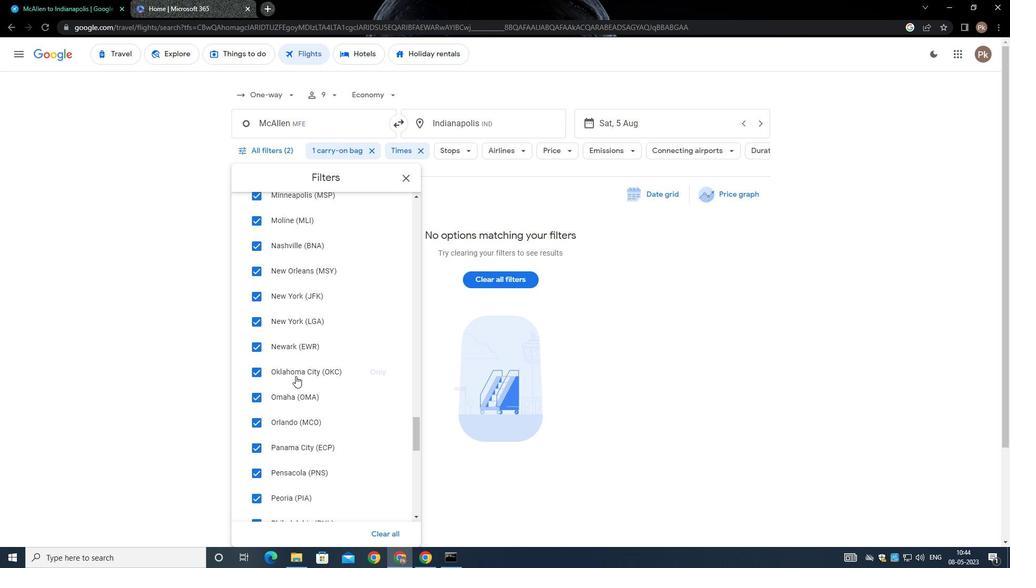 
Action: Mouse scrolled (295, 373) with delta (0, 0)
Screenshot: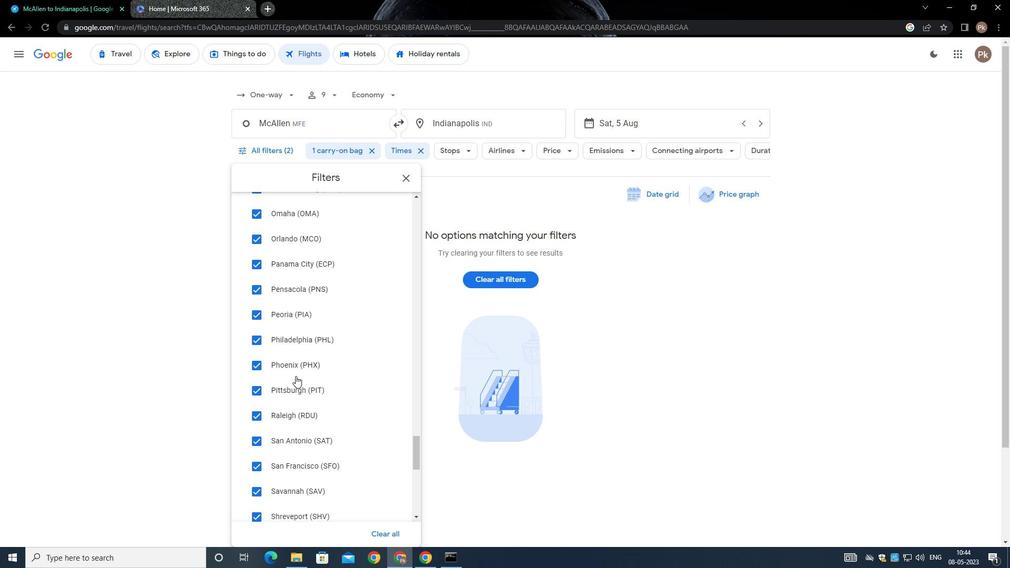
Action: Mouse moved to (295, 374)
Screenshot: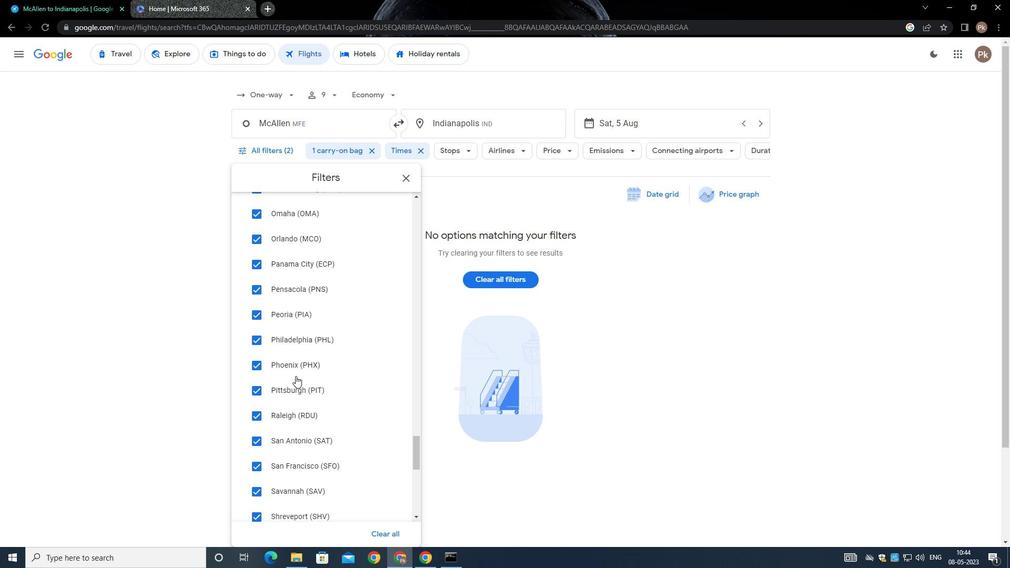 
Action: Mouse scrolled (295, 373) with delta (0, 0)
Screenshot: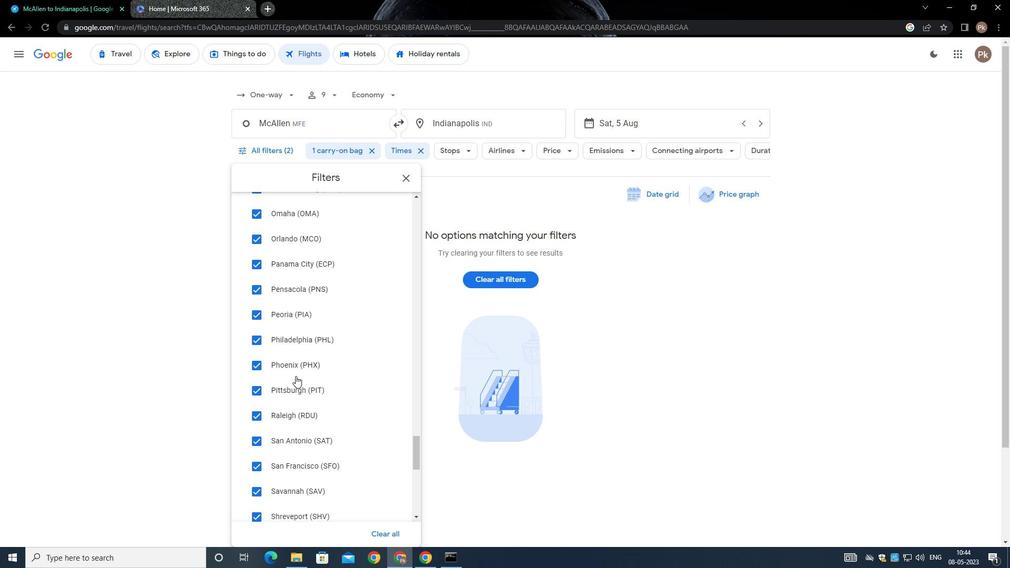 
Action: Mouse moved to (296, 377)
Screenshot: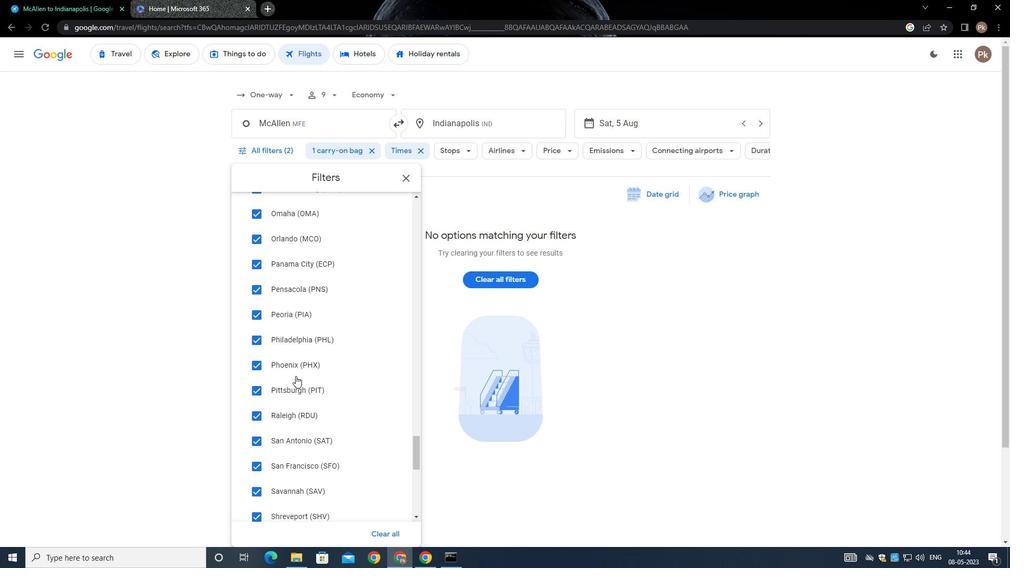 
Action: Mouse scrolled (296, 376) with delta (0, 0)
Screenshot: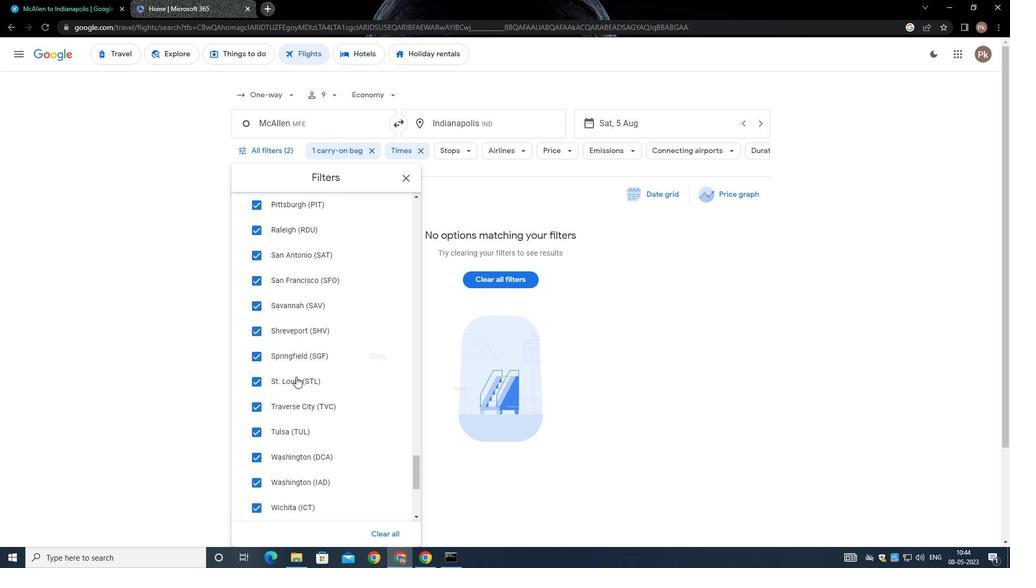 
Action: Mouse scrolled (296, 376) with delta (0, 0)
Screenshot: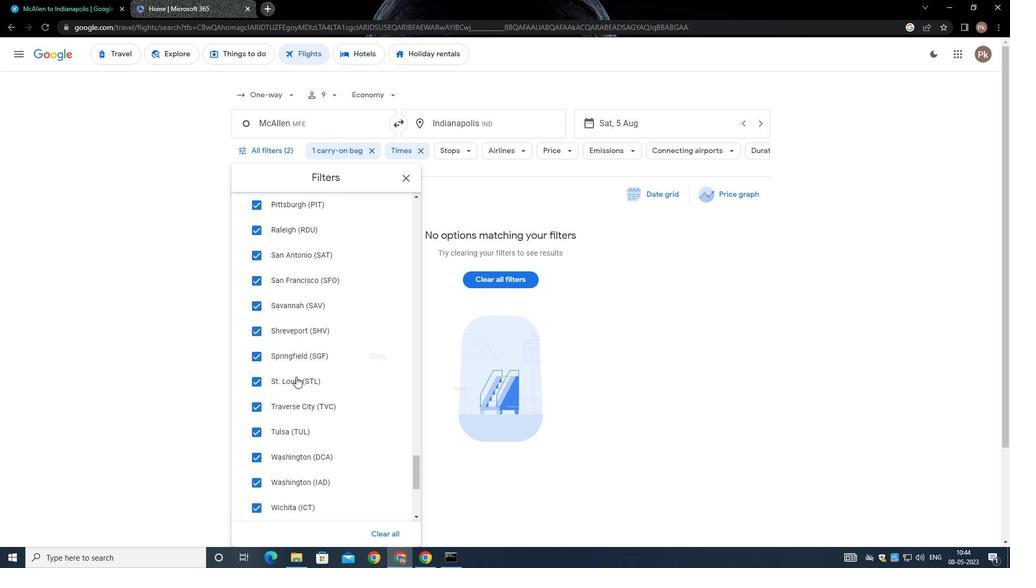 
Action: Mouse scrolled (296, 376) with delta (0, 0)
Screenshot: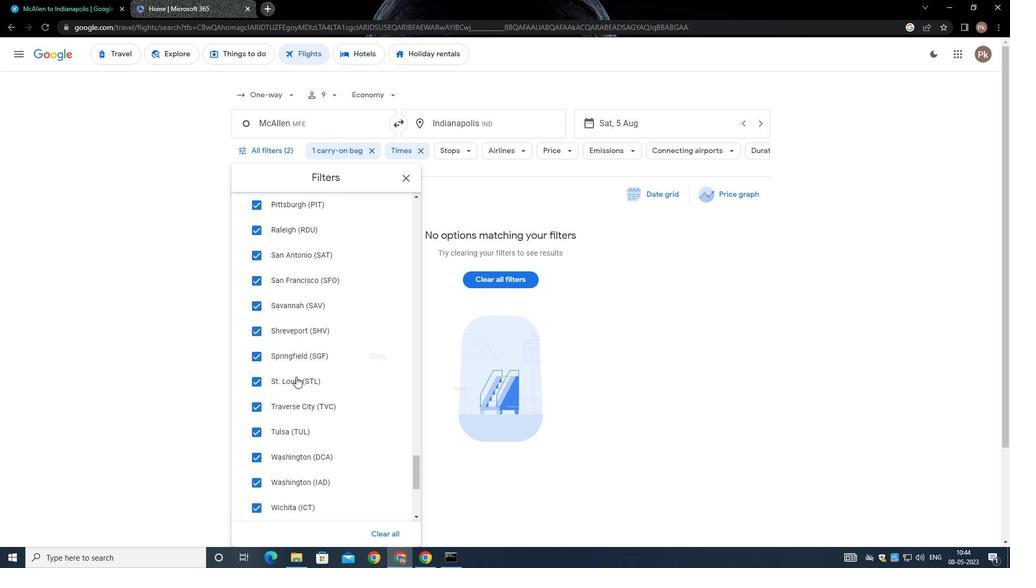 
Action: Mouse scrolled (296, 376) with delta (0, -1)
Screenshot: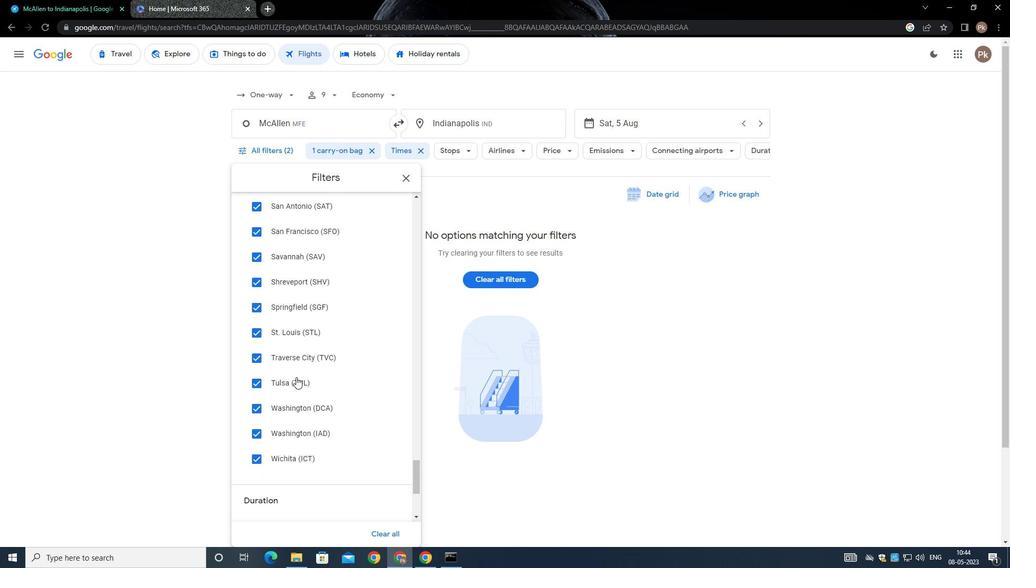 
Action: Mouse scrolled (296, 376) with delta (0, -1)
Screenshot: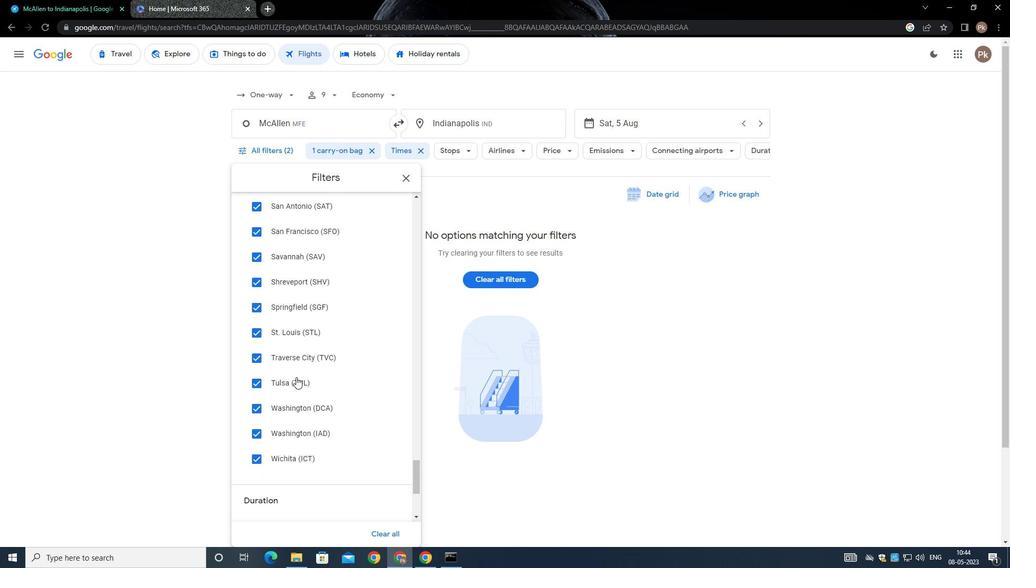 
Action: Mouse scrolled (296, 376) with delta (0, -1)
Screenshot: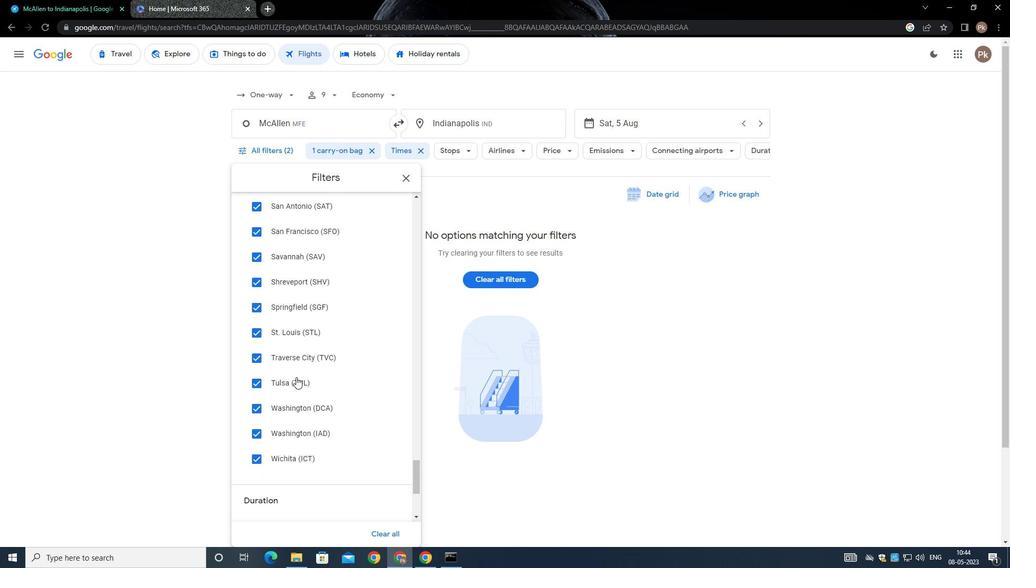 
Action: Mouse scrolled (296, 376) with delta (0, 0)
Screenshot: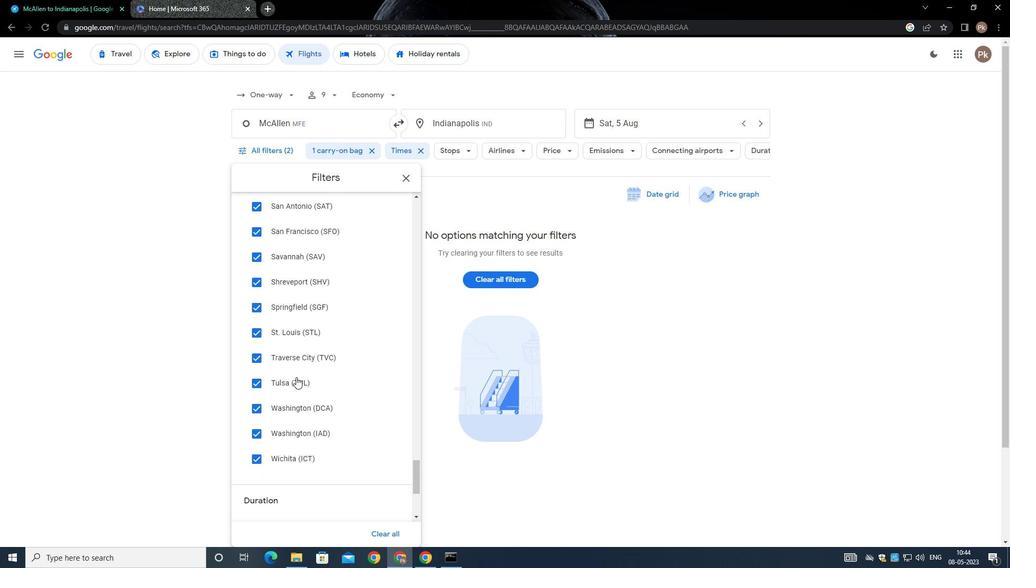 
Action: Mouse moved to (297, 375)
Screenshot: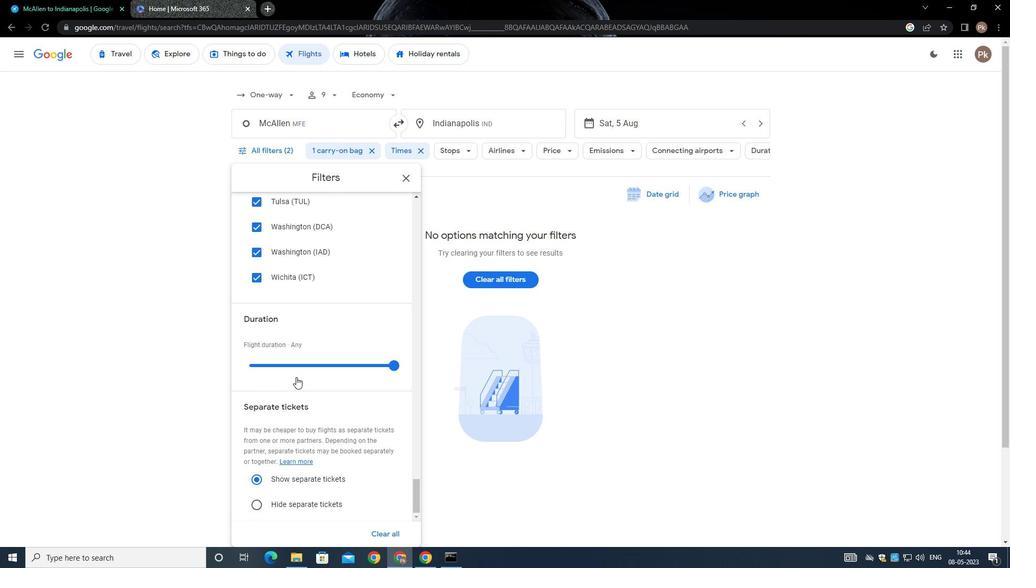 
Action: Mouse scrolled (297, 375) with delta (0, 0)
Screenshot: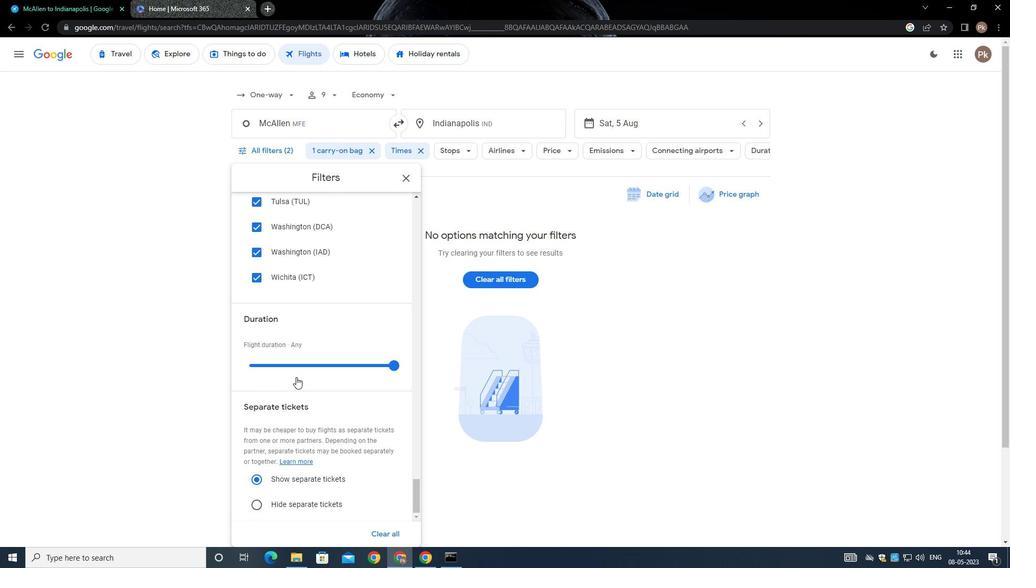 
Action: Mouse scrolled (297, 374) with delta (0, 0)
Screenshot: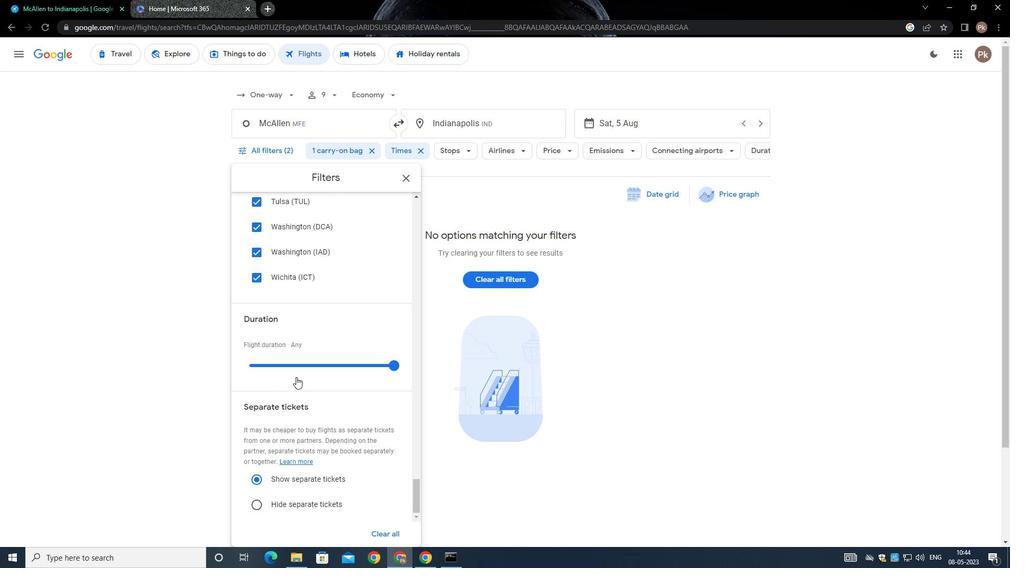 
Action: Mouse scrolled (297, 374) with delta (0, 0)
Screenshot: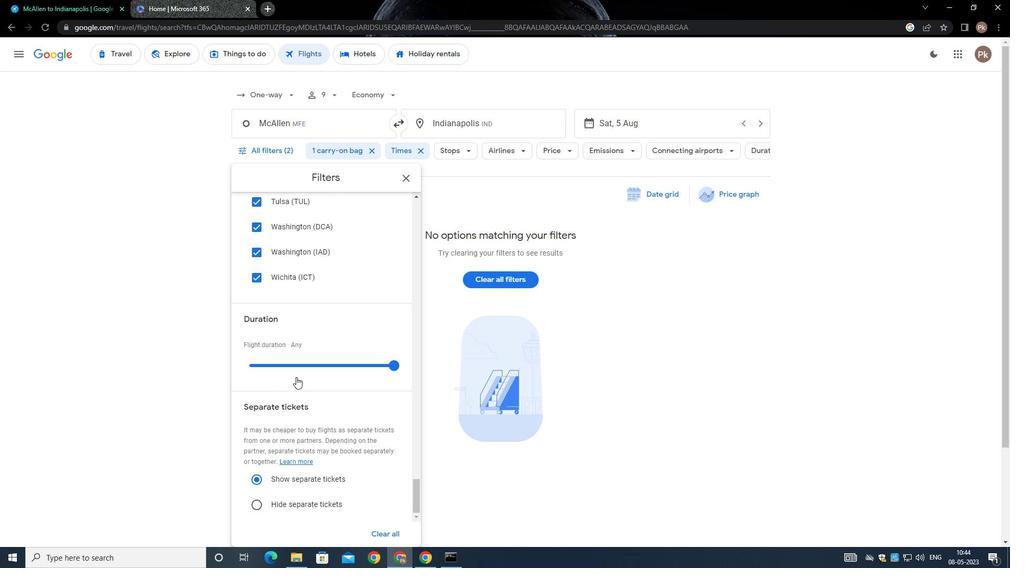 
Action: Mouse scrolled (297, 374) with delta (0, -1)
Screenshot: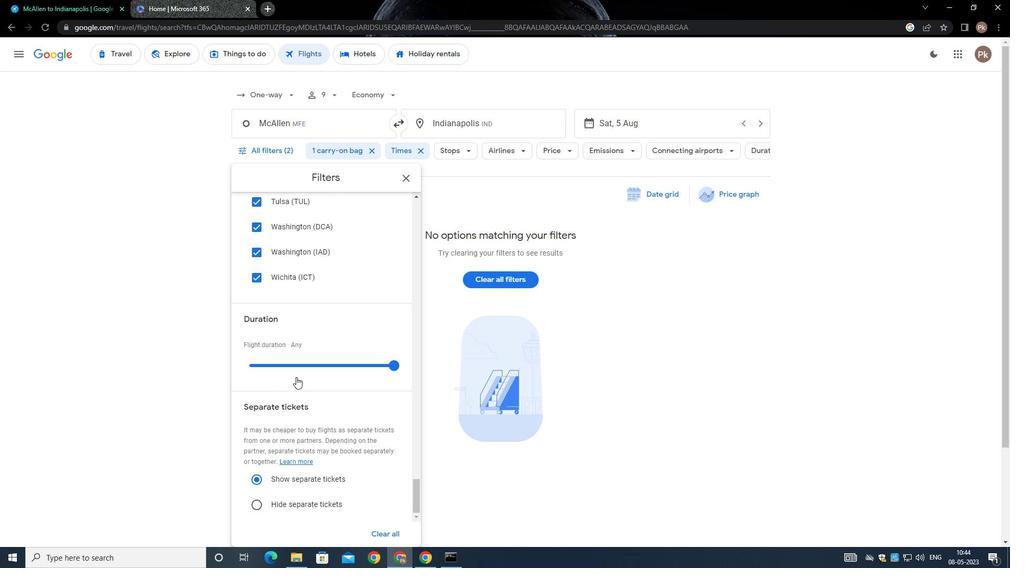 
Action: Mouse scrolled (297, 374) with delta (0, 0)
Screenshot: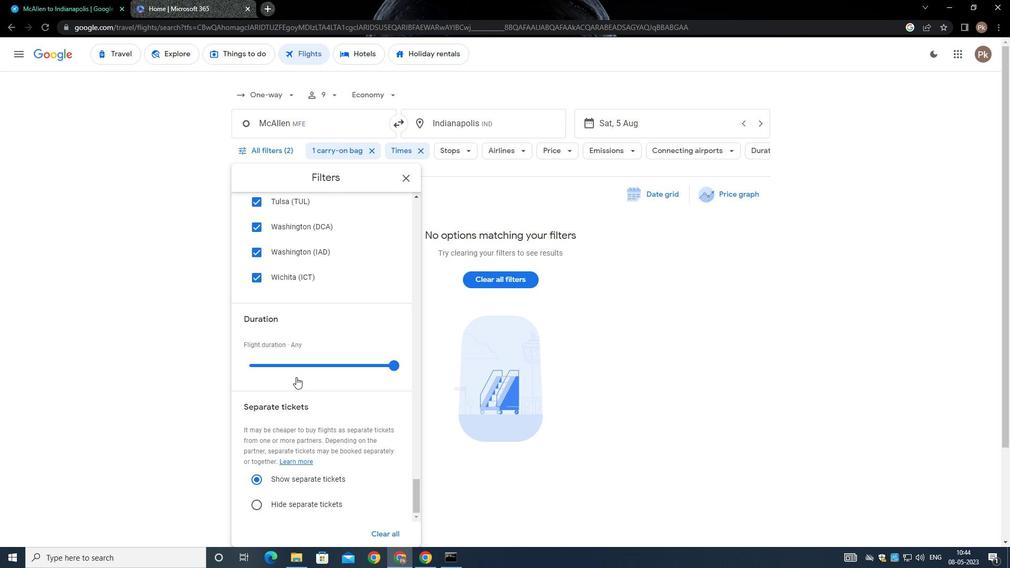 
Action: Mouse moved to (297, 374)
Screenshot: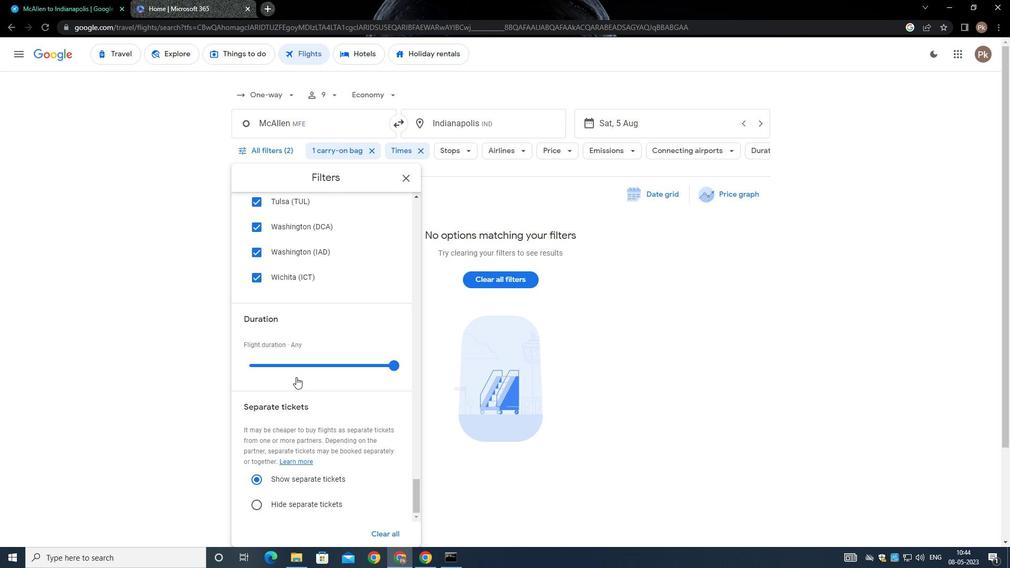 
Action: Mouse scrolled (297, 373) with delta (0, -1)
Screenshot: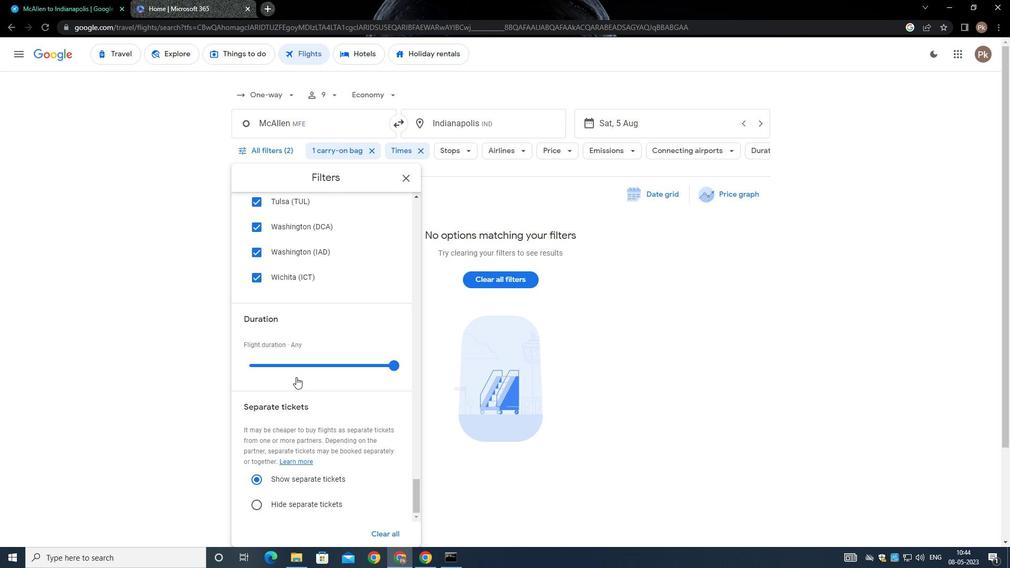 
Action: Mouse moved to (298, 375)
Screenshot: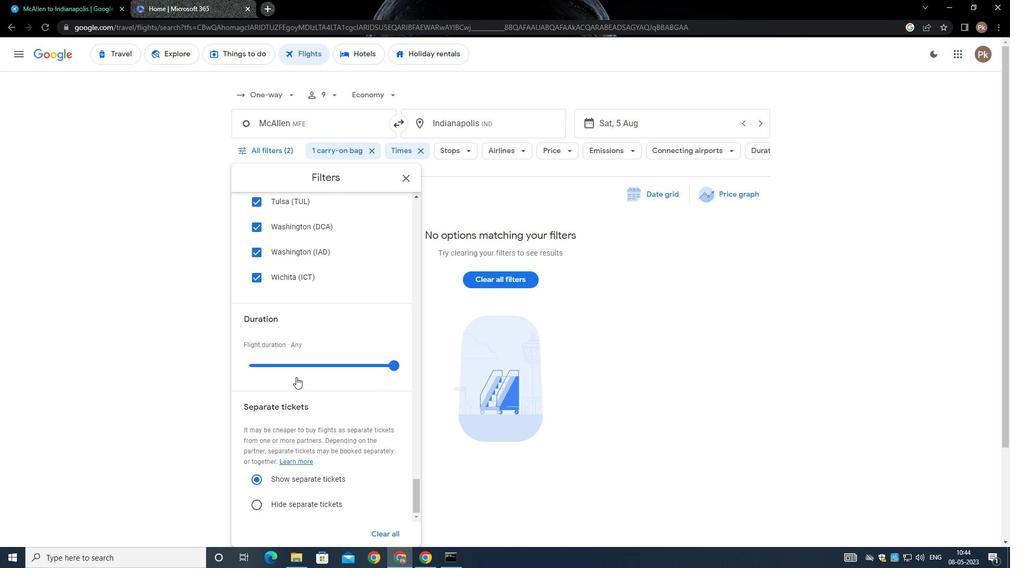 
